 Task: Create a sub task Release to Production / Go Live for the task  Create a new online platform for online language translation services in the project AtlasLine , assign it to team member softage.2@softage.net and update the status of the sub task to  On Track  , set the priority of the sub task to Low
Action: Mouse moved to (614, 431)
Screenshot: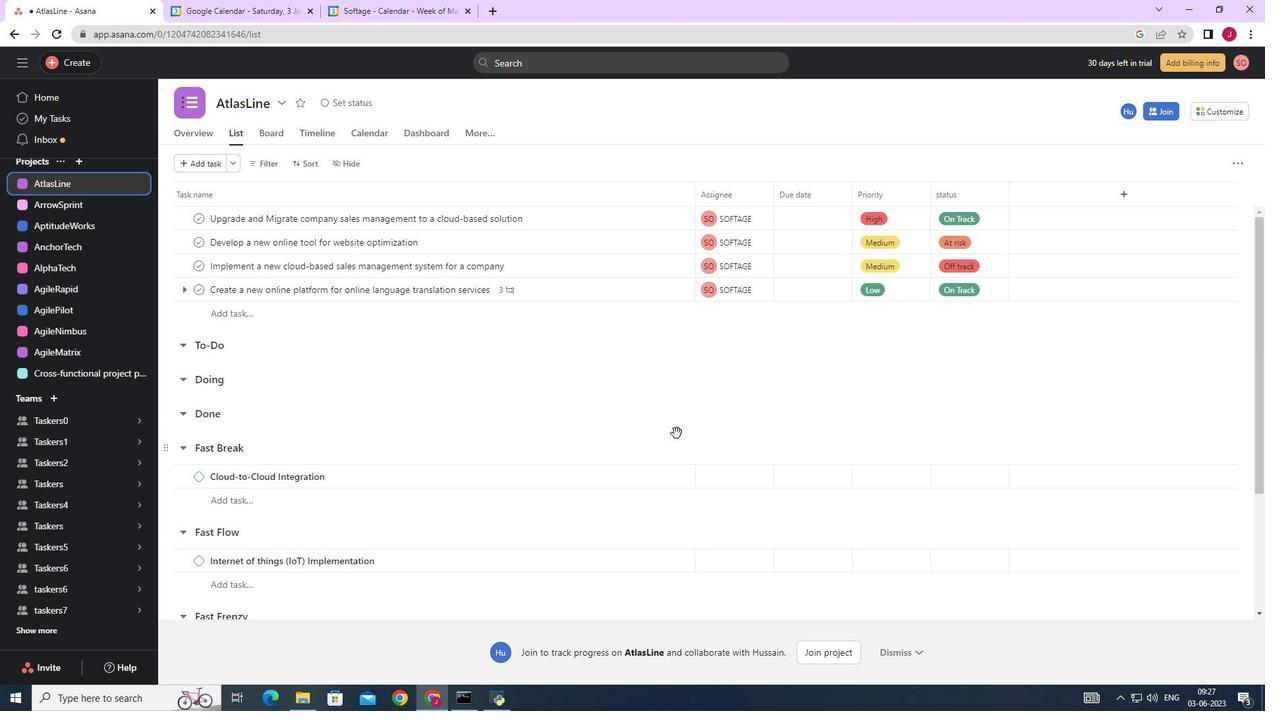 
Action: Mouse scrolled (614, 432) with delta (0, 0)
Screenshot: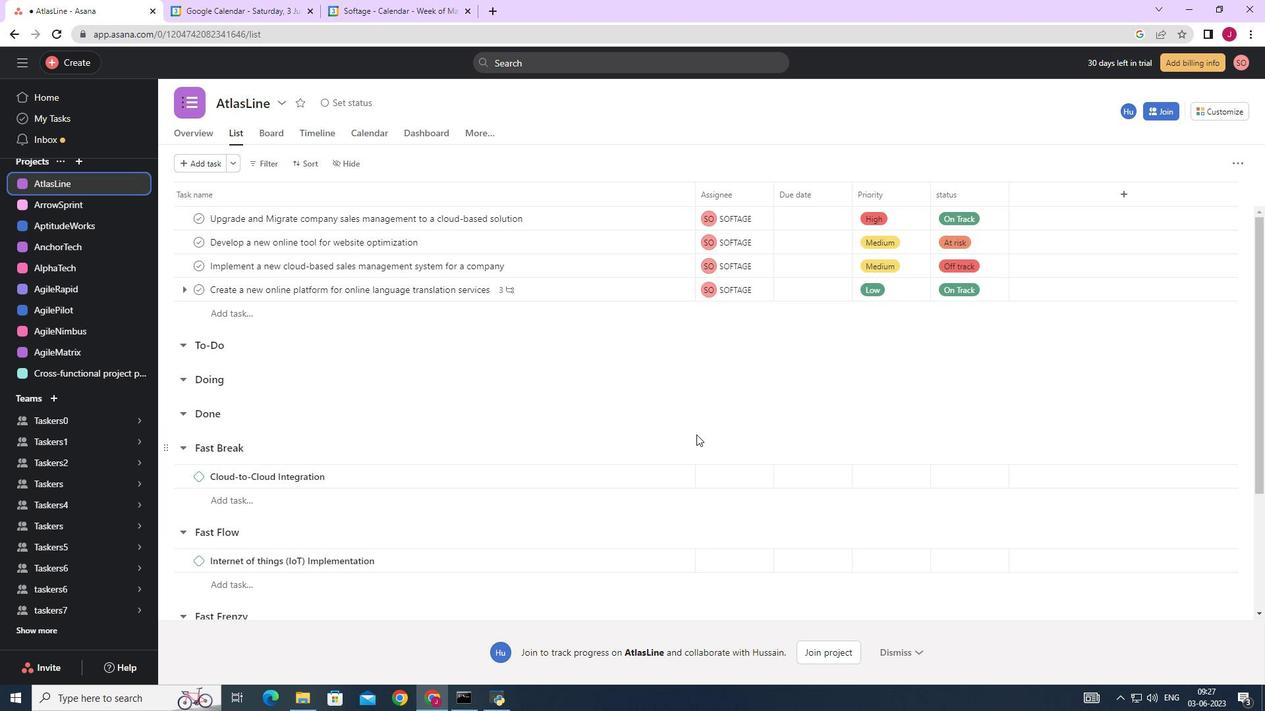 
Action: Mouse scrolled (614, 432) with delta (0, 0)
Screenshot: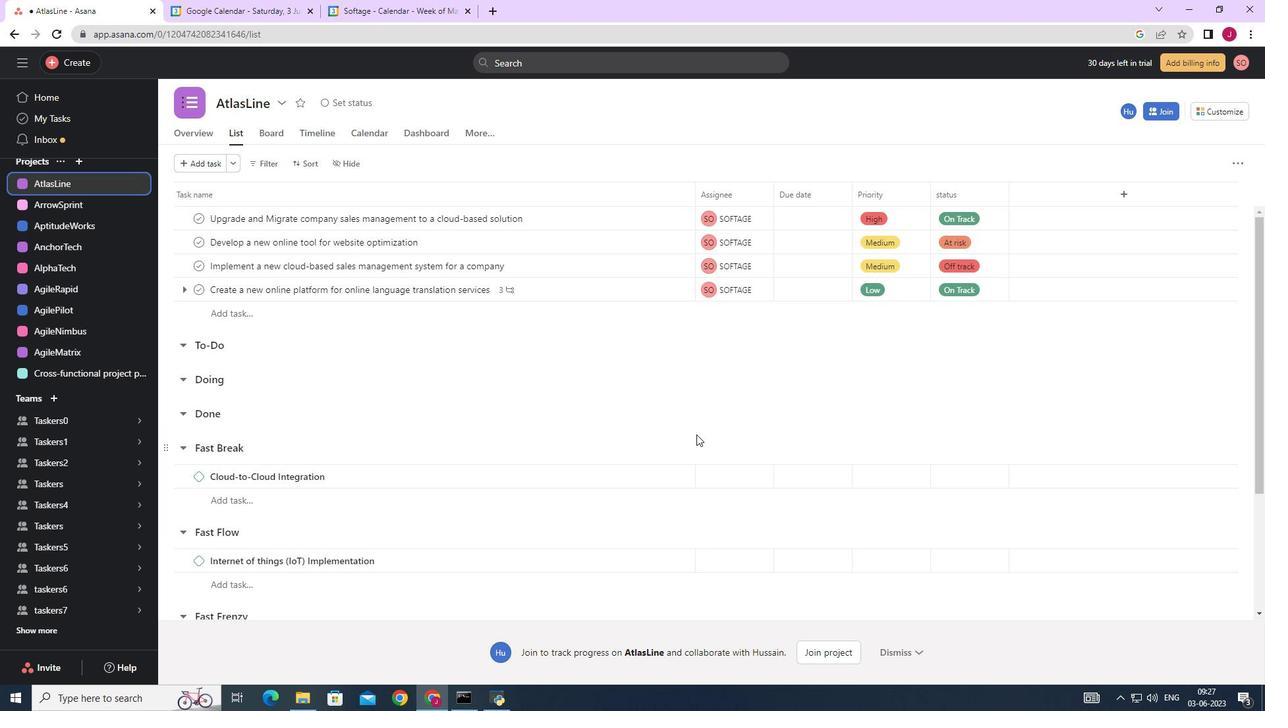 
Action: Mouse moved to (614, 431)
Screenshot: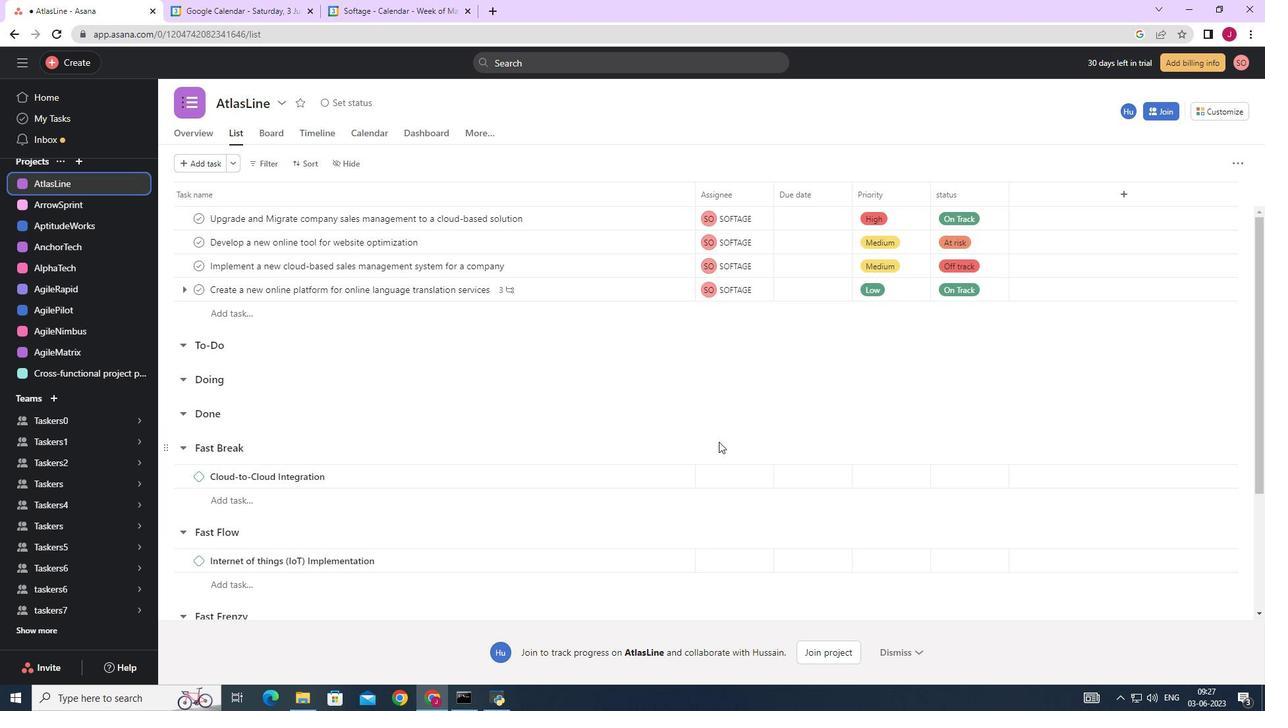 
Action: Mouse scrolled (614, 432) with delta (0, 0)
Screenshot: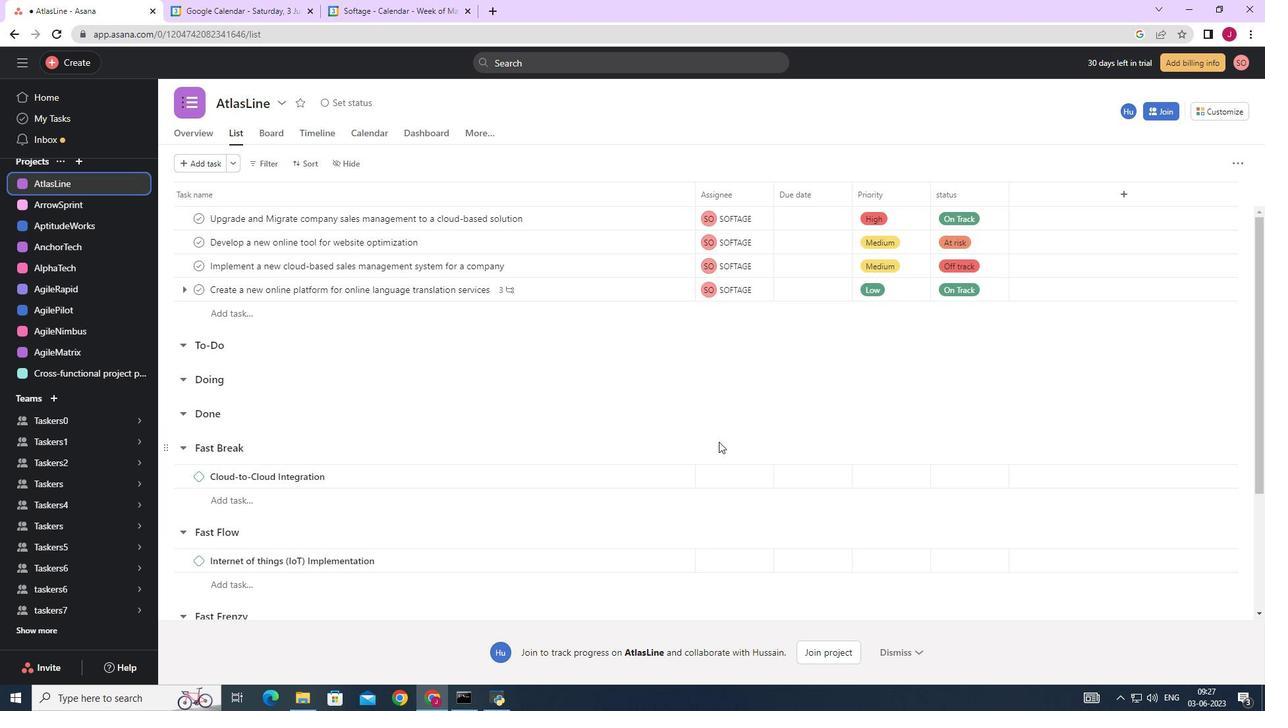 
Action: Mouse moved to (589, 415)
Screenshot: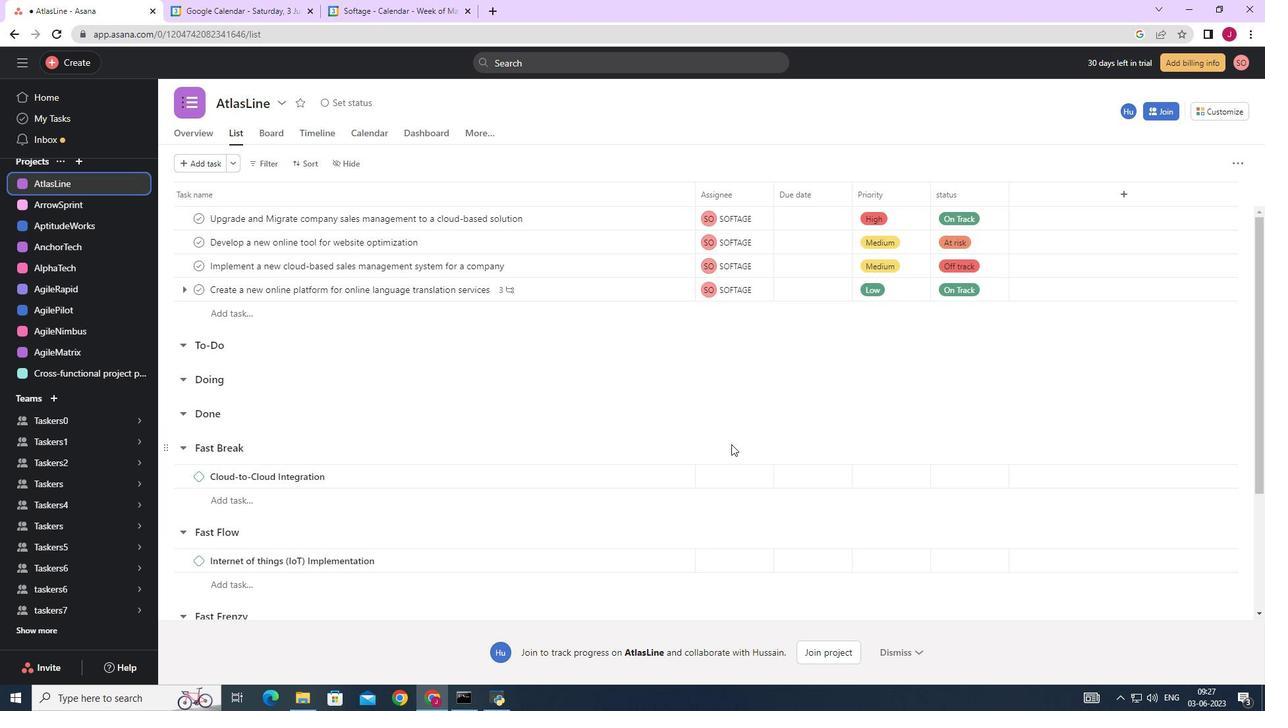 
Action: Mouse scrolled (589, 415) with delta (0, 0)
Screenshot: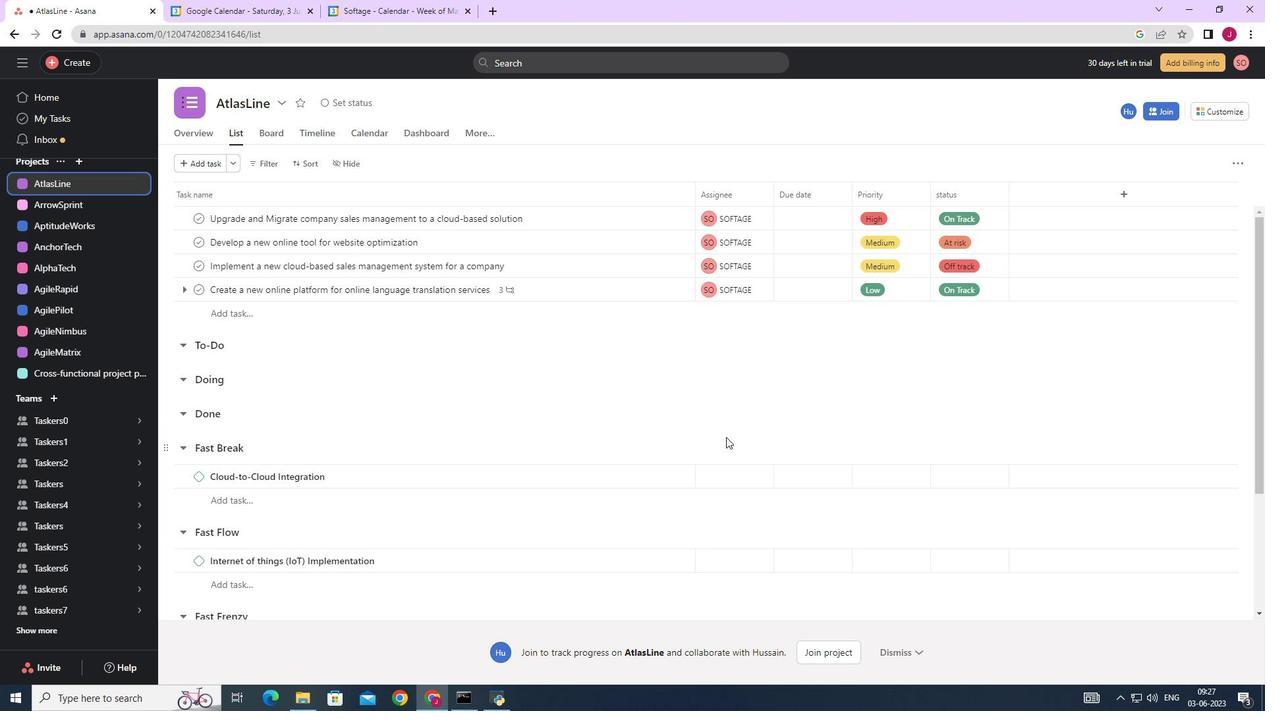 
Action: Mouse scrolled (589, 415) with delta (0, 0)
Screenshot: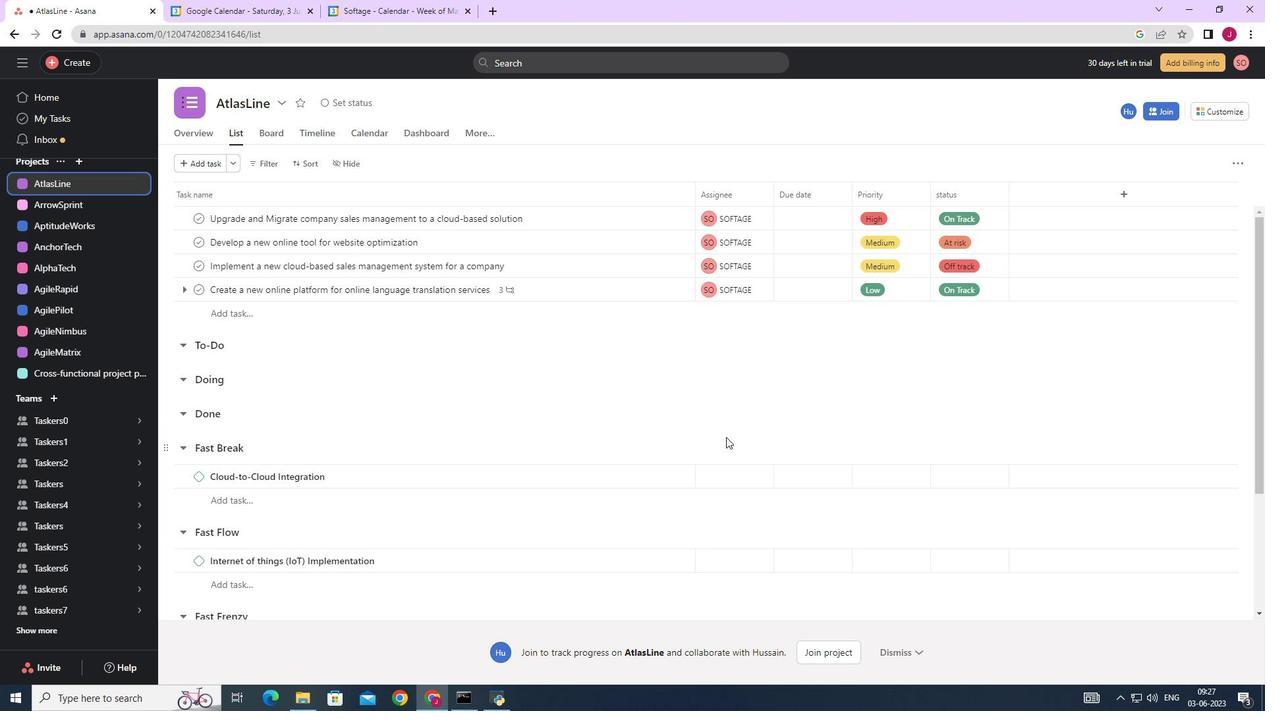 
Action: Mouse scrolled (589, 415) with delta (0, 0)
Screenshot: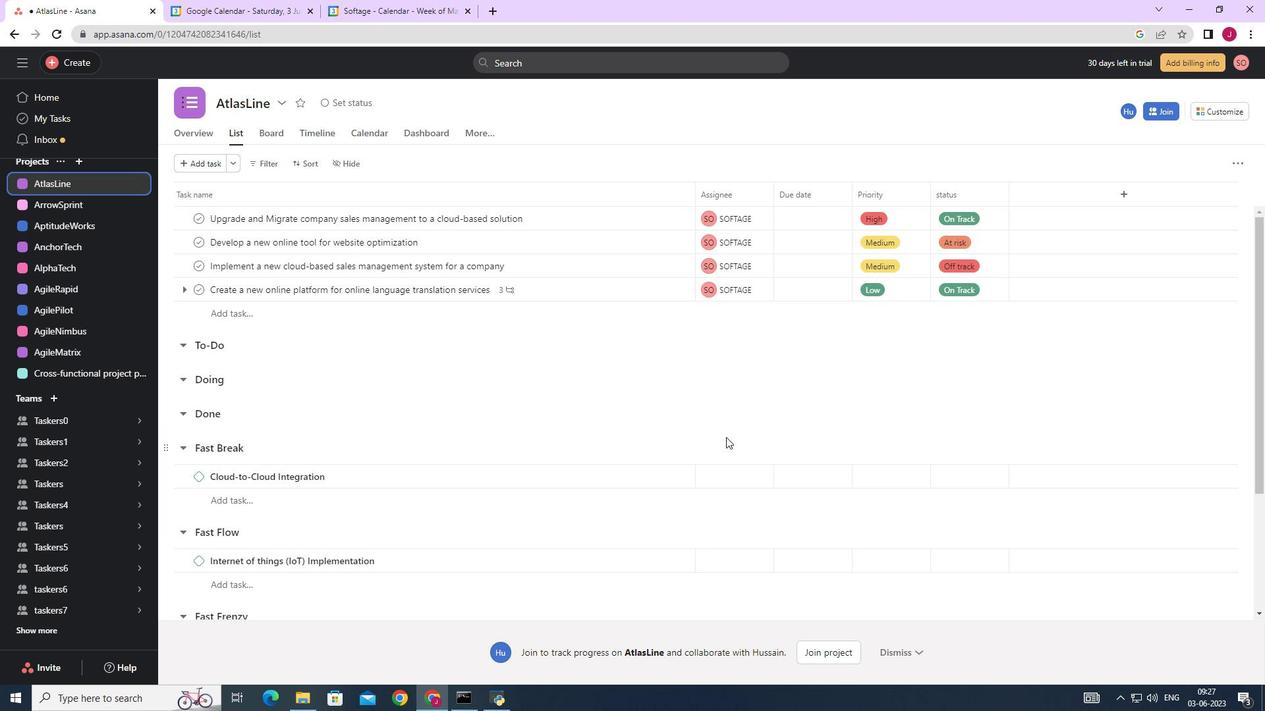 
Action: Mouse scrolled (589, 415) with delta (0, 0)
Screenshot: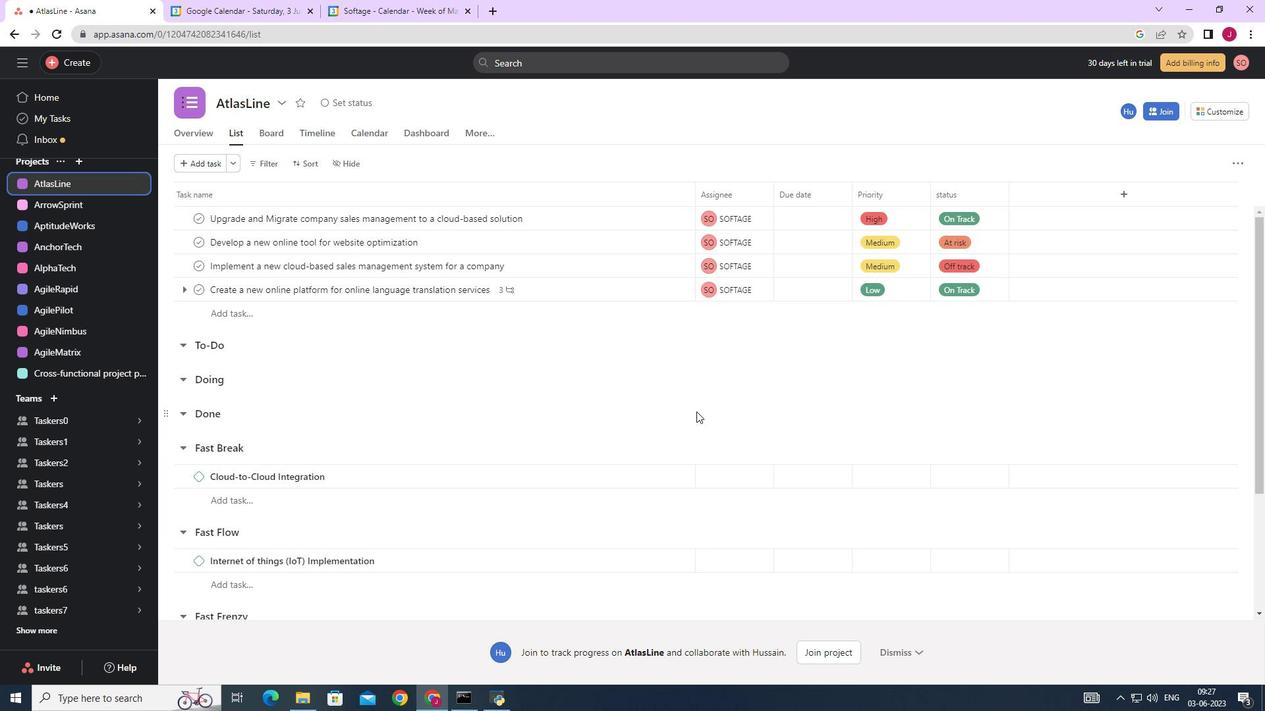
Action: Mouse moved to (586, 408)
Screenshot: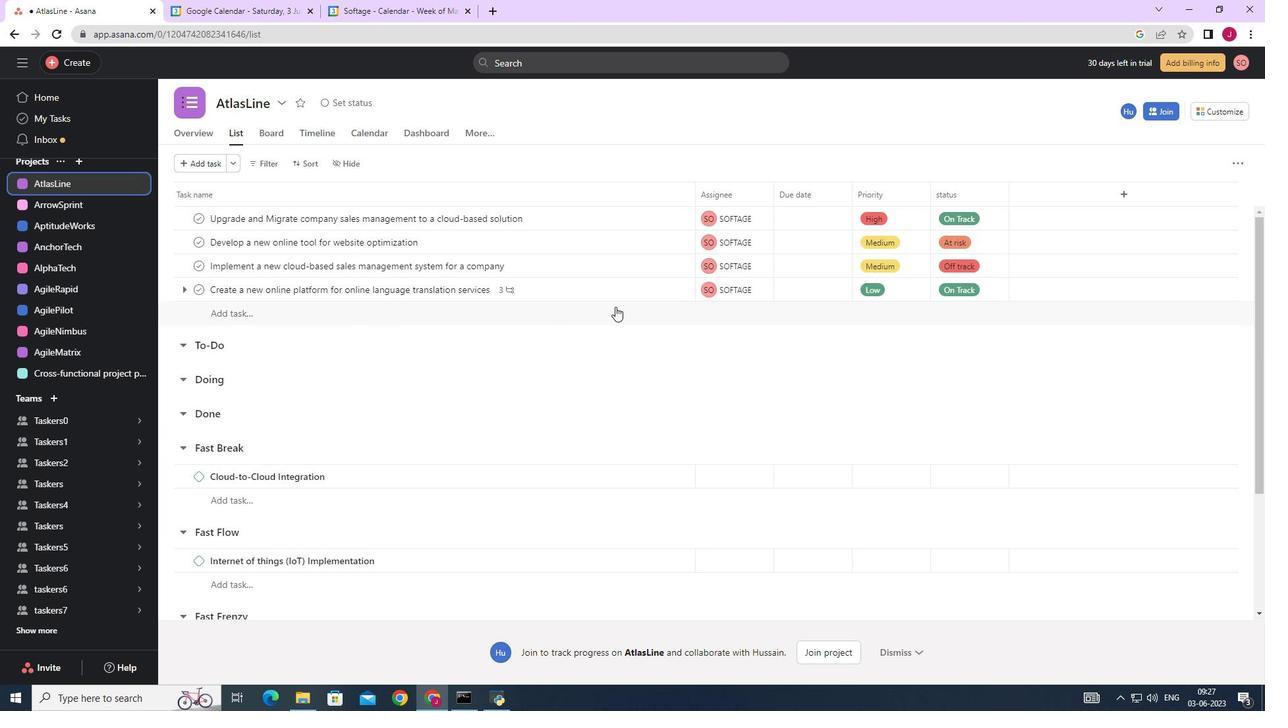 
Action: Mouse scrolled (586, 407) with delta (0, 0)
Screenshot: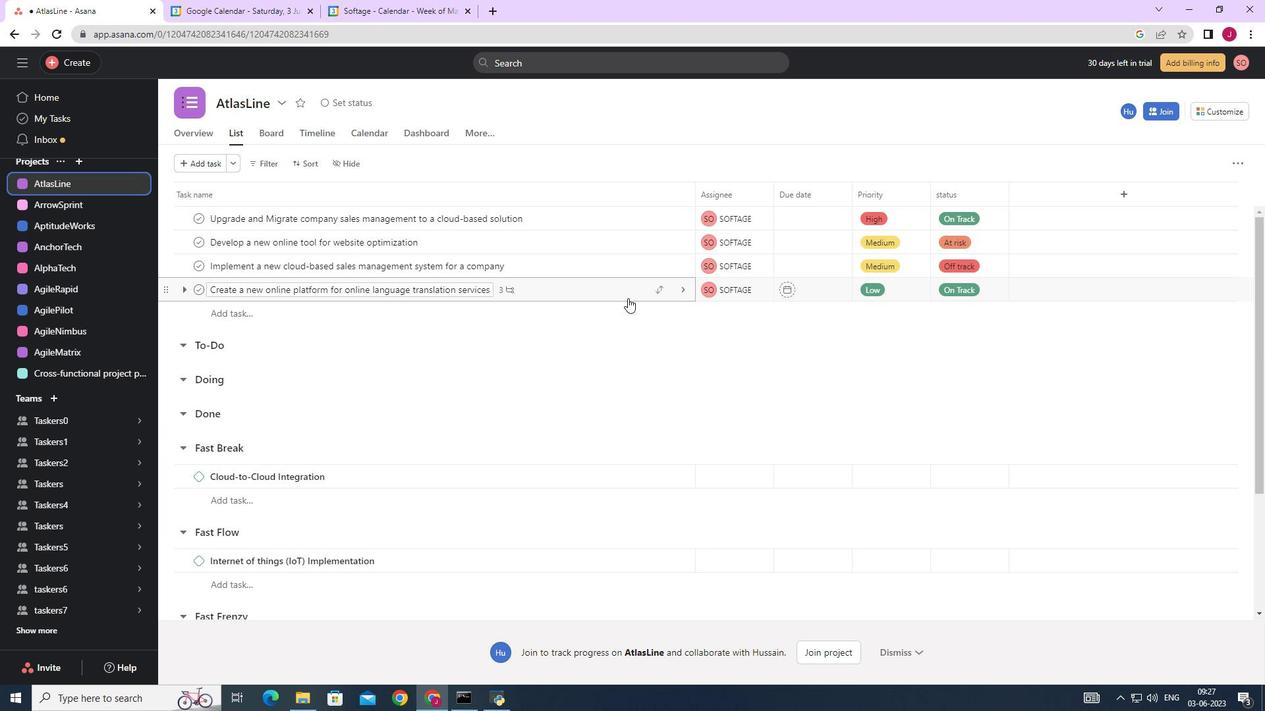 
Action: Mouse moved to (731, 444)
Screenshot: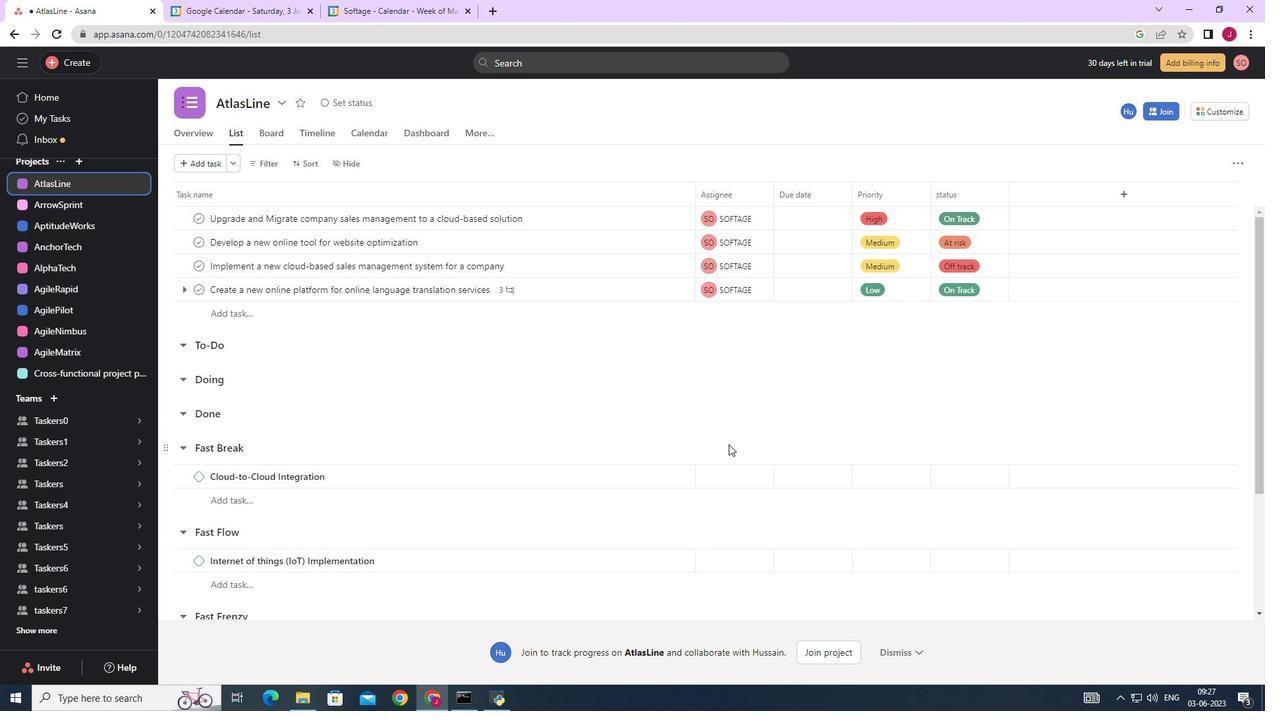 
Action: Mouse scrolled (731, 445) with delta (0, 0)
Screenshot: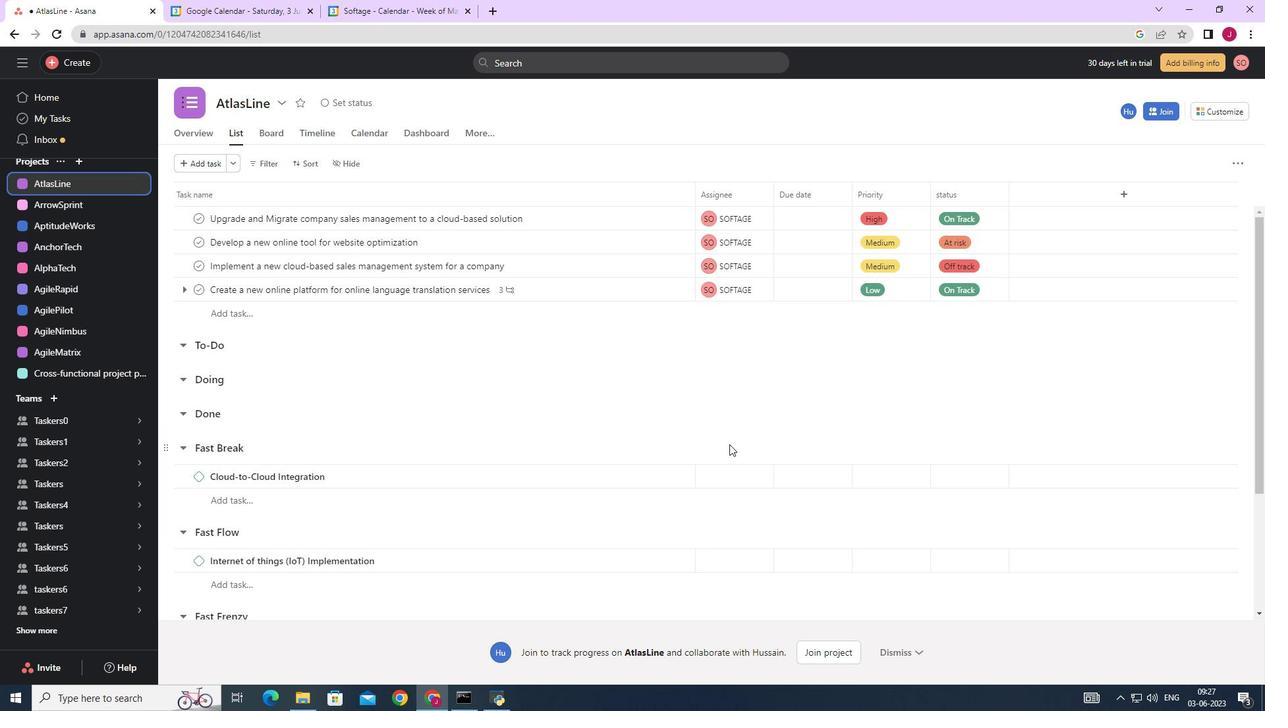
Action: Mouse scrolled (731, 445) with delta (0, 0)
Screenshot: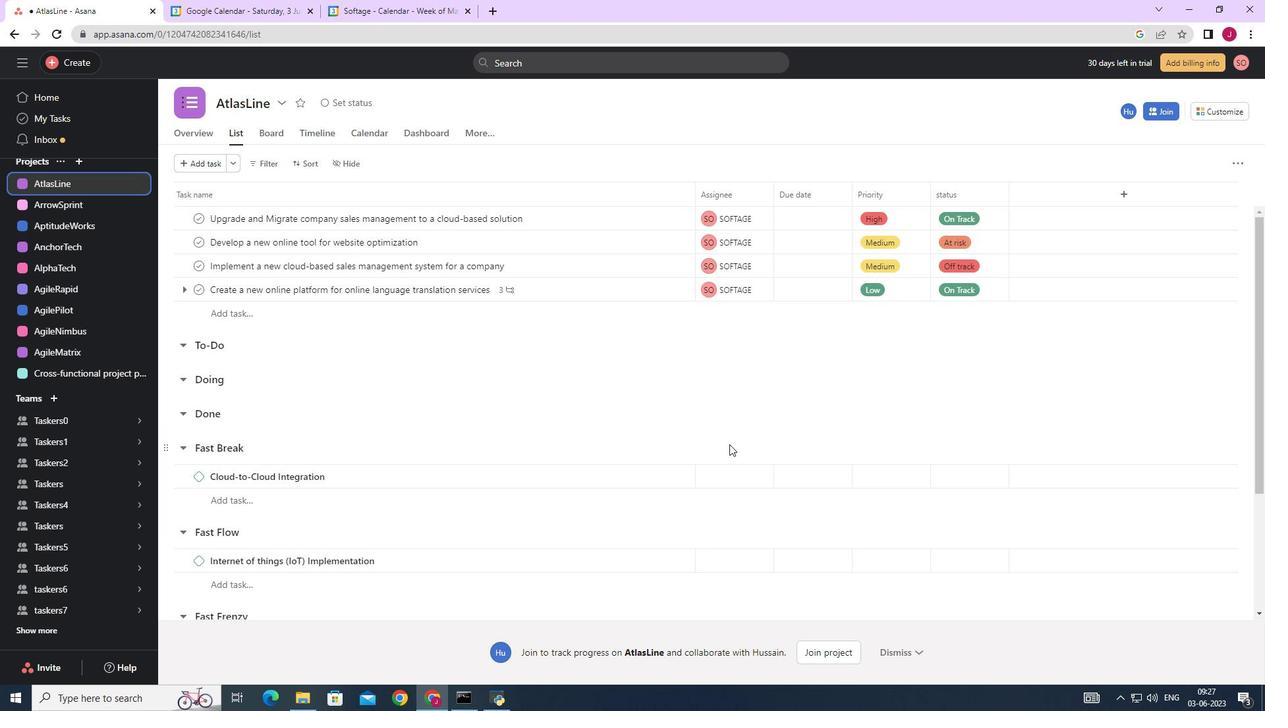 
Action: Mouse scrolled (731, 445) with delta (0, 0)
Screenshot: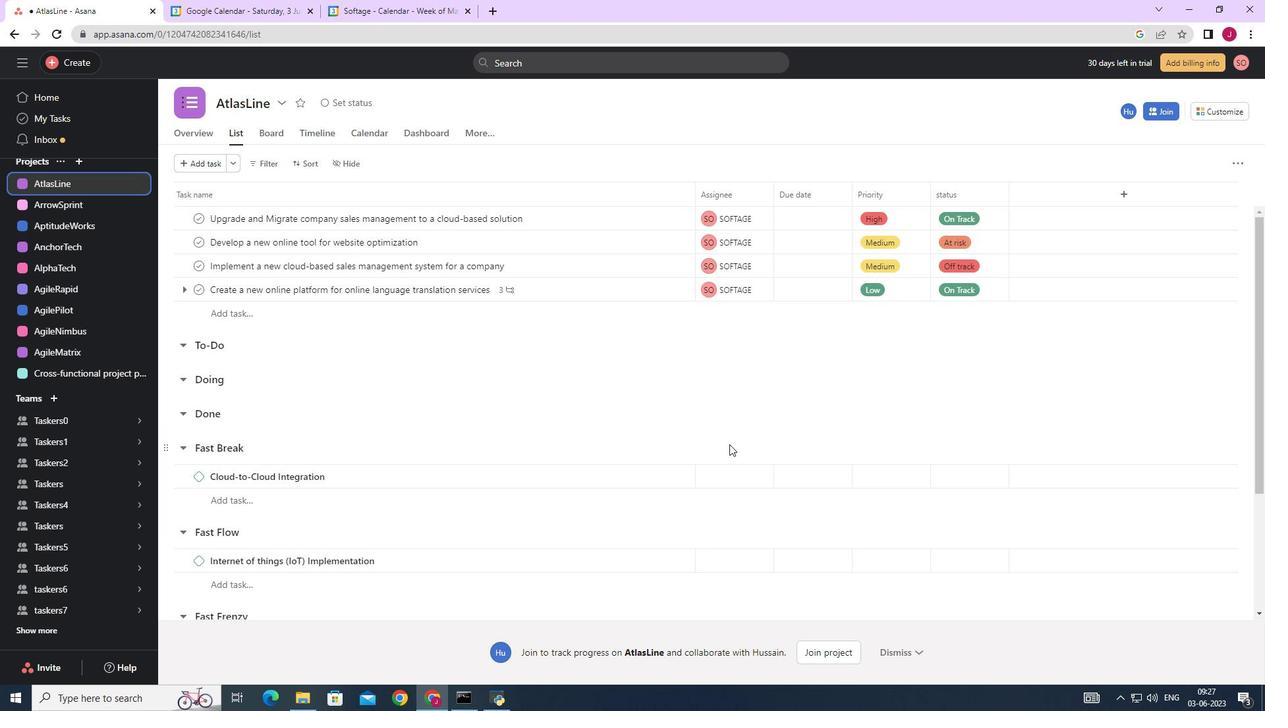 
Action: Mouse moved to (628, 298)
Screenshot: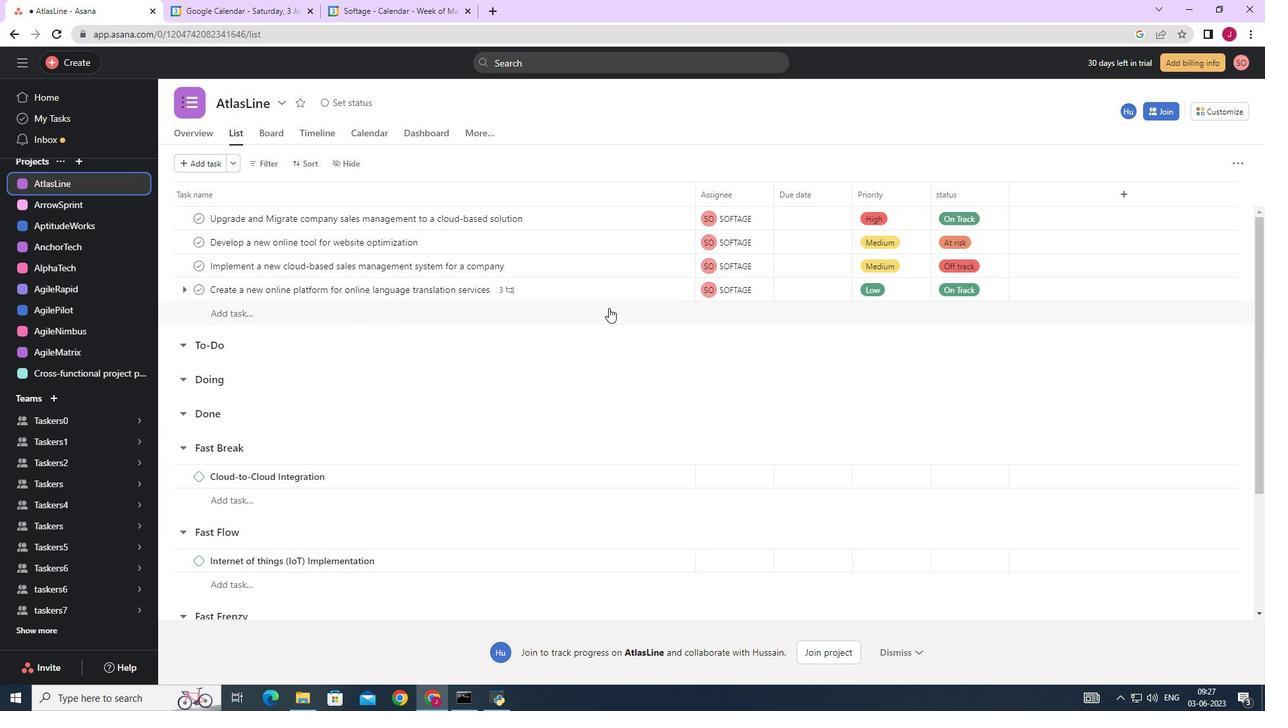 
Action: Mouse pressed left at (628, 298)
Screenshot: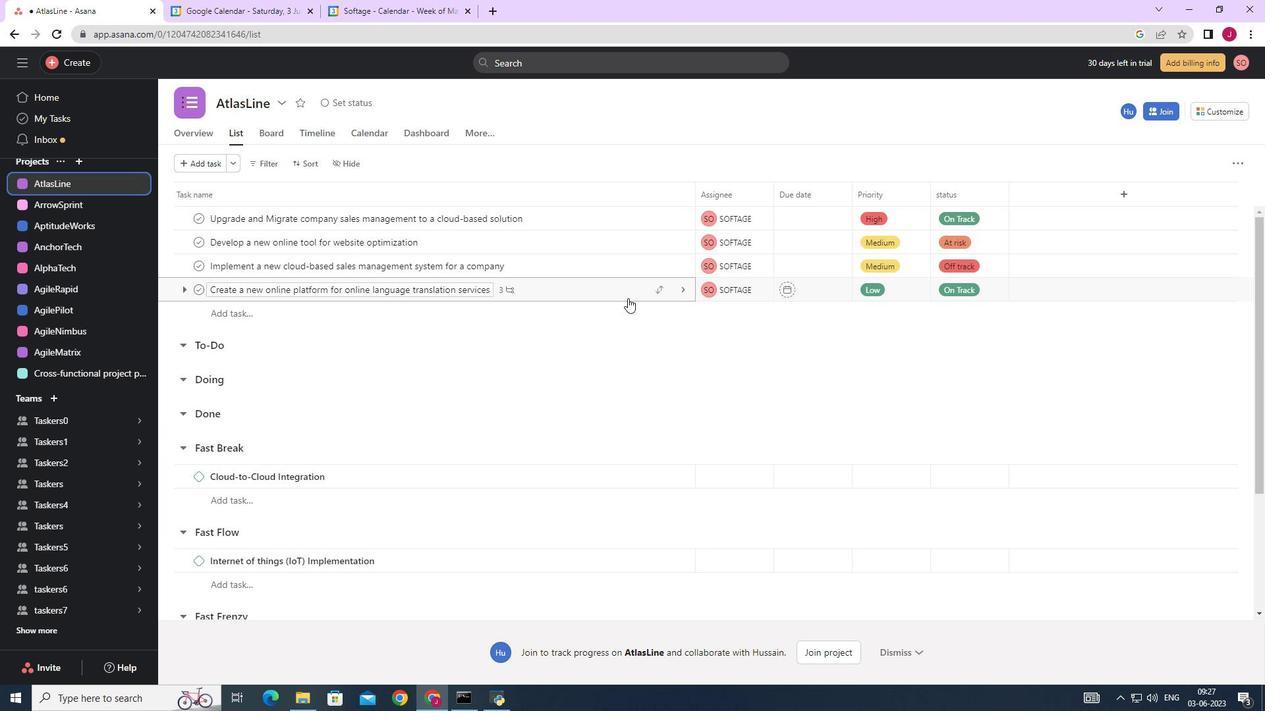 
Action: Mouse moved to (1044, 461)
Screenshot: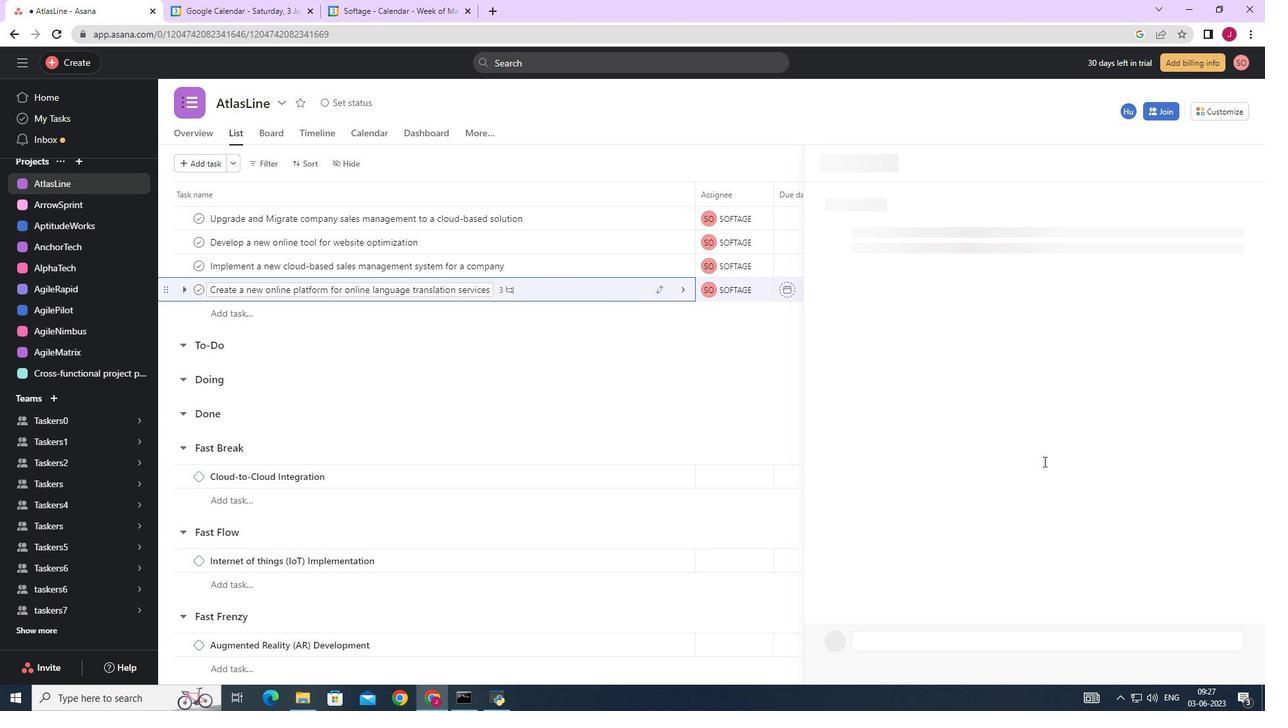 
Action: Mouse scrolled (1044, 461) with delta (0, 0)
Screenshot: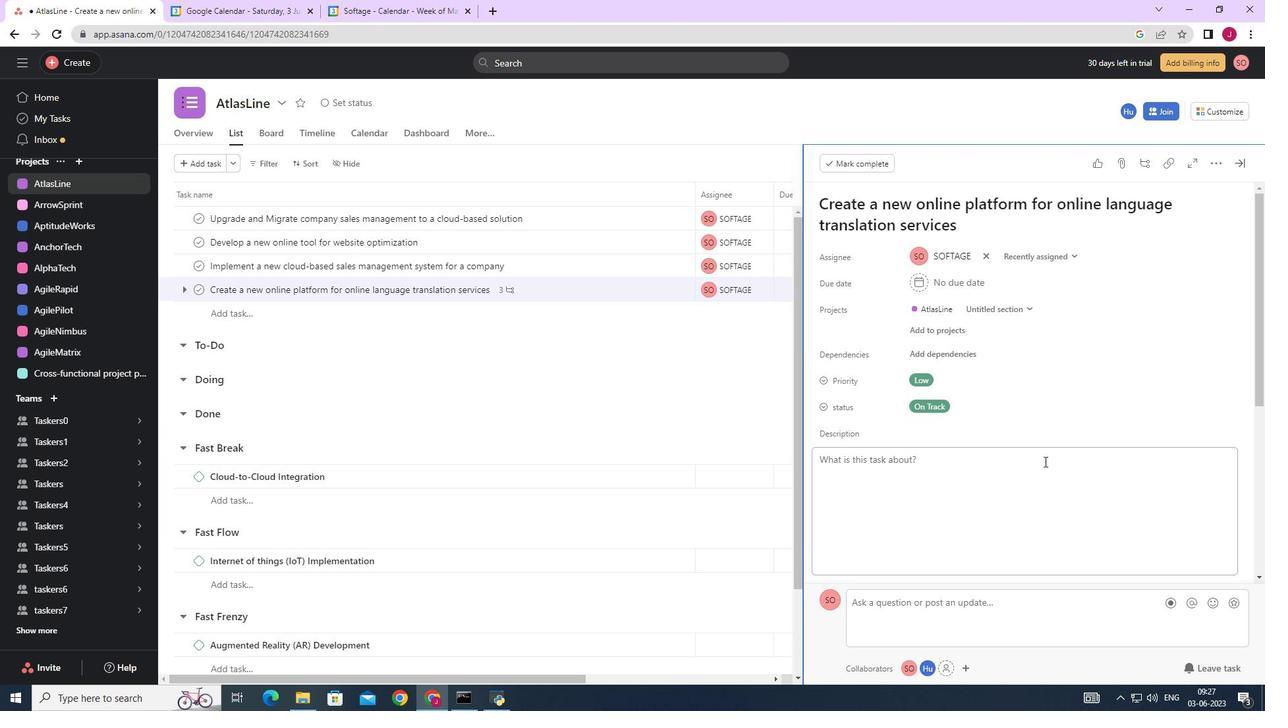 
Action: Mouse scrolled (1044, 461) with delta (0, 0)
Screenshot: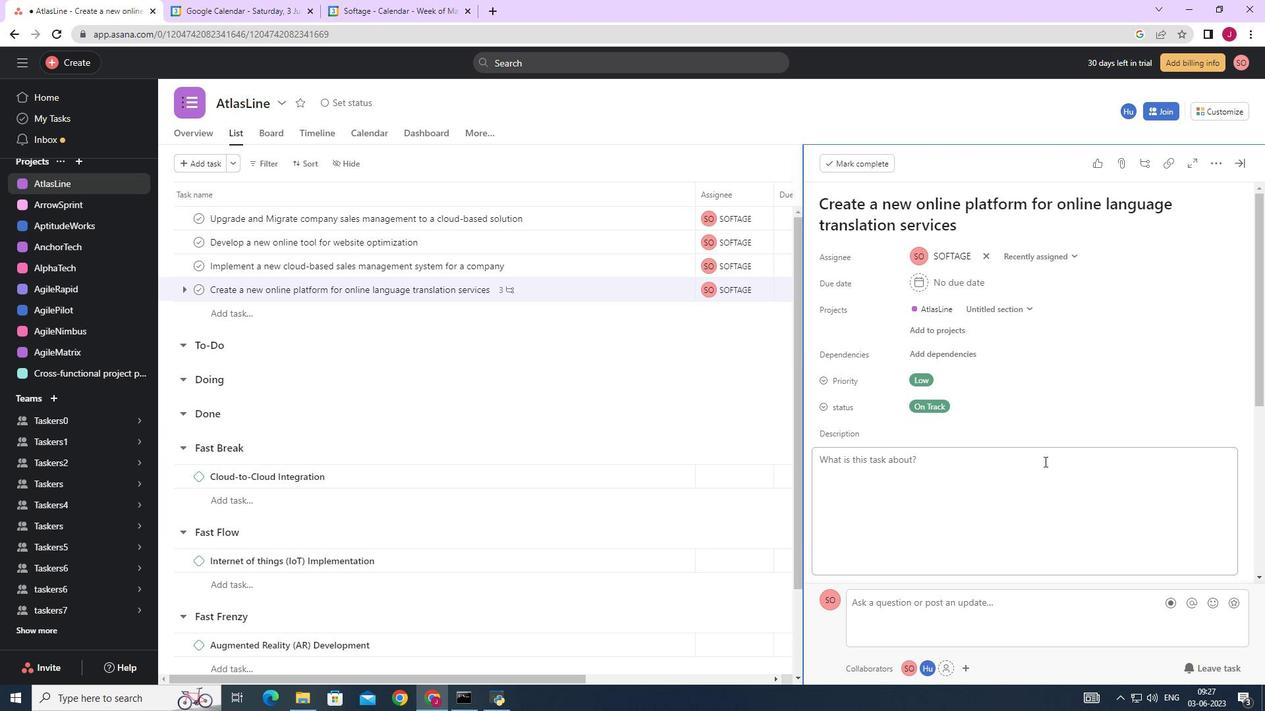 
Action: Mouse scrolled (1044, 461) with delta (0, 0)
Screenshot: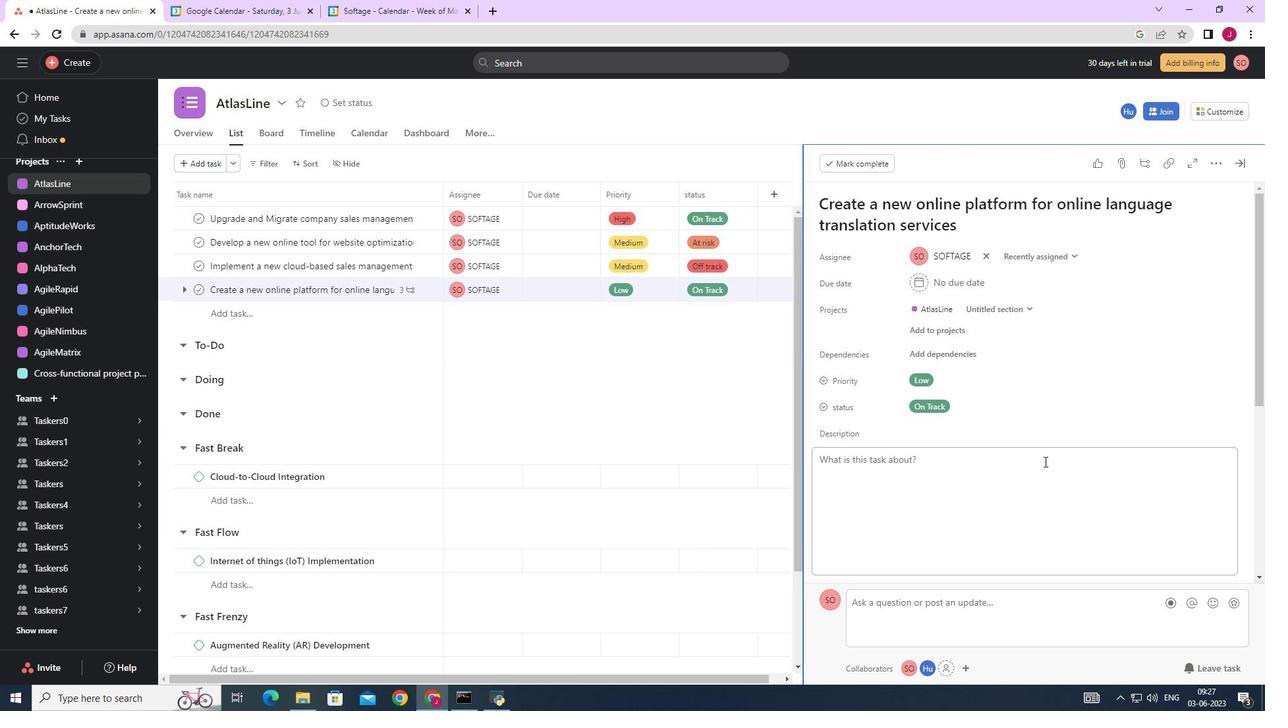 
Action: Mouse moved to (1041, 456)
Screenshot: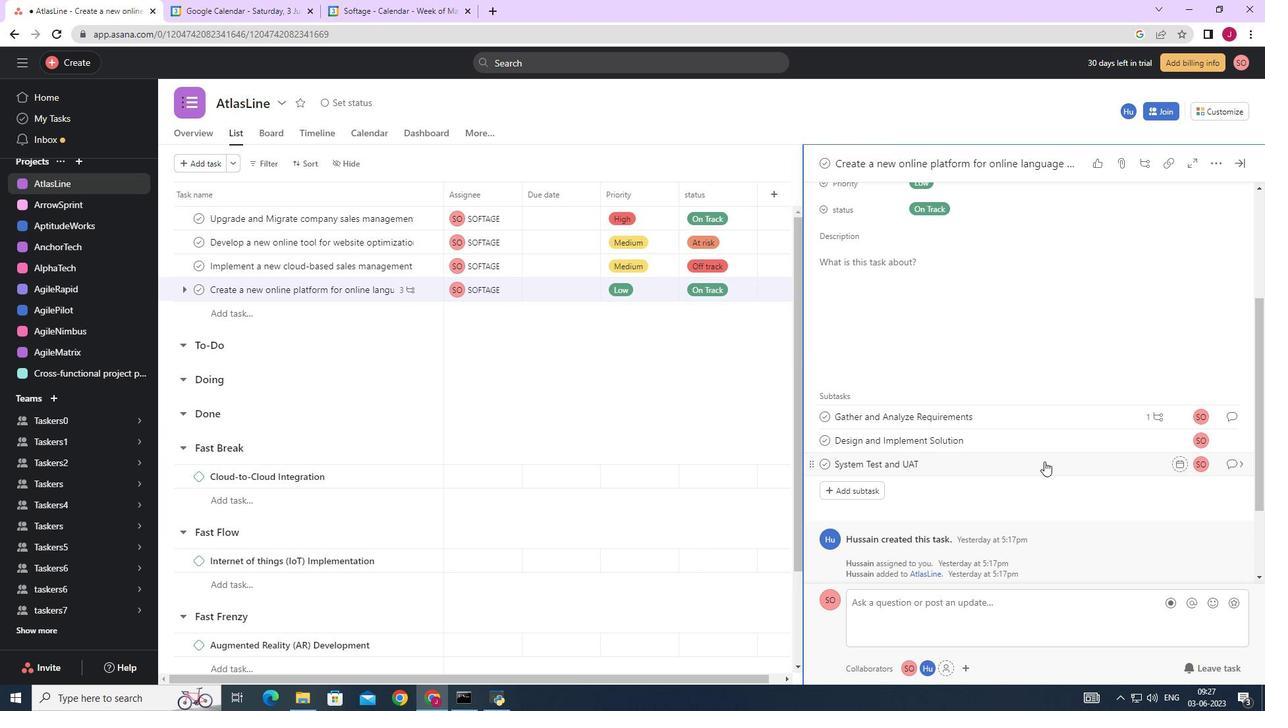 
Action: Mouse scrolled (1041, 457) with delta (0, 0)
Screenshot: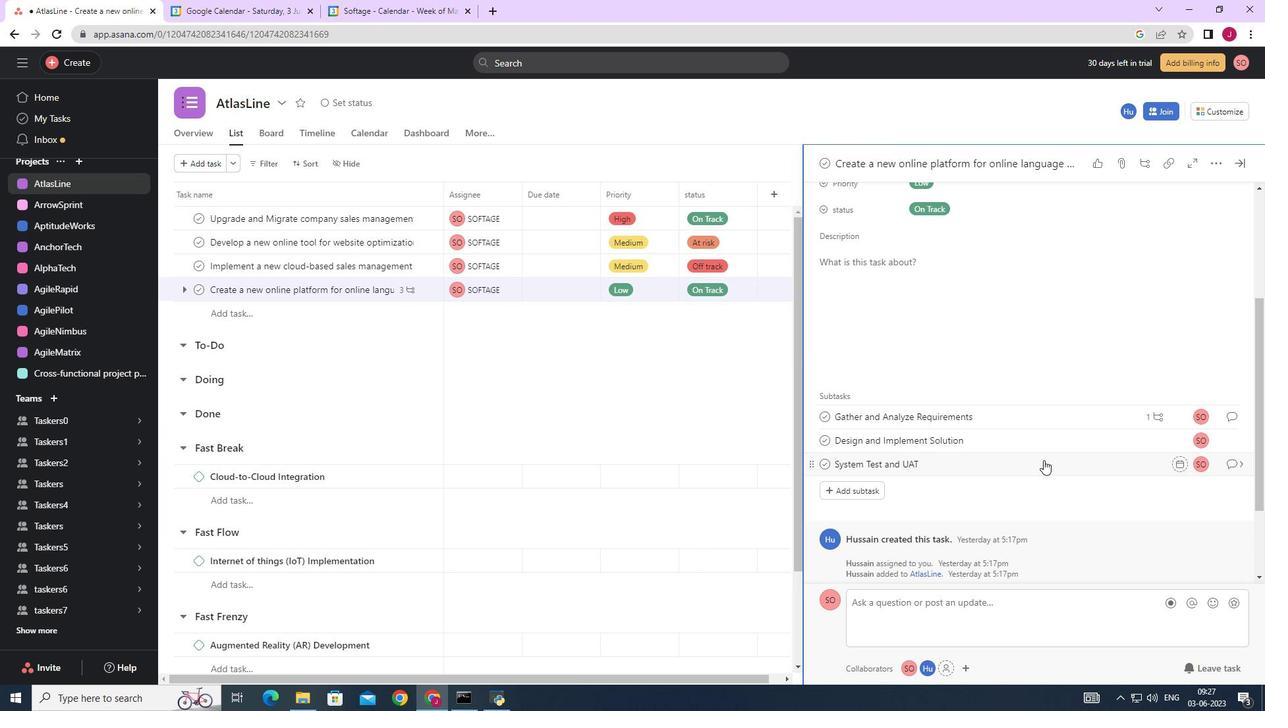 
Action: Mouse scrolled (1041, 457) with delta (0, 0)
Screenshot: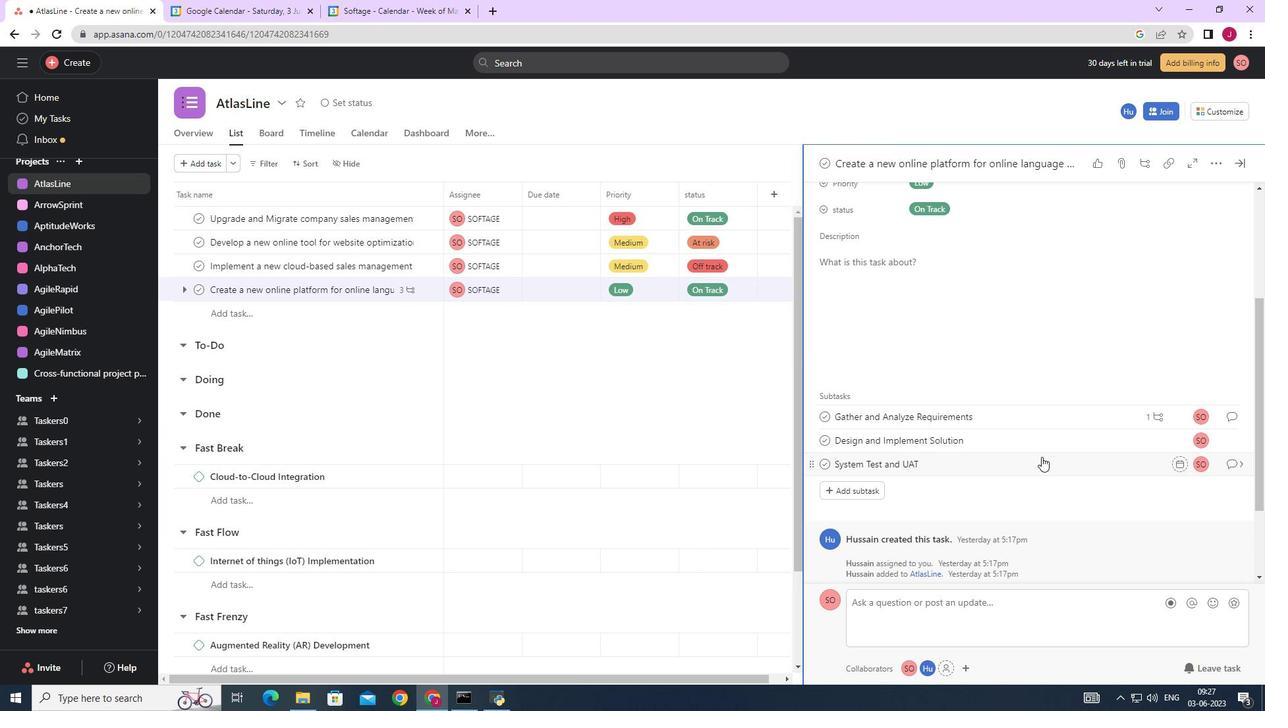 
Action: Mouse scrolled (1041, 457) with delta (0, 0)
Screenshot: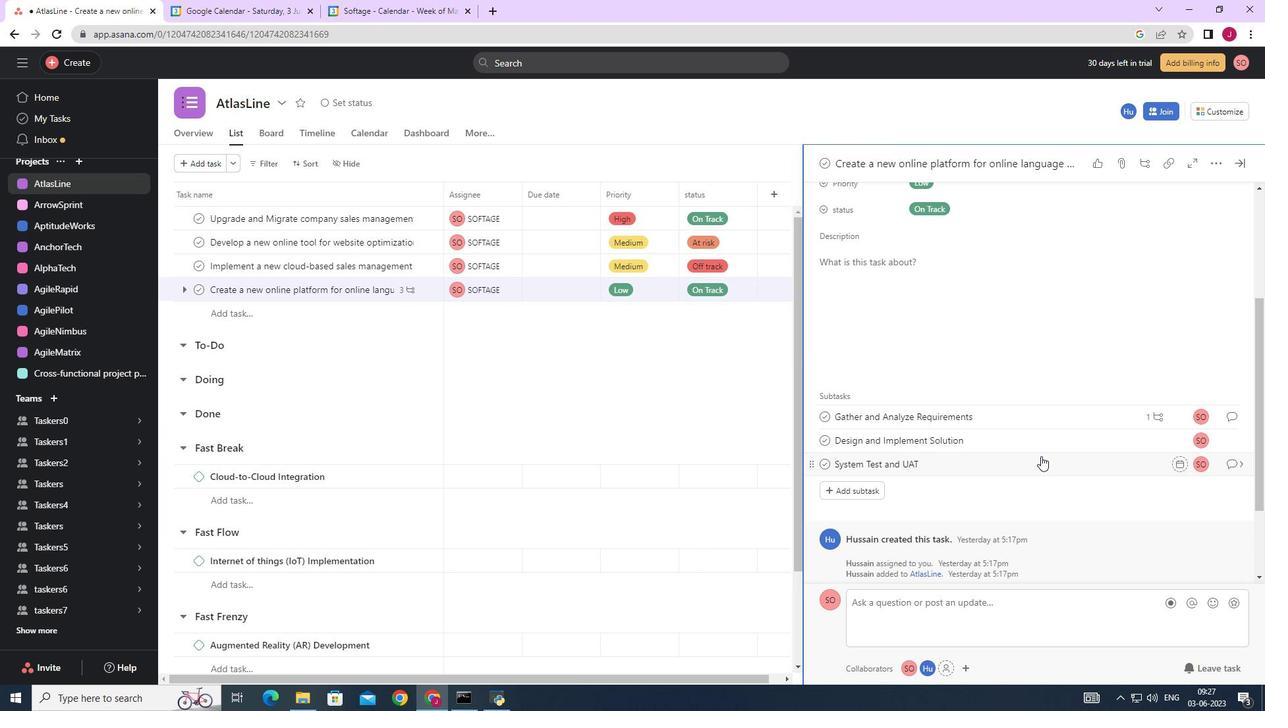 
Action: Mouse scrolled (1041, 456) with delta (0, 0)
Screenshot: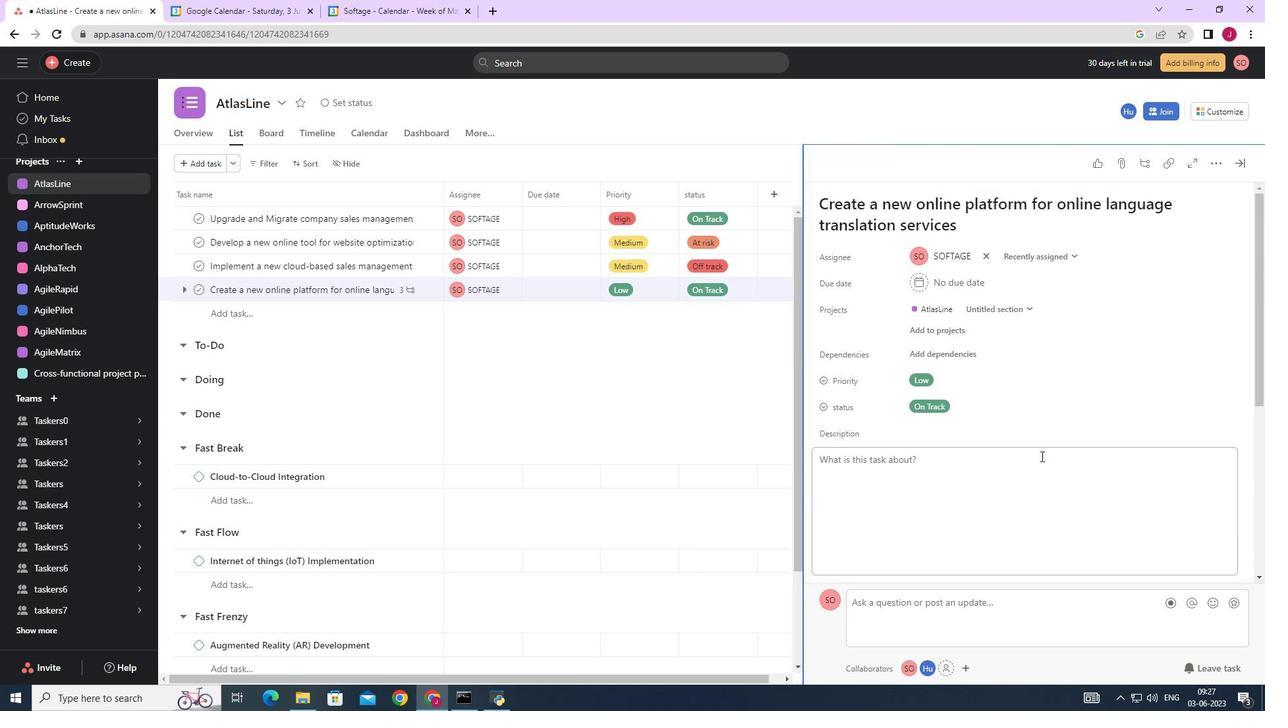 
Action: Mouse scrolled (1041, 456) with delta (0, 0)
Screenshot: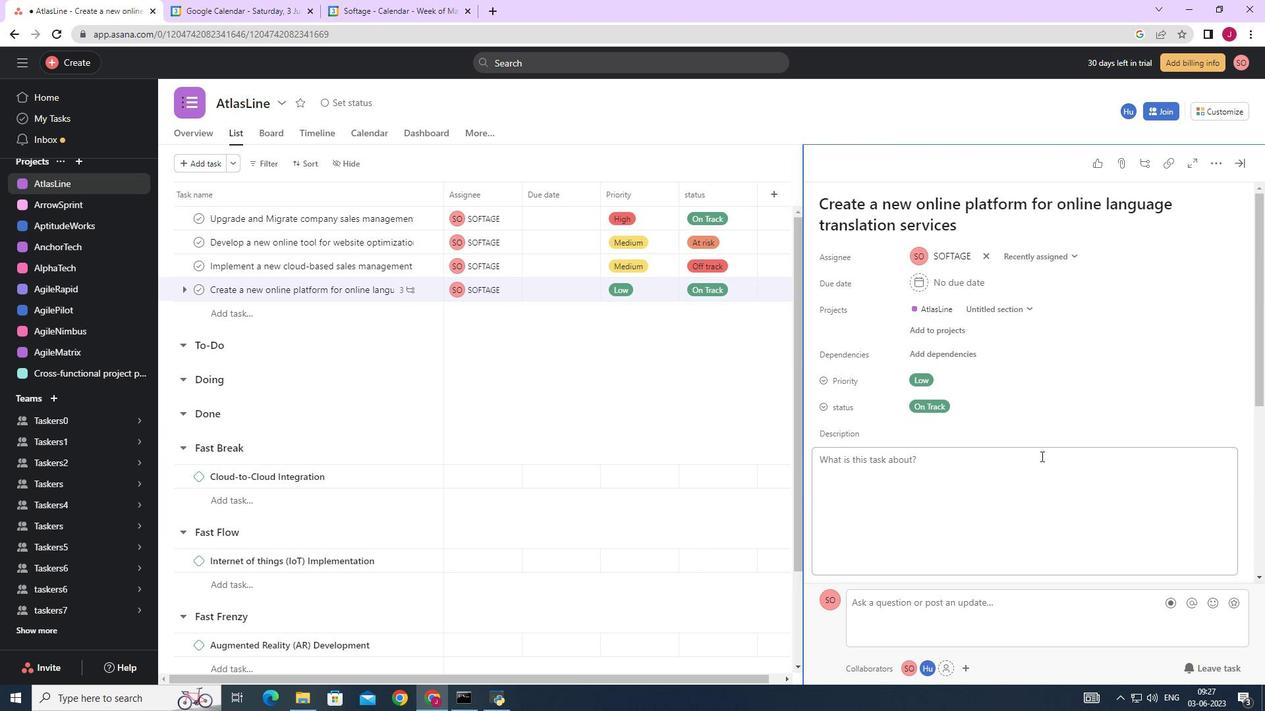 
Action: Mouse scrolled (1041, 456) with delta (0, 0)
Screenshot: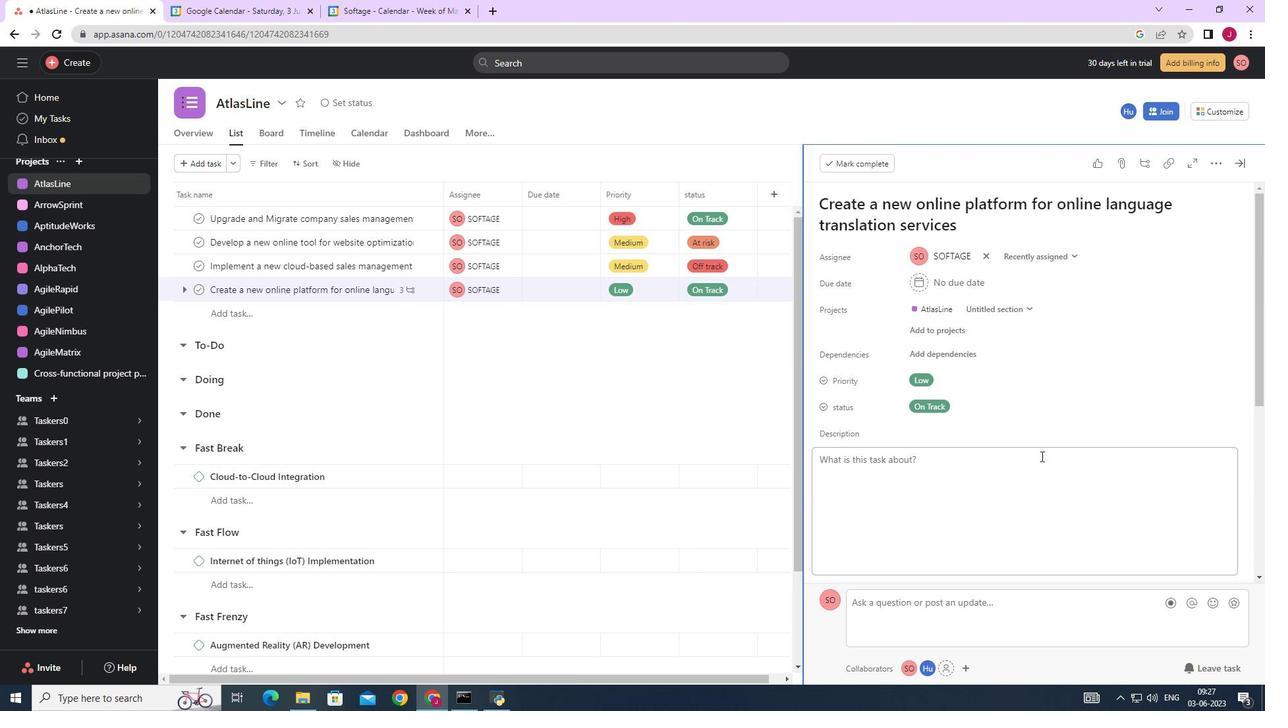
Action: Mouse moved to (1230, 442)
Screenshot: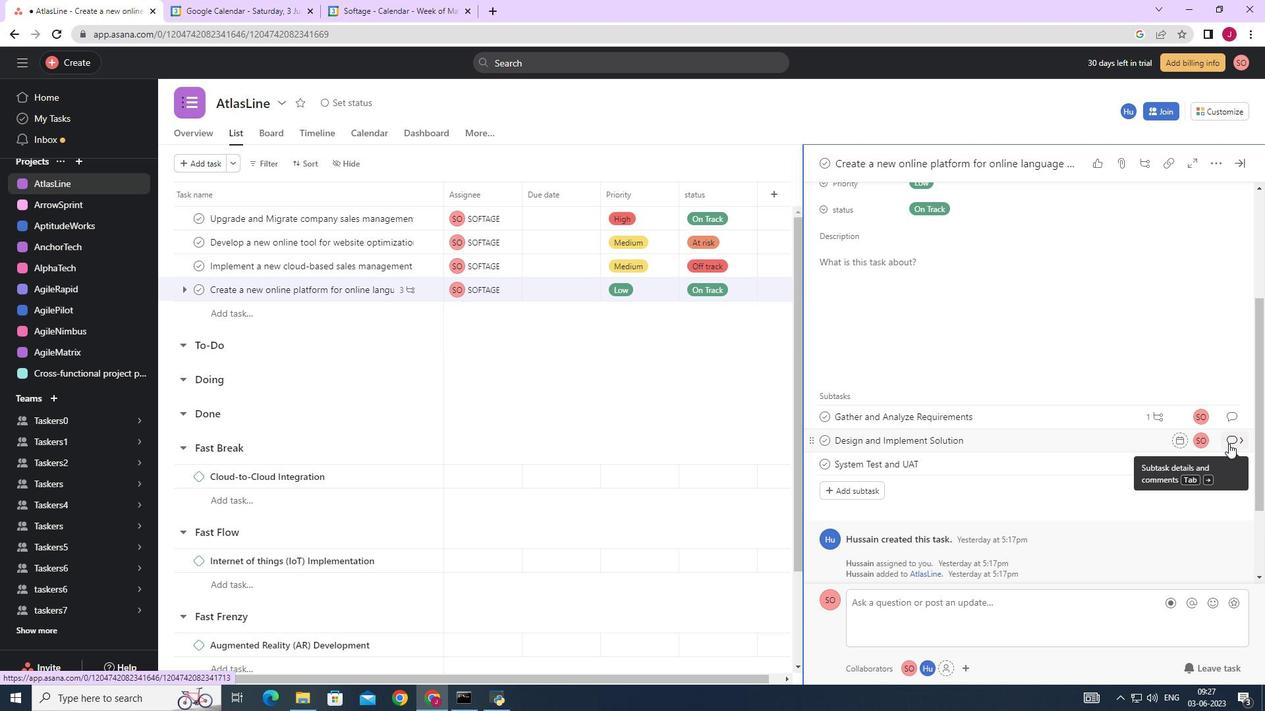 
Action: Mouse pressed left at (1230, 442)
Screenshot: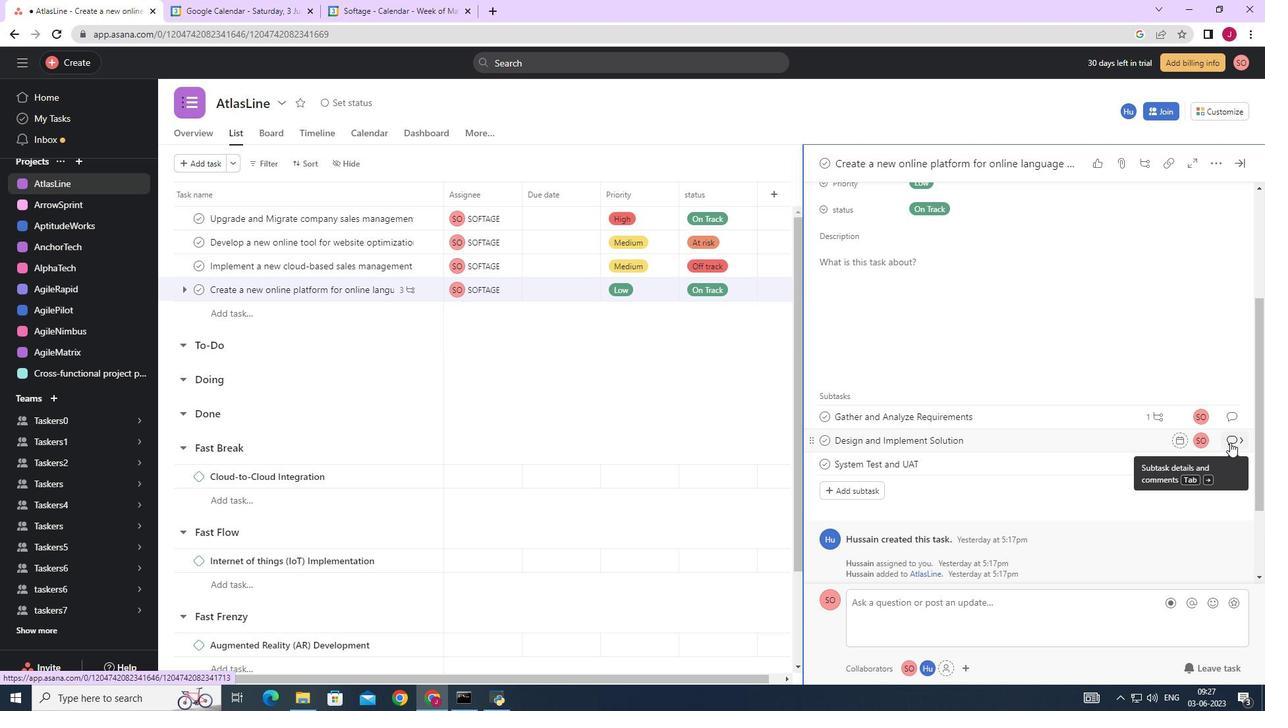 
Action: Mouse moved to (873, 353)
Screenshot: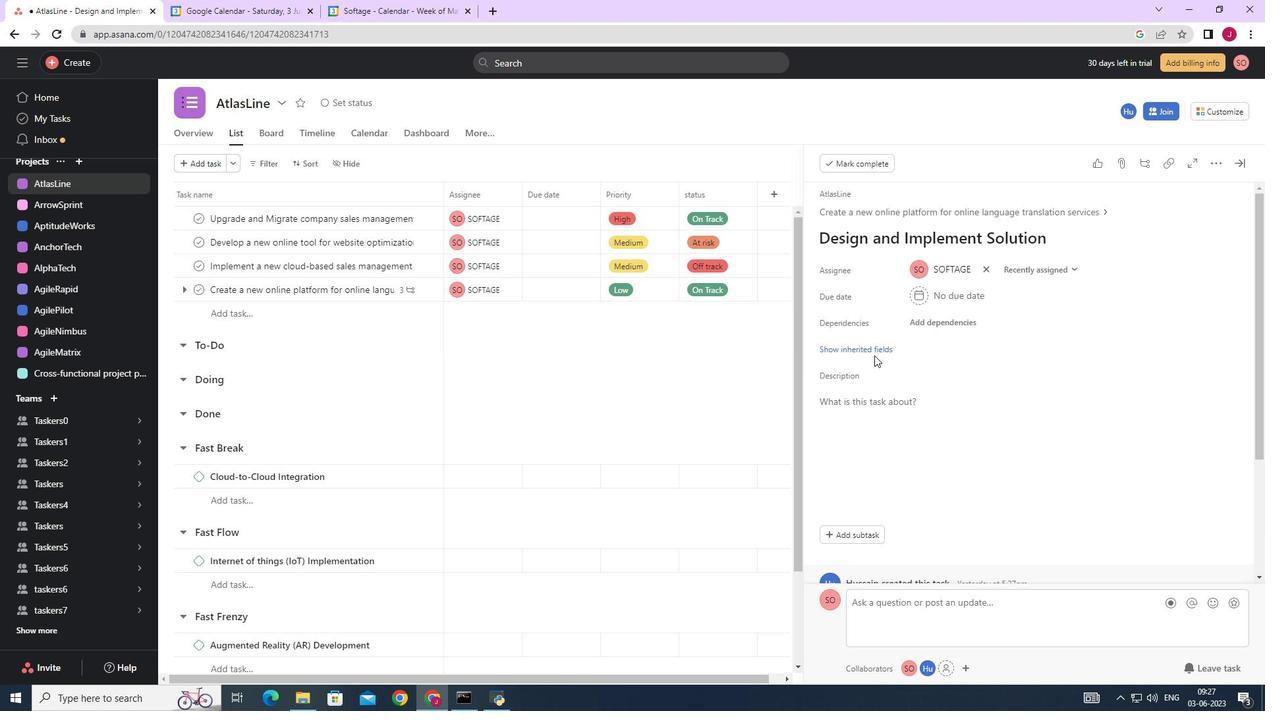 
Action: Mouse pressed left at (873, 353)
Screenshot: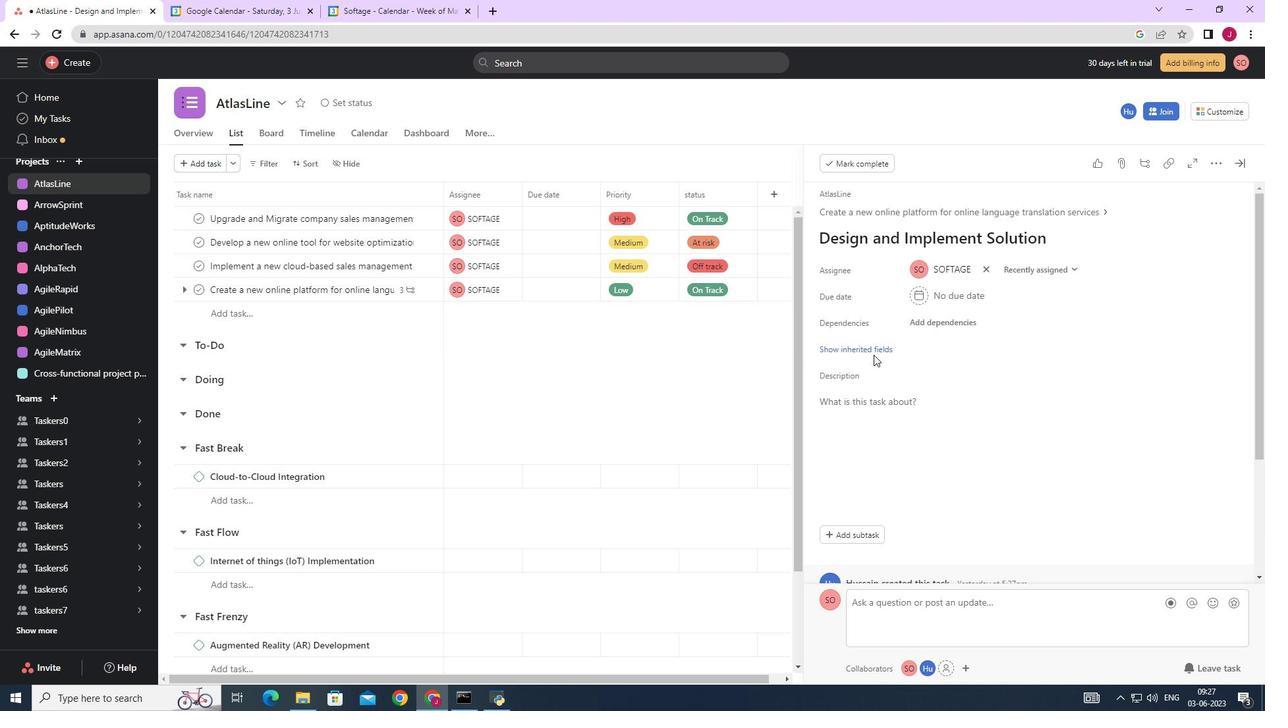 
Action: Mouse moved to (703, 386)
Screenshot: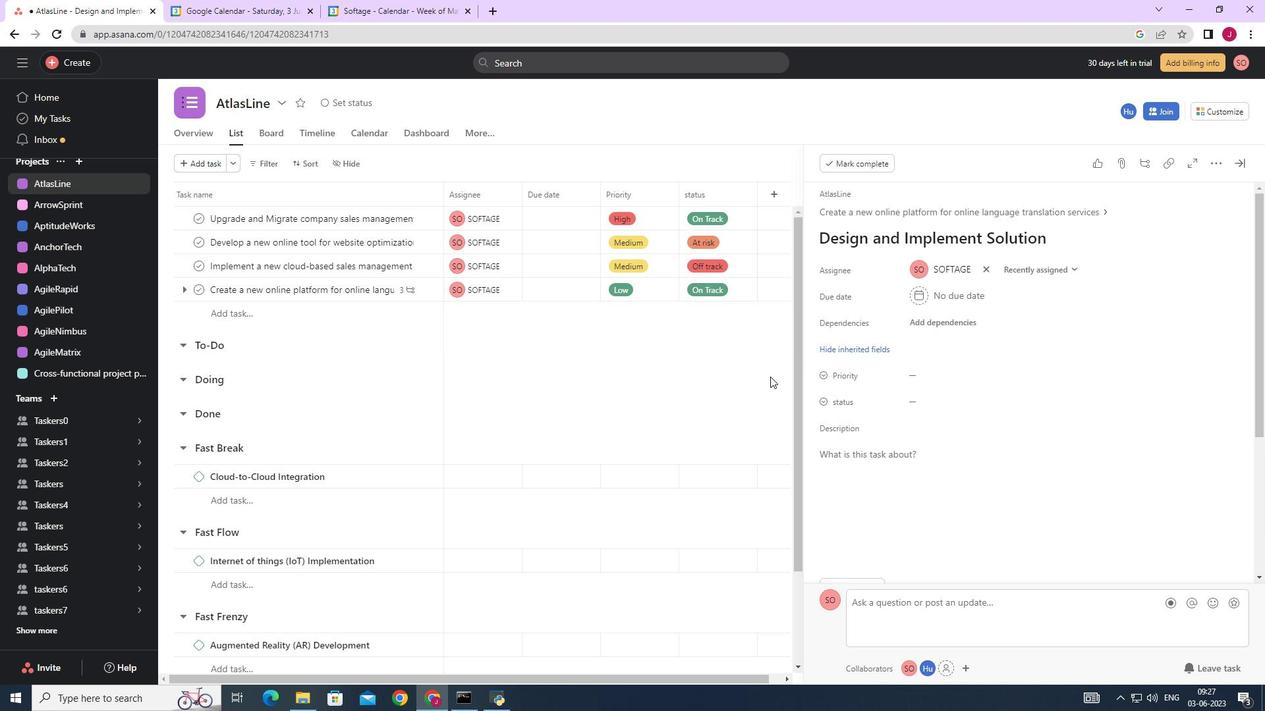 
Action: Mouse pressed left at (703, 386)
Screenshot: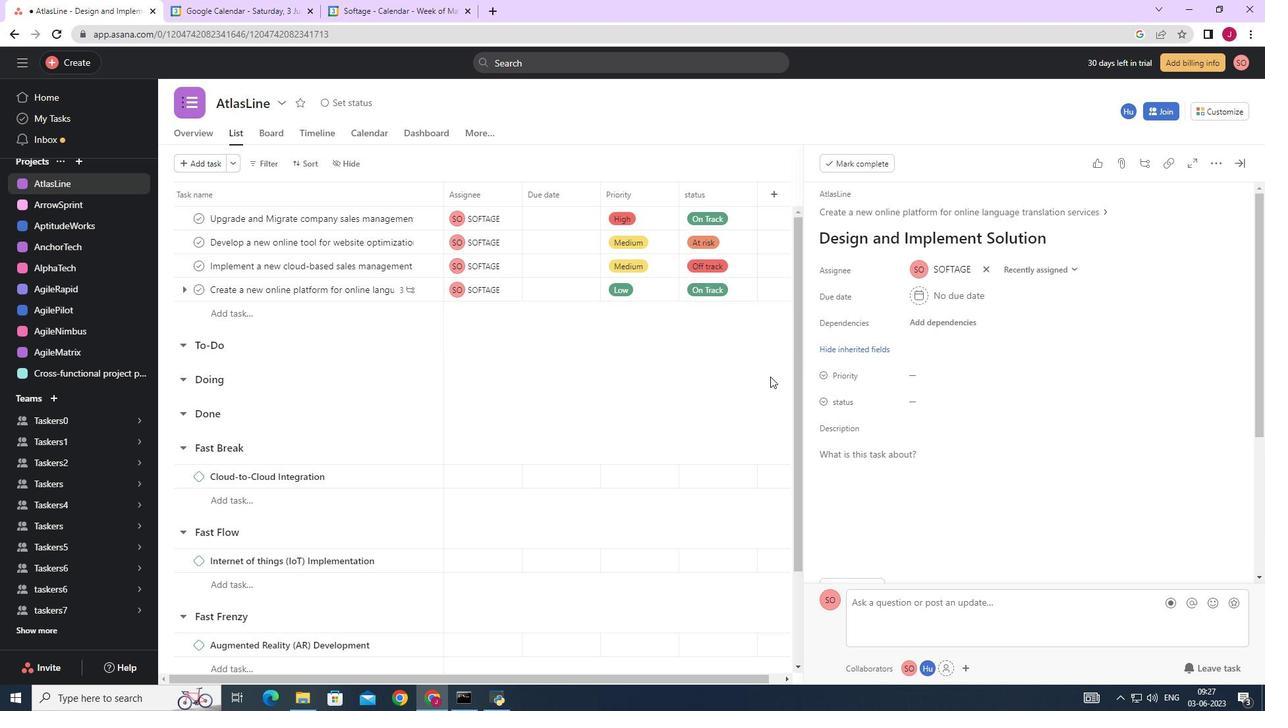 
Action: Mouse moved to (1244, 162)
Screenshot: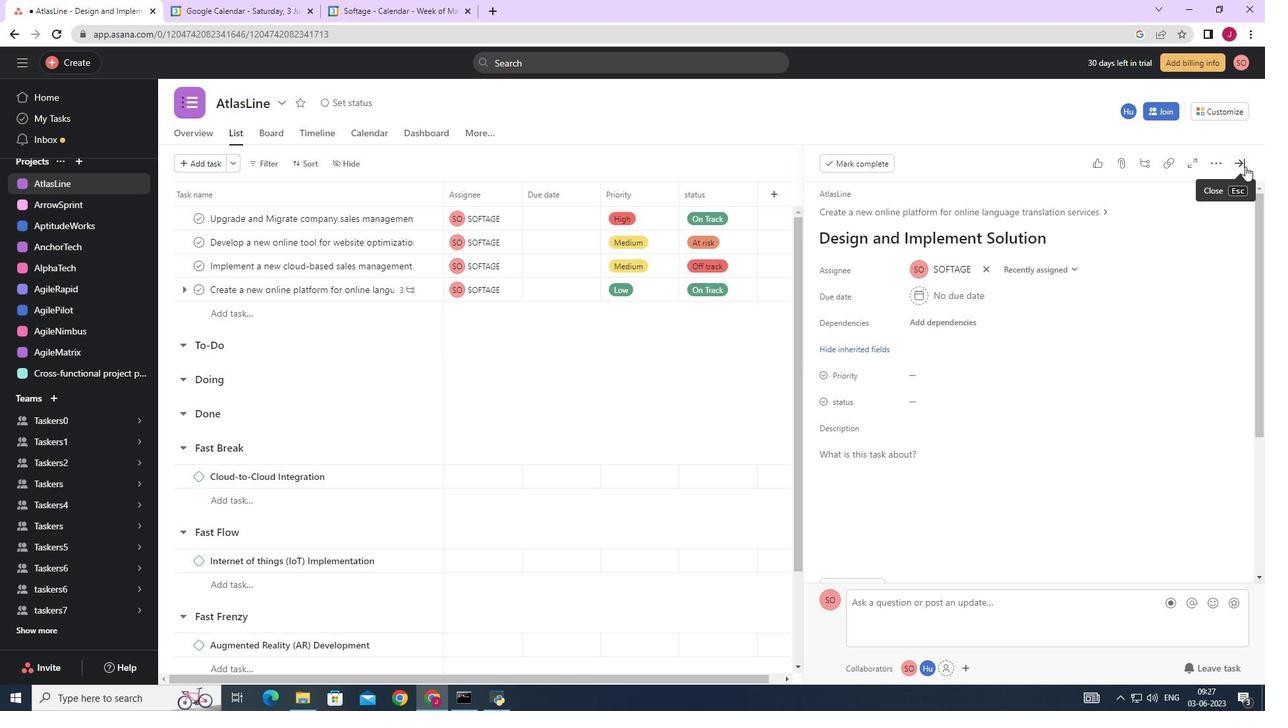 
Action: Mouse pressed left at (1244, 162)
Screenshot: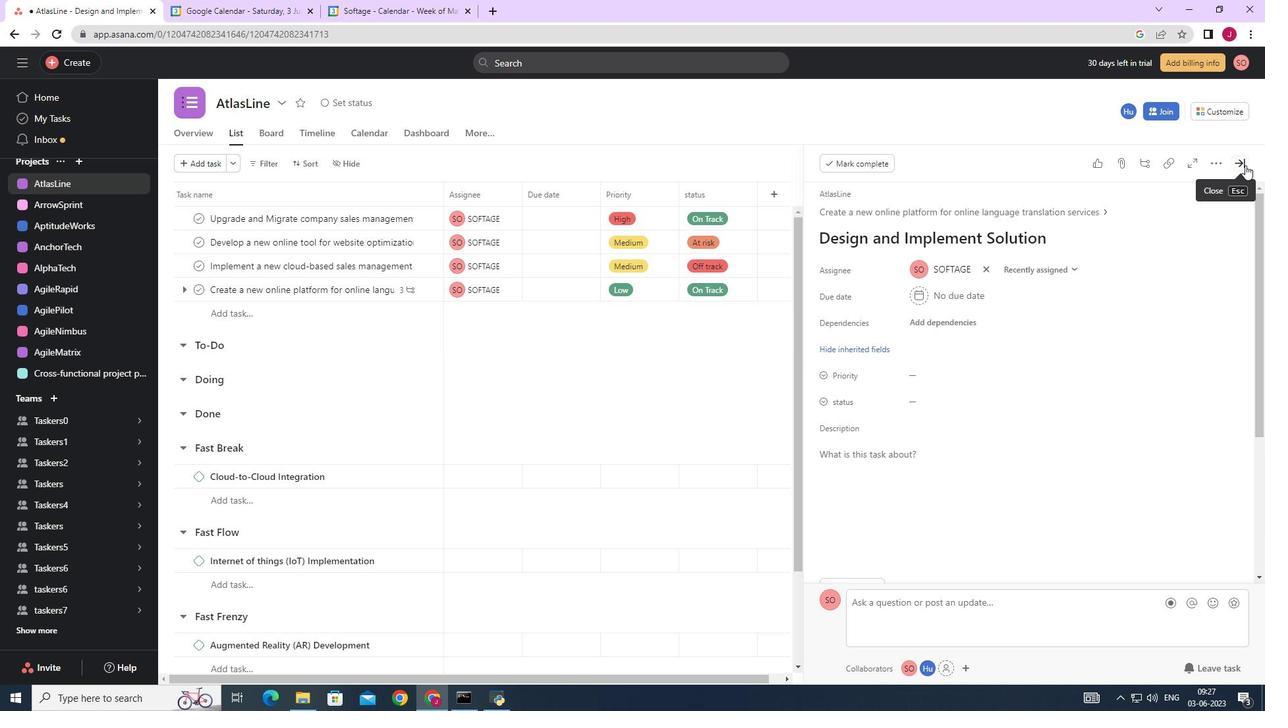 
Action: Mouse moved to (610, 292)
Screenshot: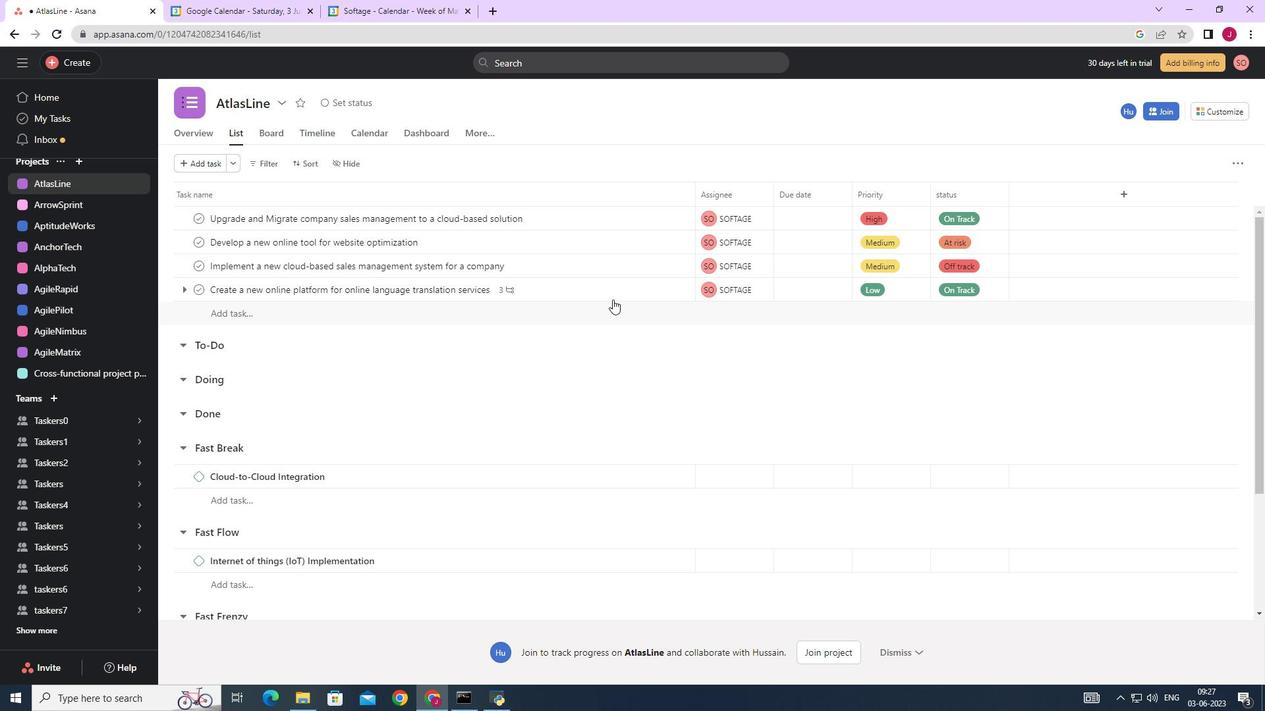 
Action: Mouse pressed left at (610, 292)
Screenshot: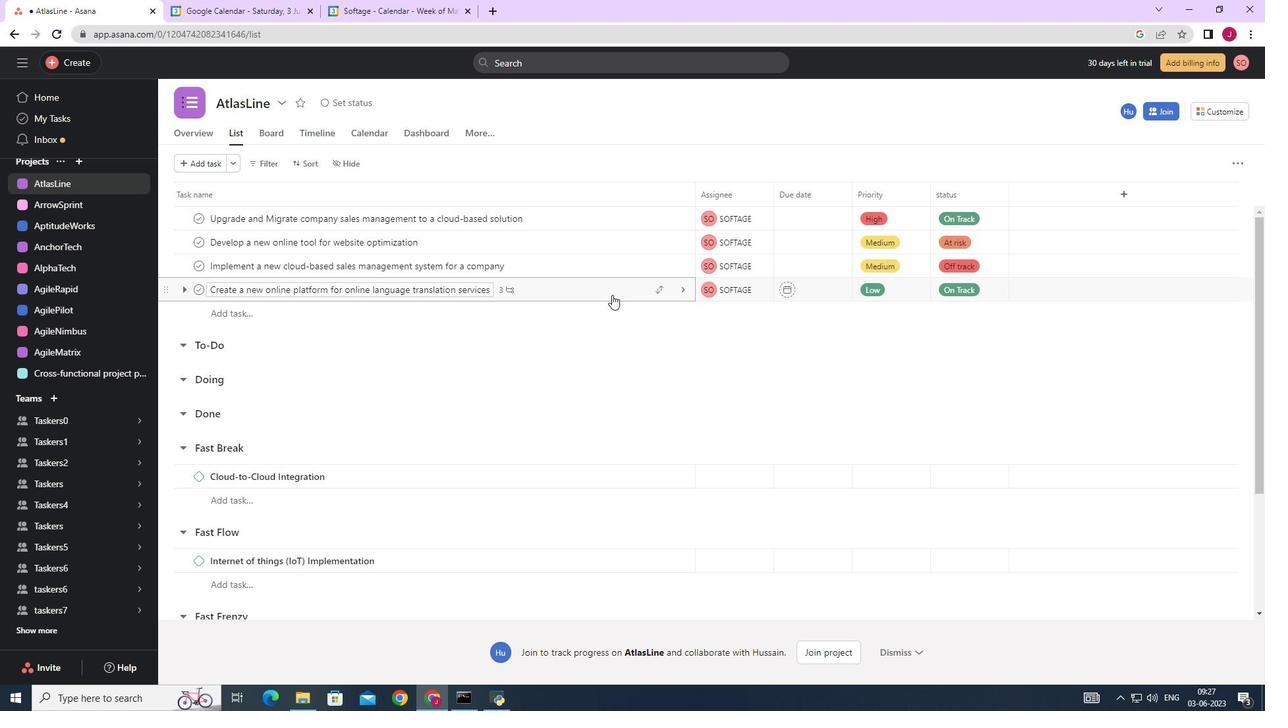 
Action: Mouse moved to (1006, 424)
Screenshot: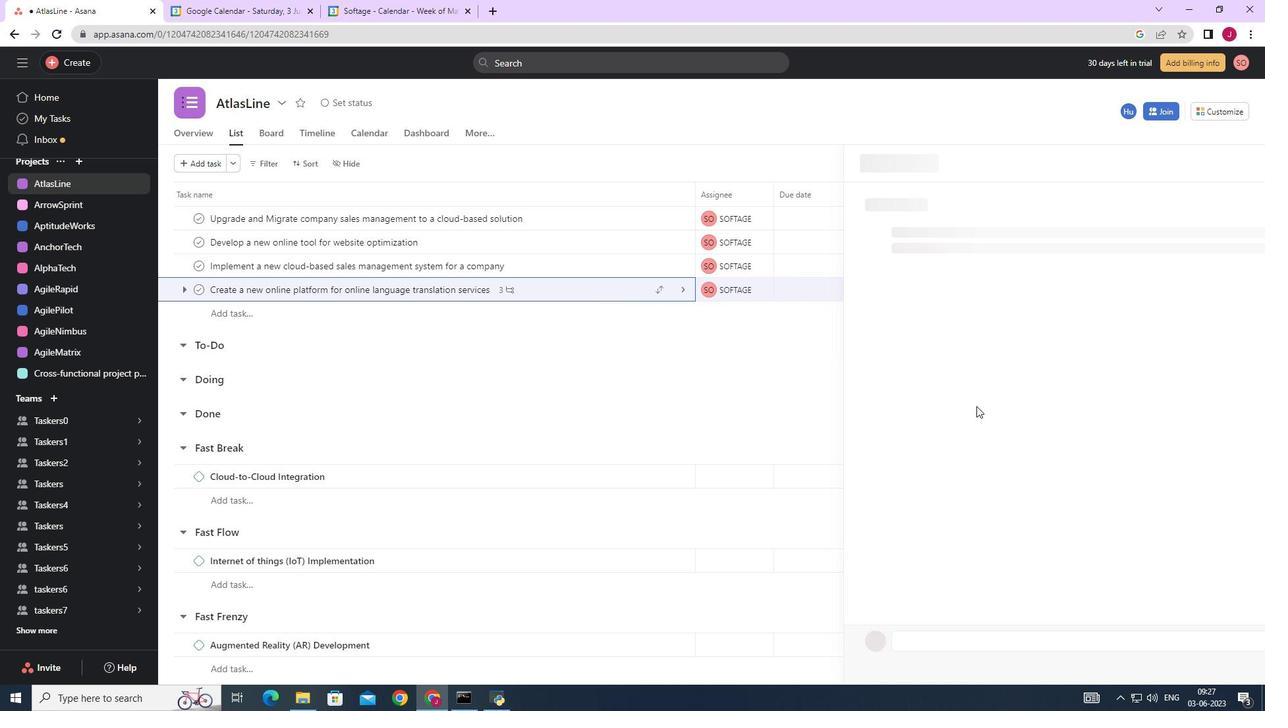
Action: Mouse scrolled (1006, 423) with delta (0, 0)
Screenshot: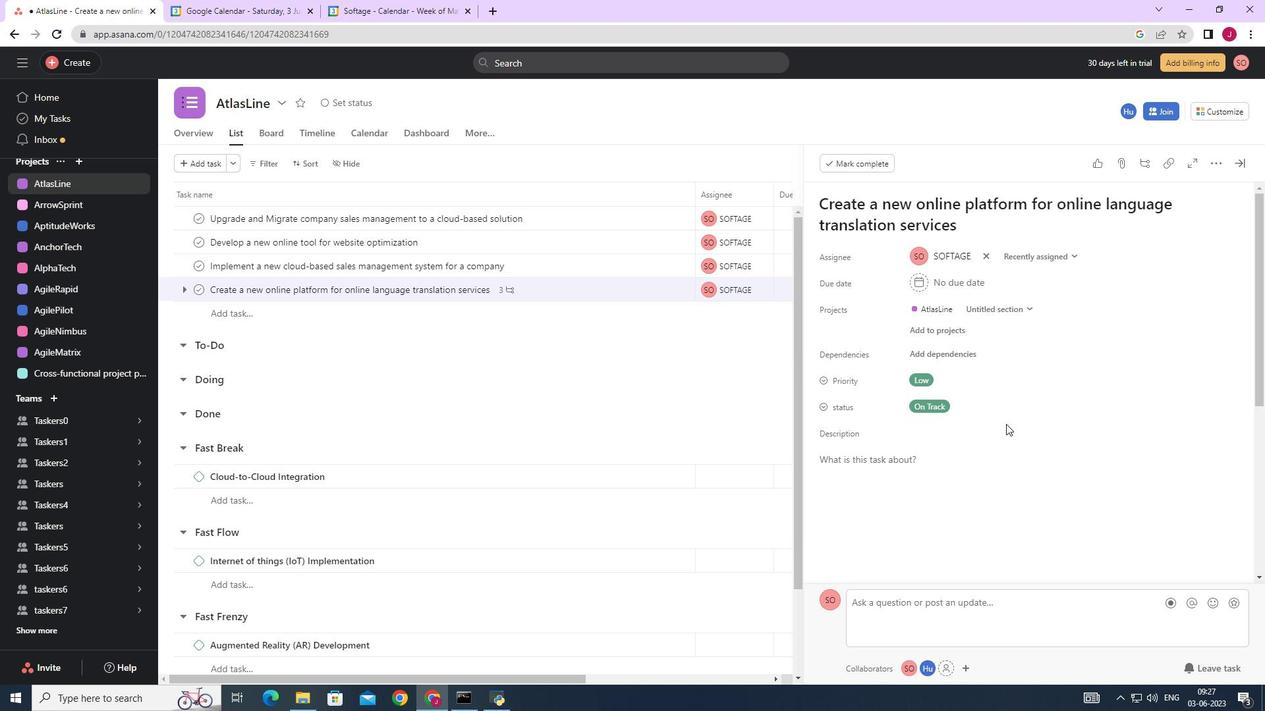 
Action: Mouse scrolled (1006, 423) with delta (0, 0)
Screenshot: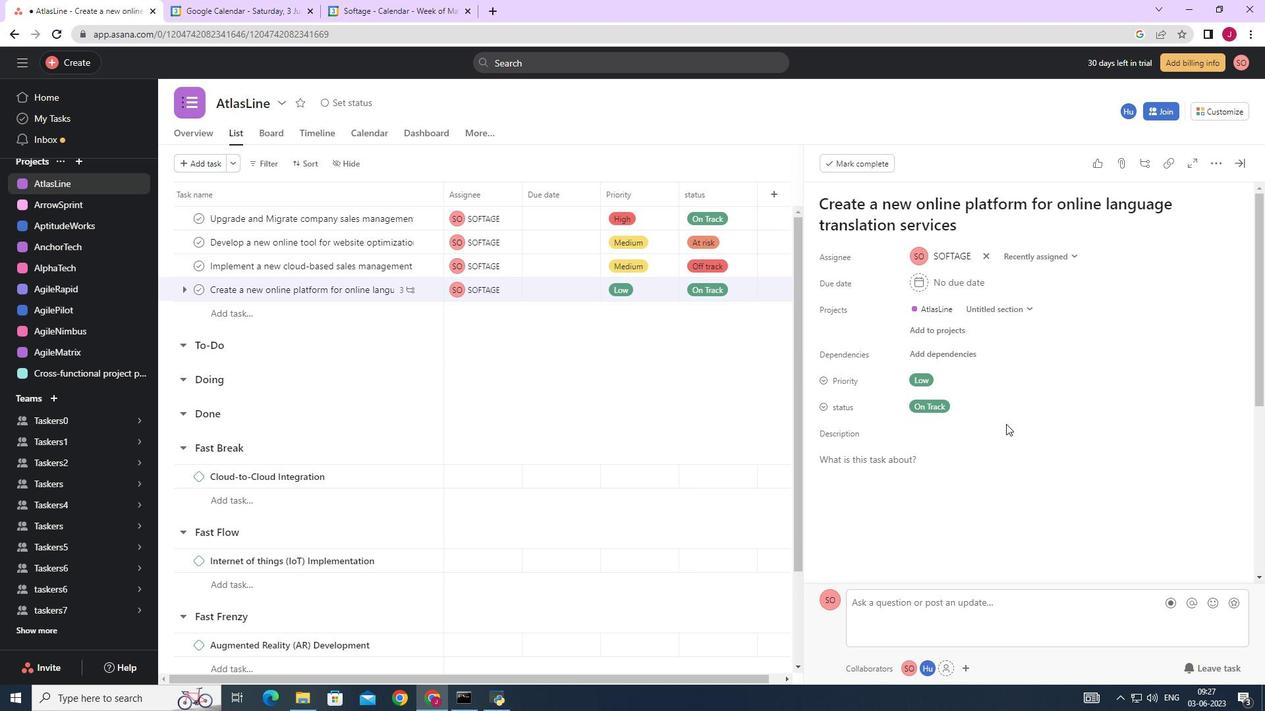 
Action: Mouse scrolled (1006, 423) with delta (0, 0)
Screenshot: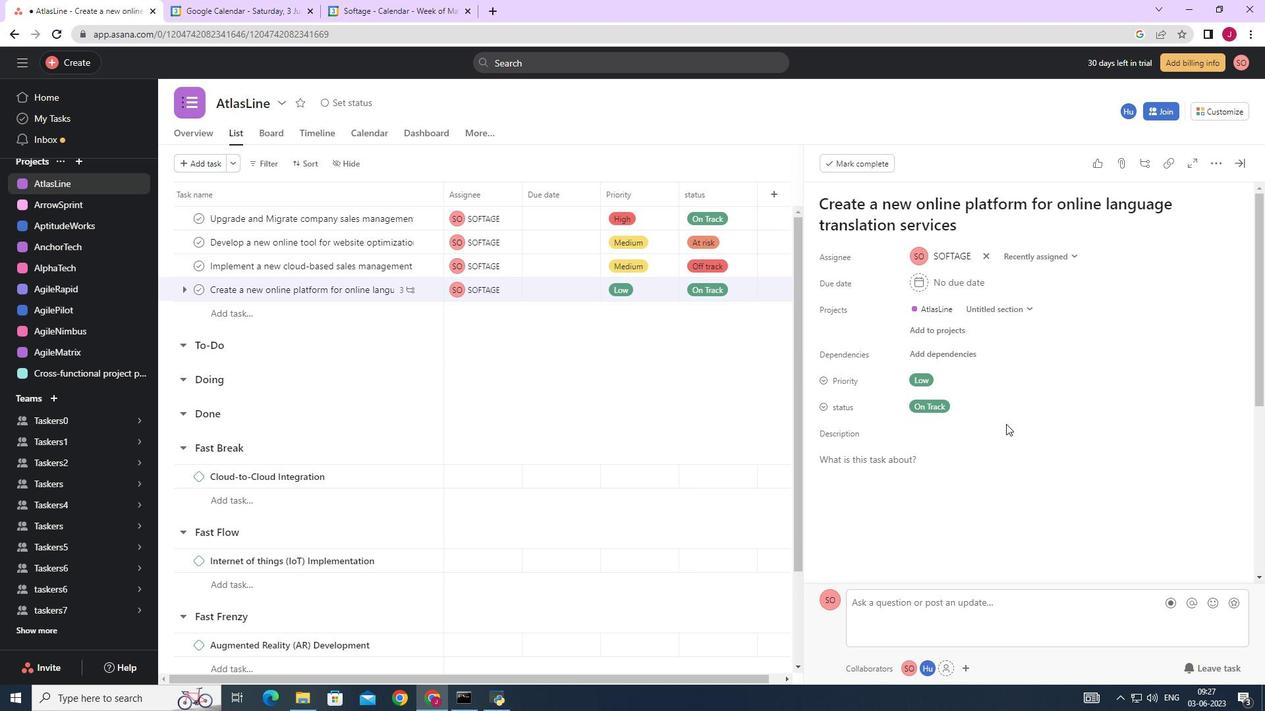 
Action: Mouse scrolled (1006, 423) with delta (0, 0)
Screenshot: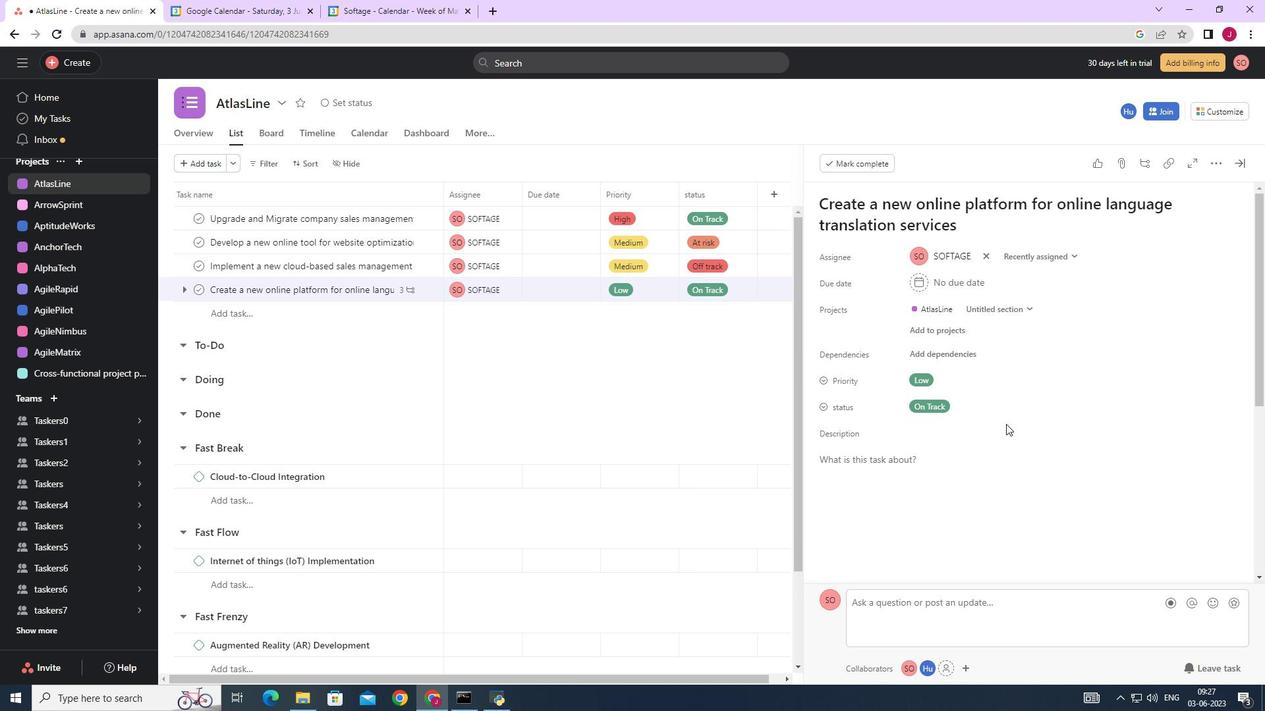 
Action: Mouse moved to (1003, 429)
Screenshot: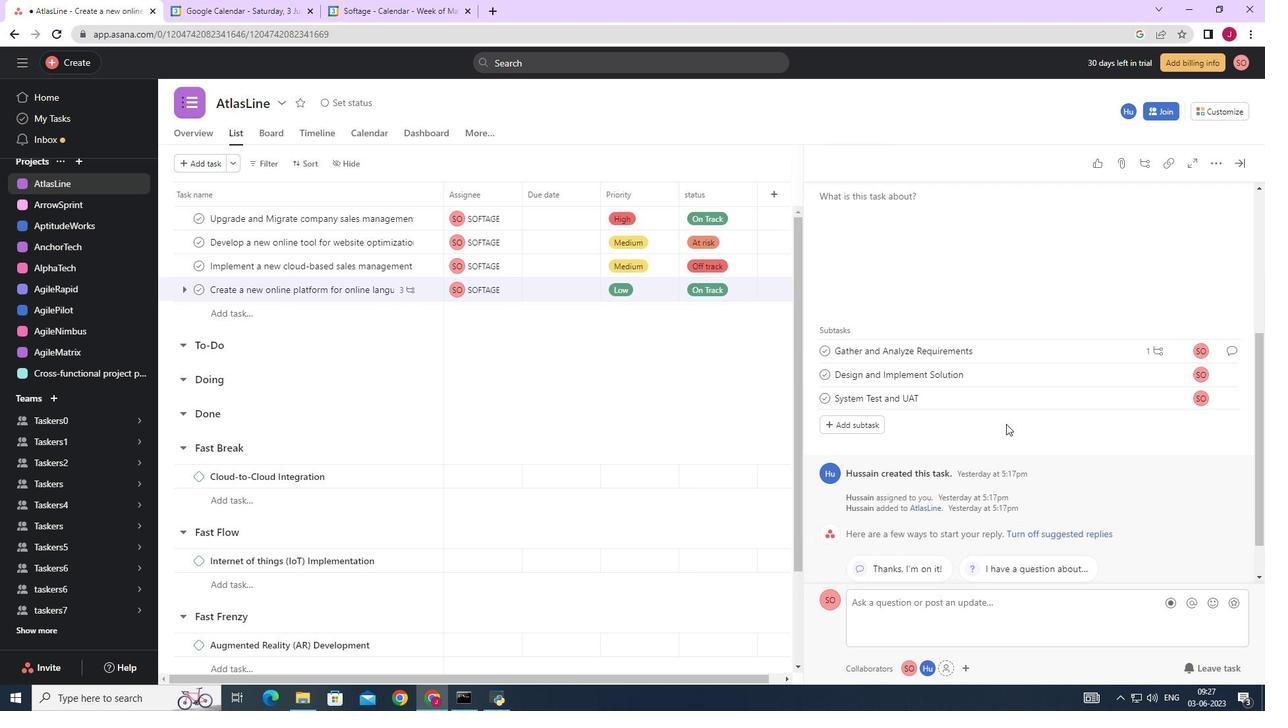 
Action: Mouse scrolled (1003, 429) with delta (0, 0)
Screenshot: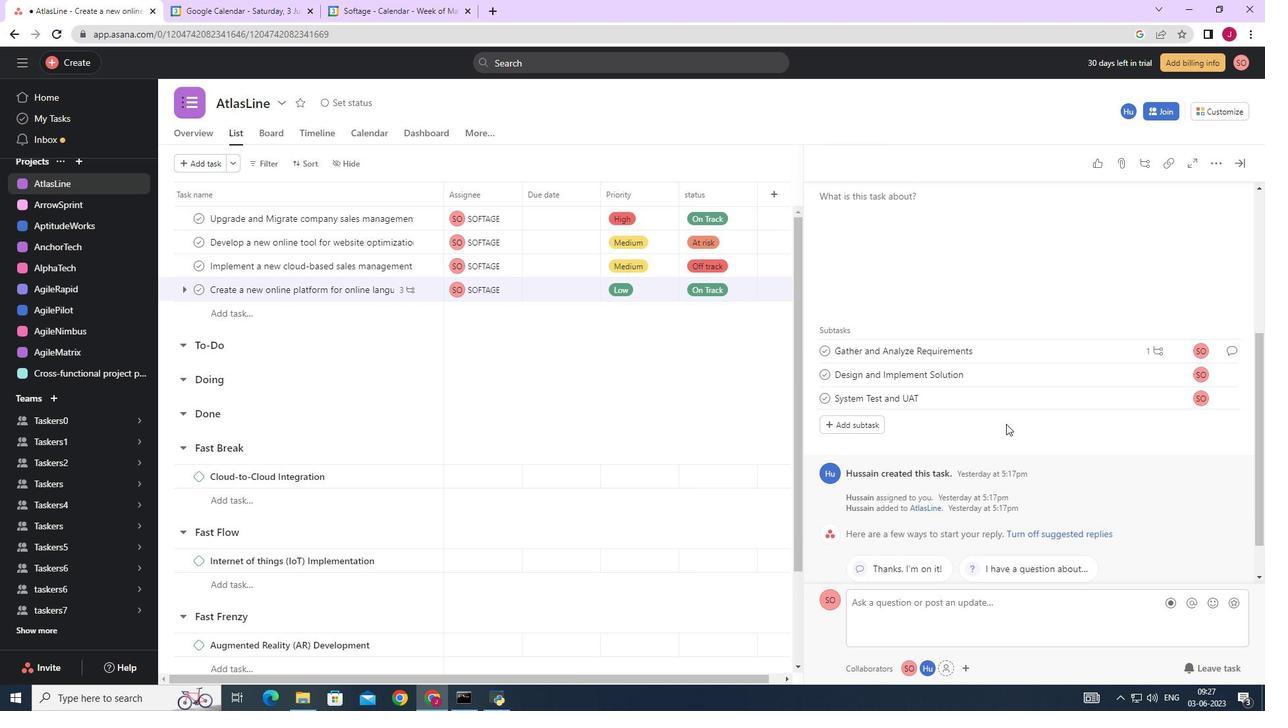 
Action: Mouse moved to (1002, 430)
Screenshot: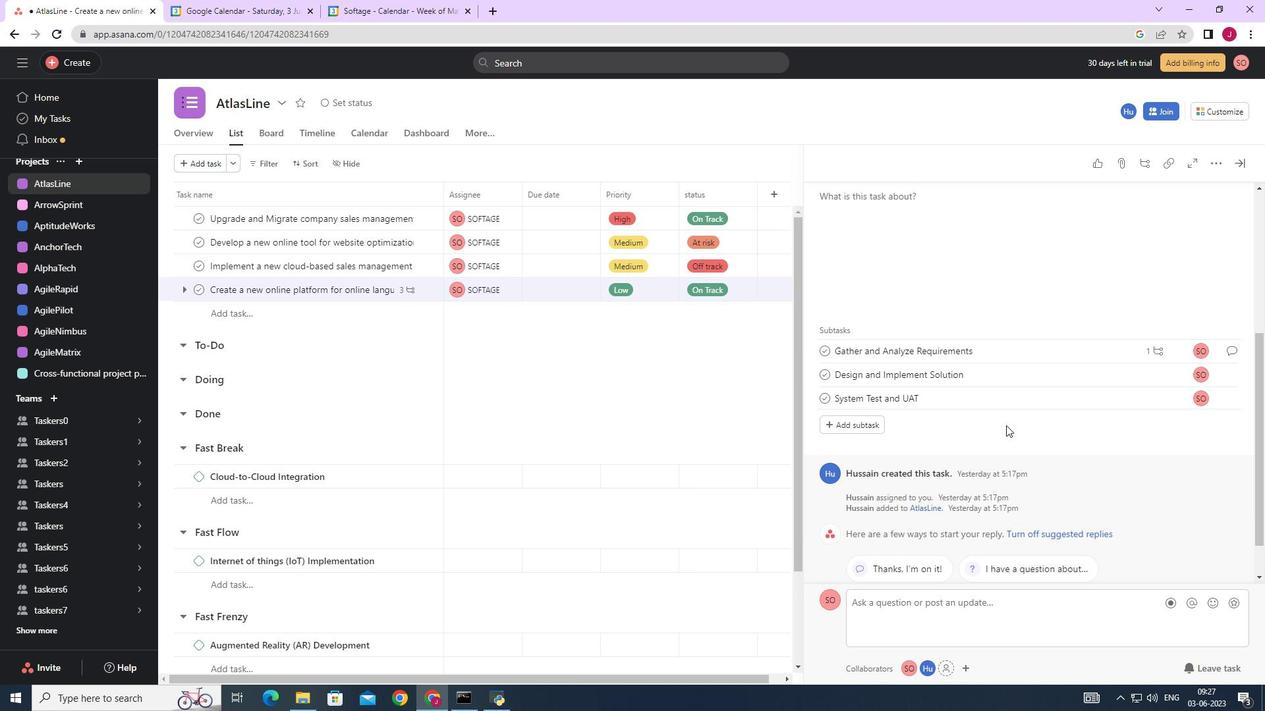 
Action: Mouse scrolled (1002, 429) with delta (0, 0)
Screenshot: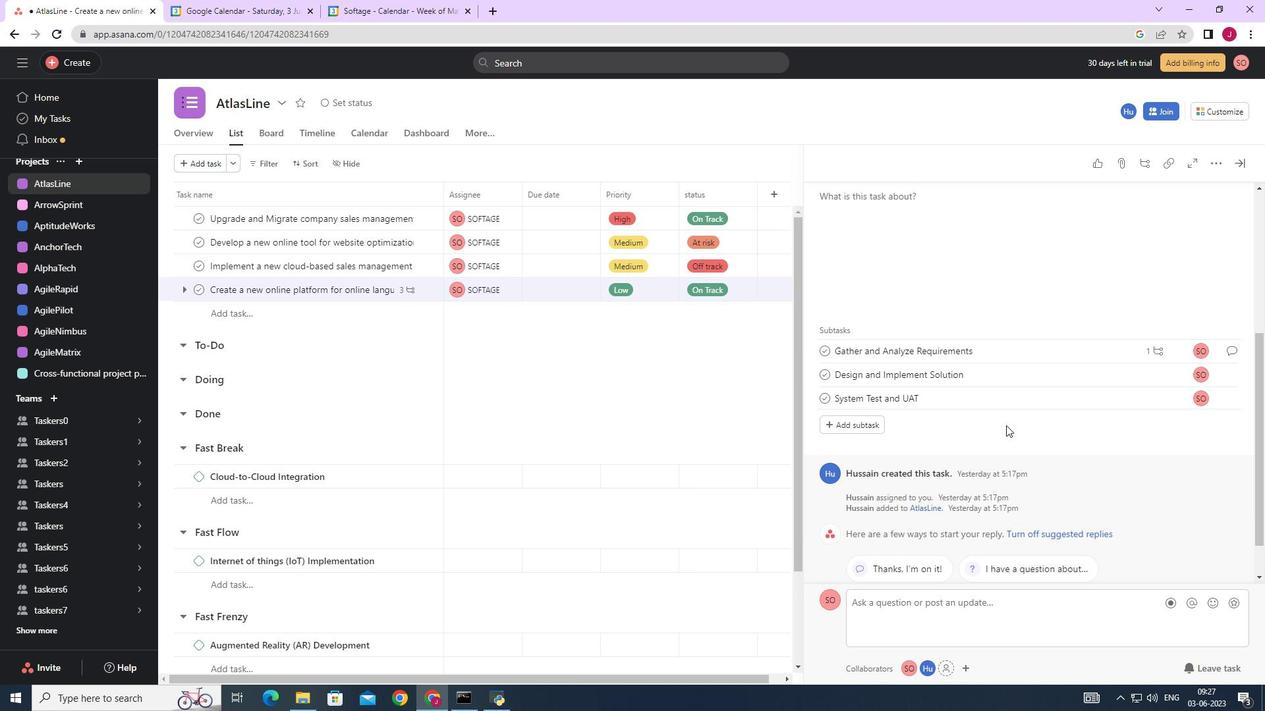 
Action: Mouse moved to (1002, 431)
Screenshot: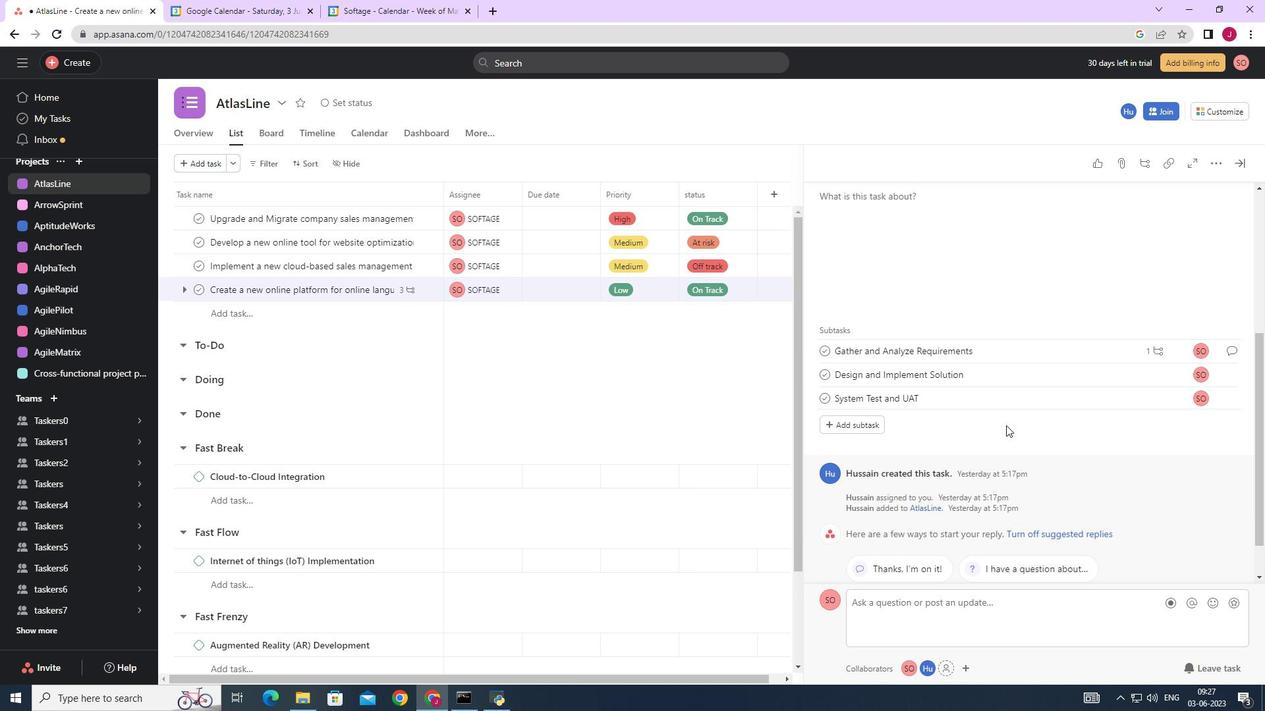 
Action: Mouse scrolled (1002, 430) with delta (0, 0)
Screenshot: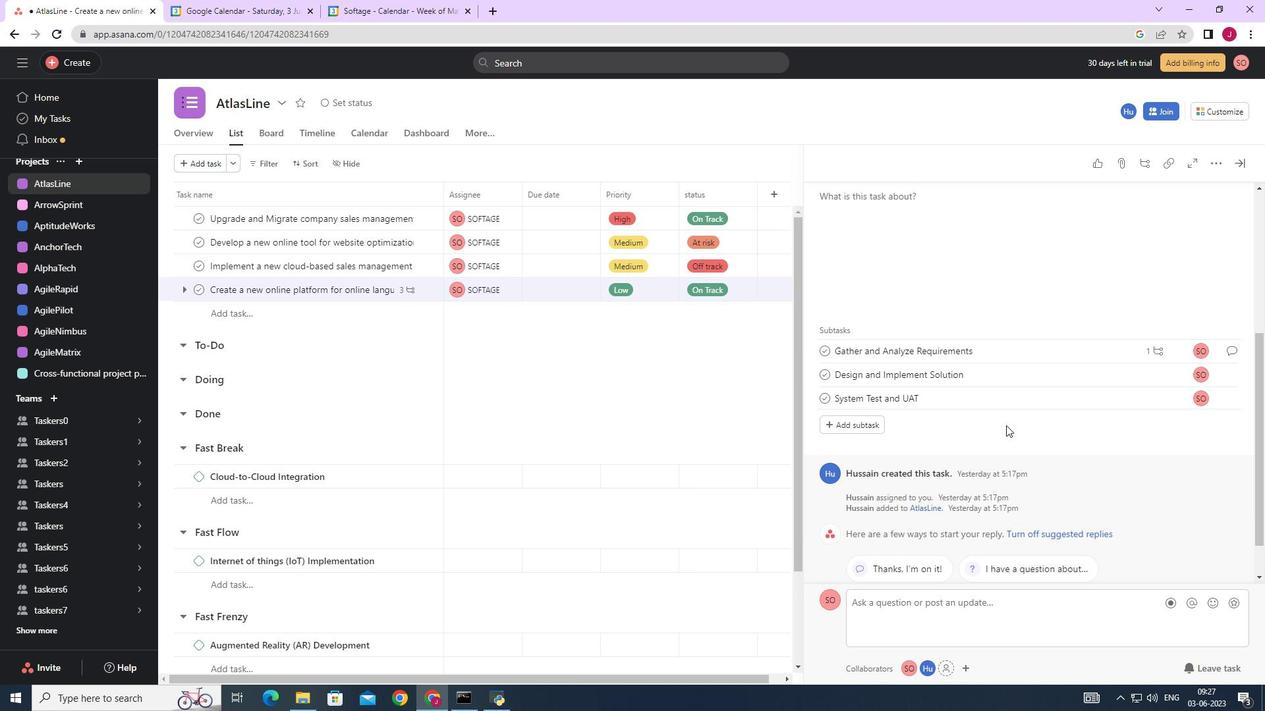 
Action: Mouse moved to (1002, 434)
Screenshot: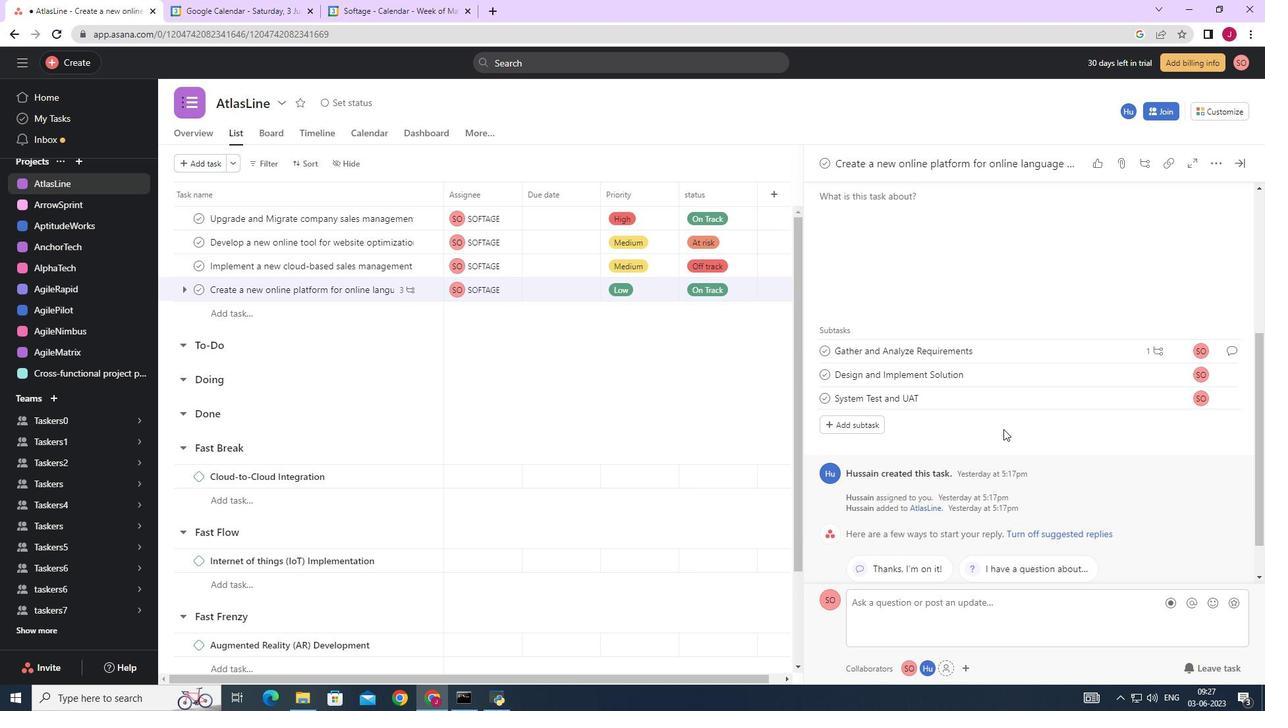 
Action: Mouse scrolled (1002, 433) with delta (0, 0)
Screenshot: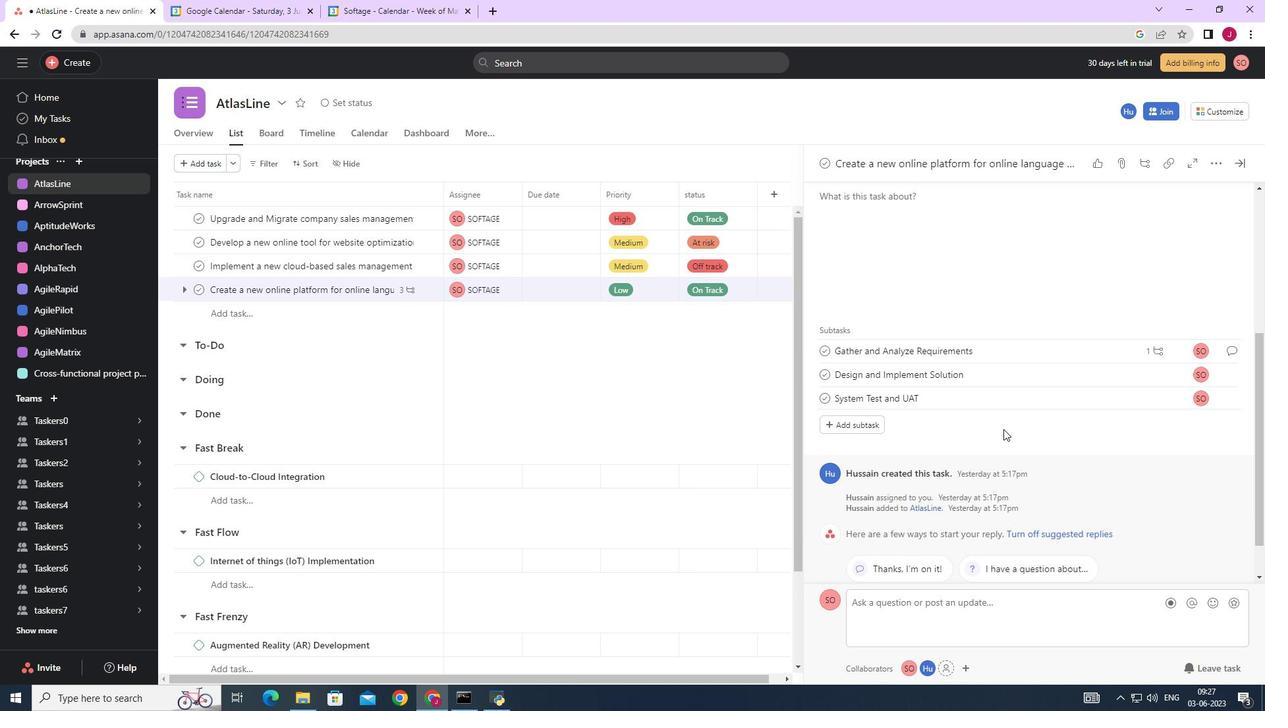 
Action: Mouse moved to (865, 372)
Screenshot: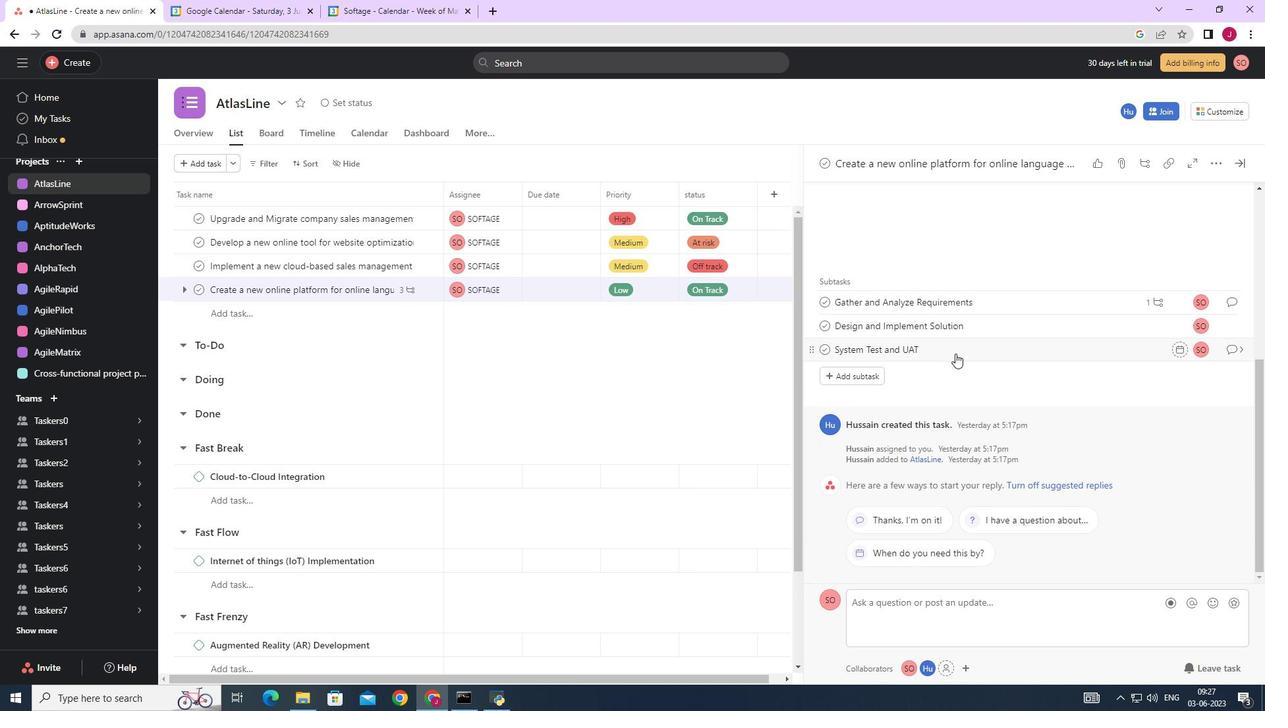 
Action: Mouse pressed left at (865, 372)
Screenshot: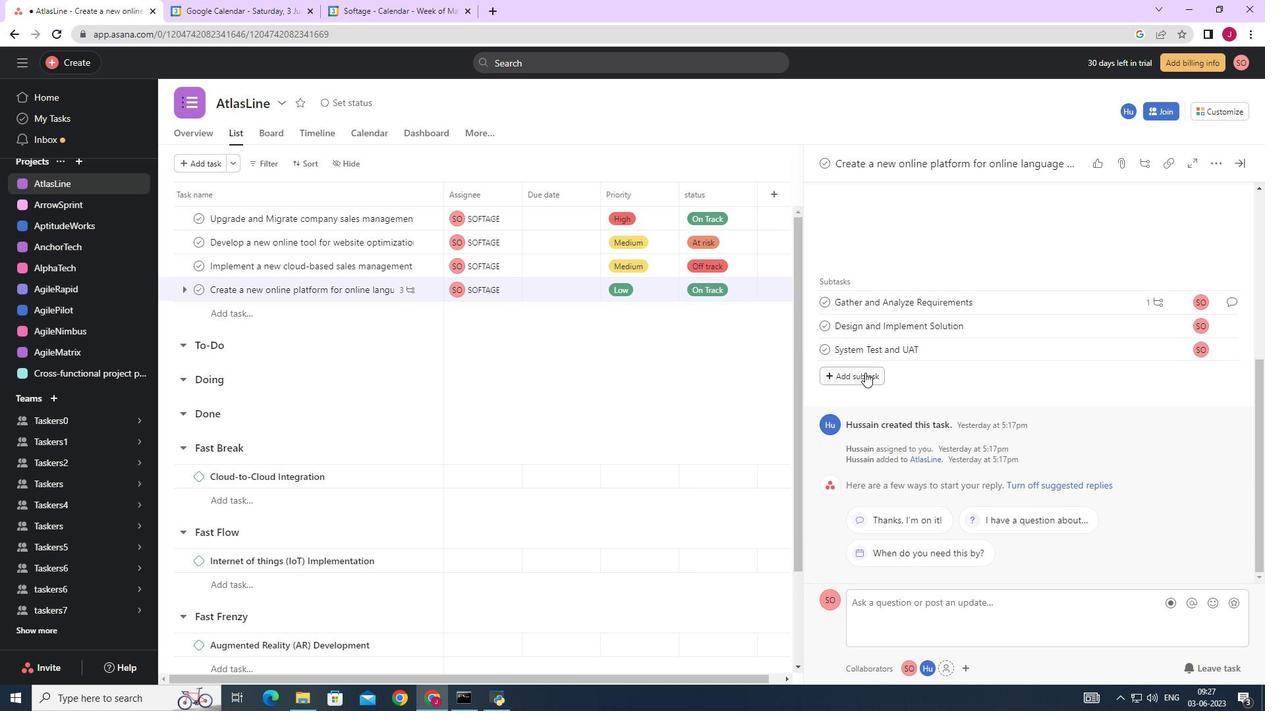 
Action: Mouse moved to (862, 348)
Screenshot: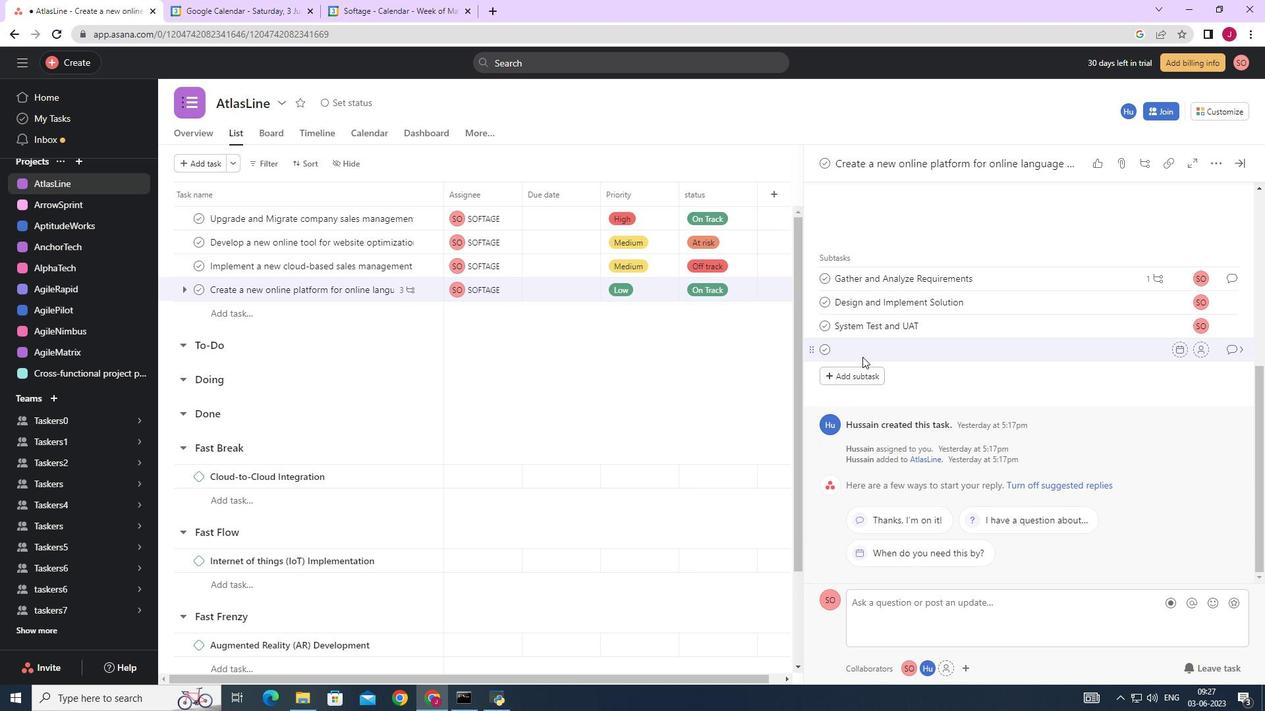 
Action: Key pressed <Key.caps_lock>R<Key.caps_lock>elease<Key.space>to<Key.space>production<Key.space>/<Key.space><Key.caps_lock>G<Key.caps_lock>o<Key.space><Key.caps_lock>L<Key.caps_lock>ive
Screenshot: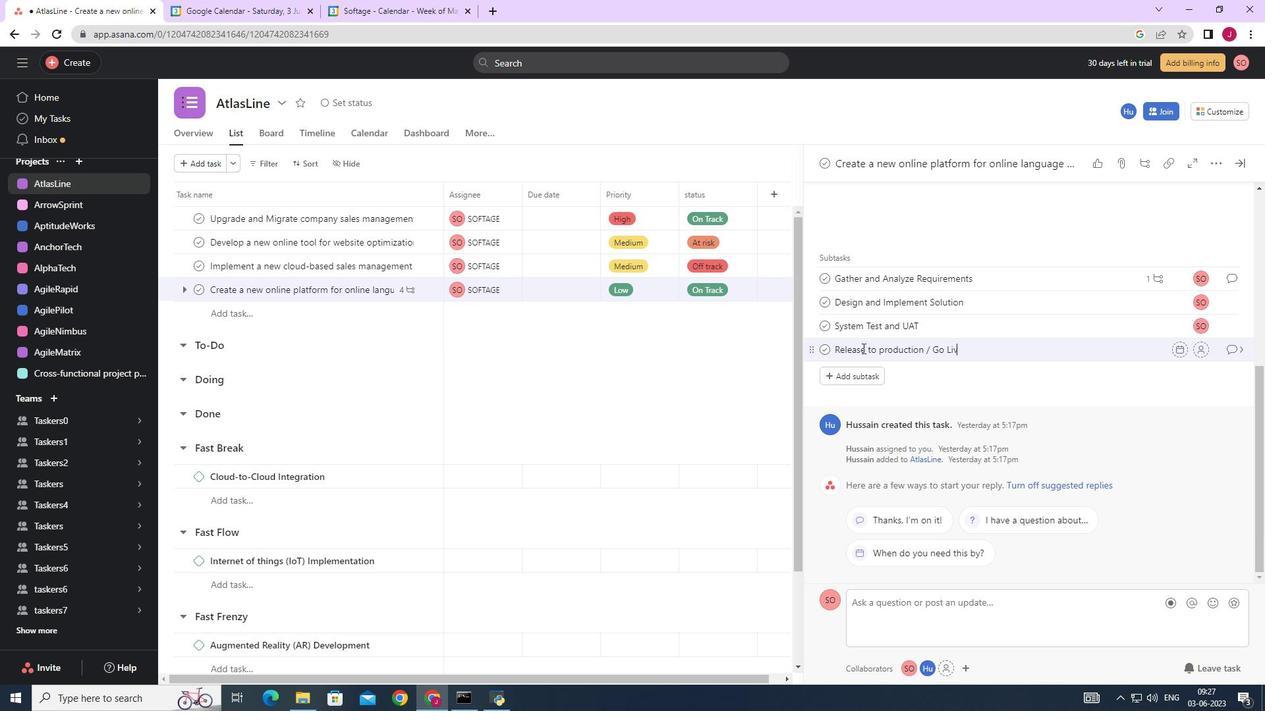 
Action: Mouse moved to (1205, 353)
Screenshot: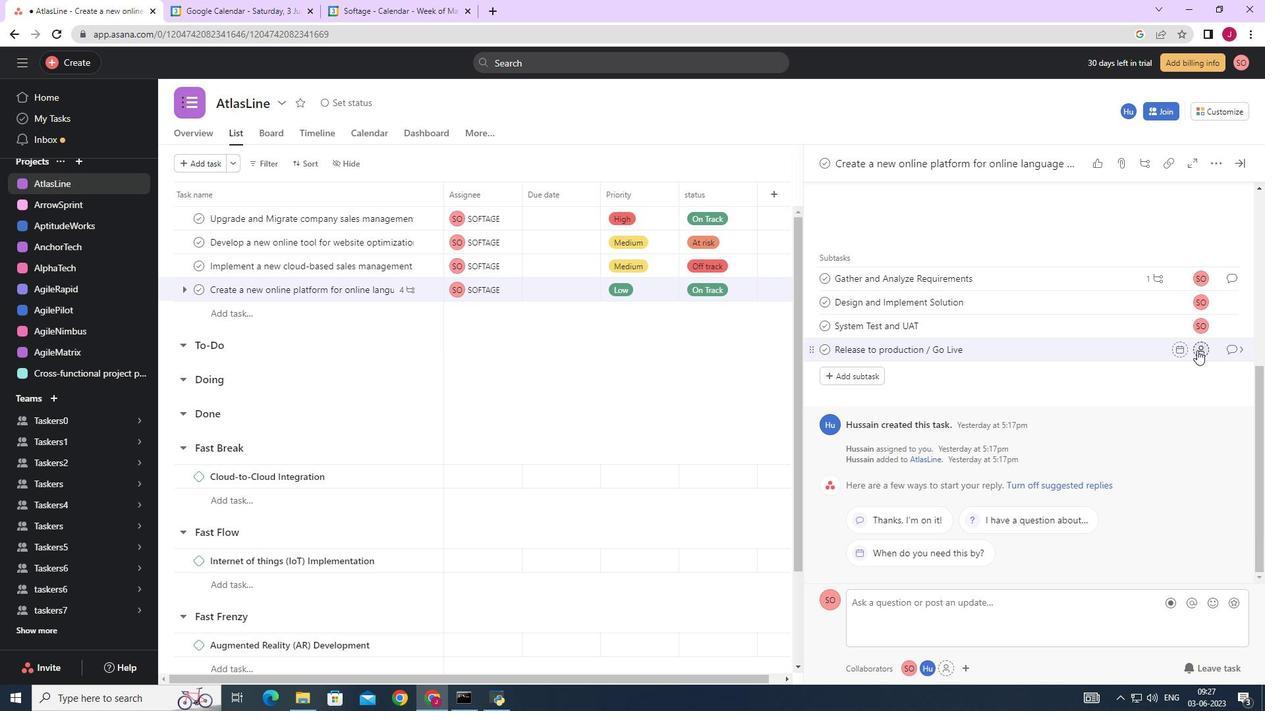 
Action: Mouse pressed left at (1205, 353)
Screenshot: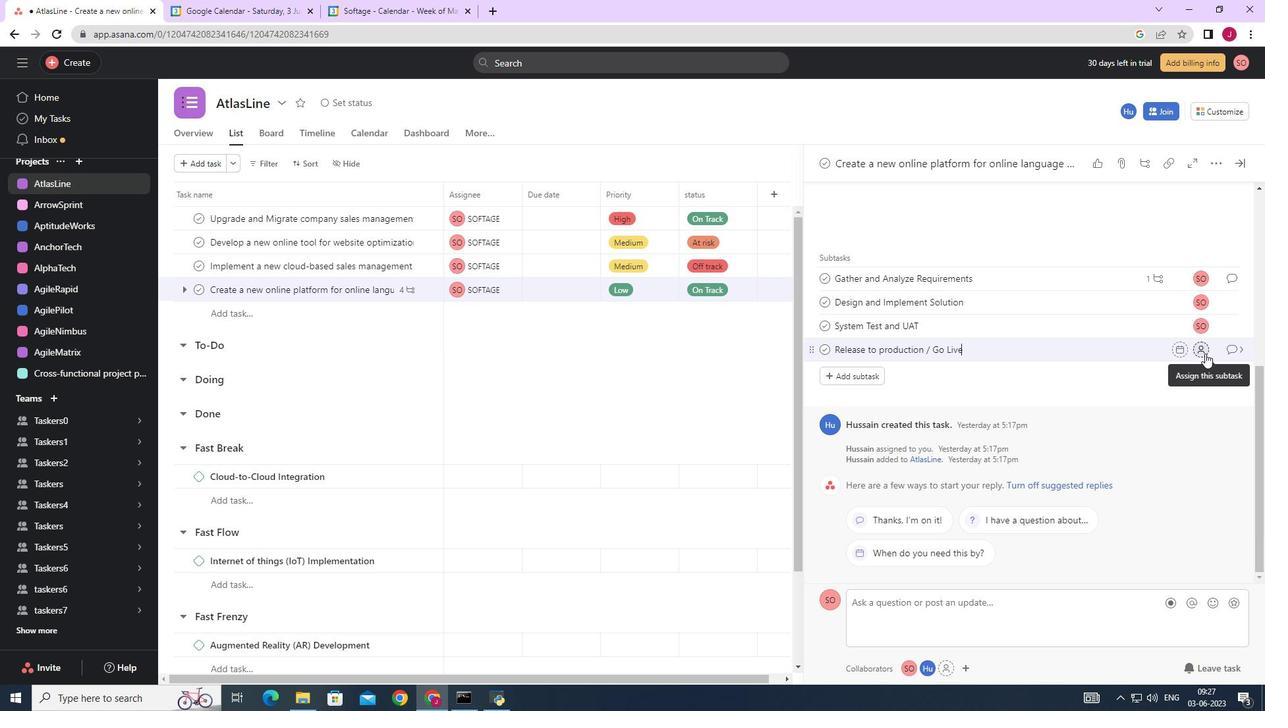 
Action: Mouse moved to (1035, 421)
Screenshot: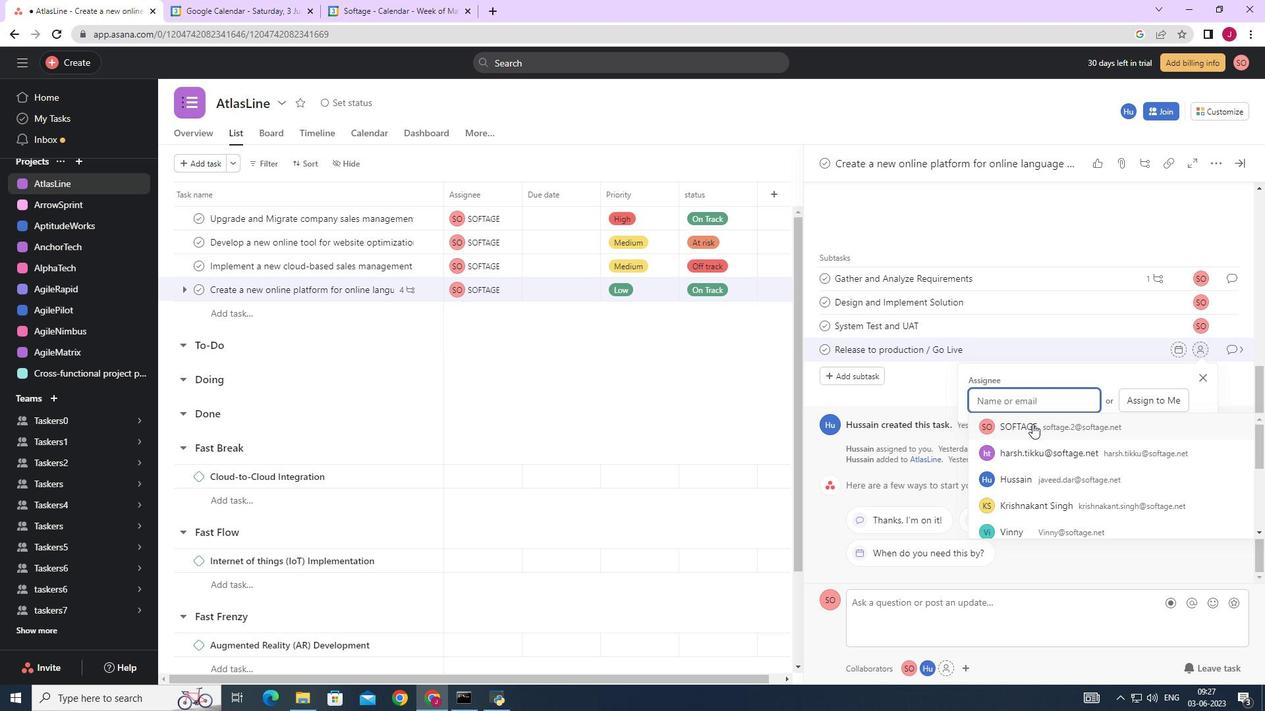 
Action: Key pressed softage.
Screenshot: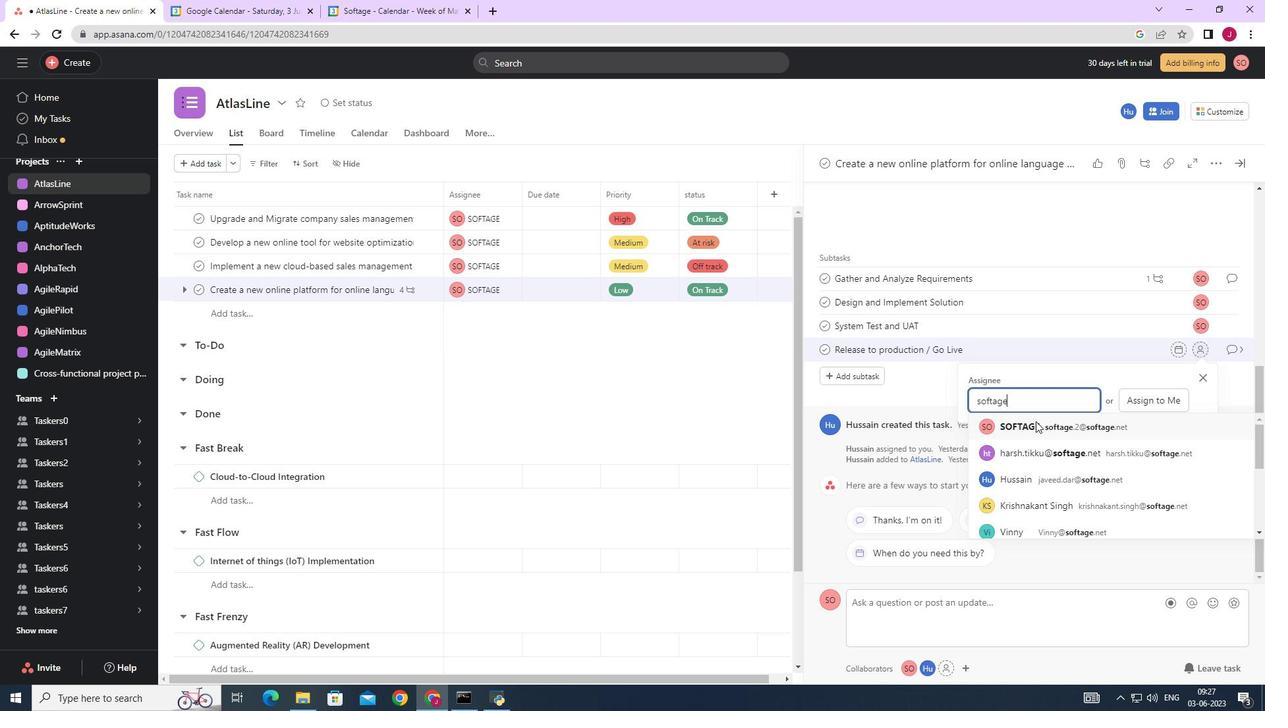 
Action: Mouse moved to (1036, 439)
Screenshot: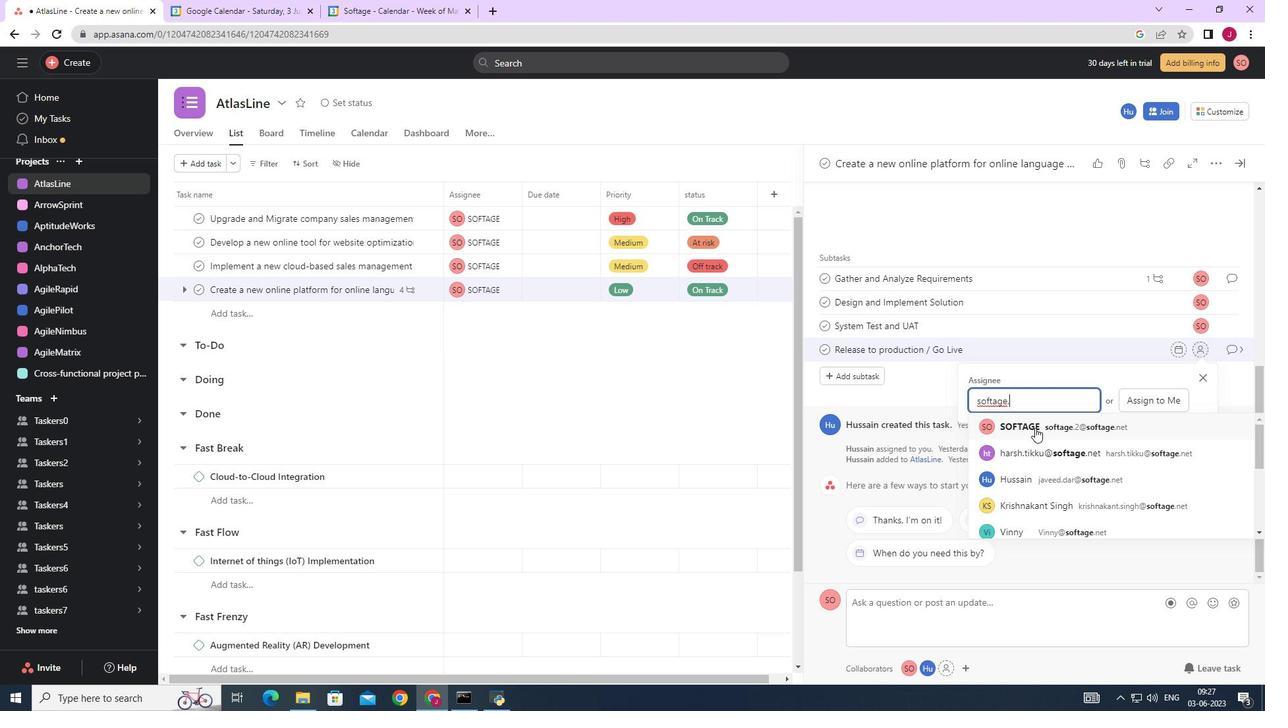 
Action: Key pressed 2
Screenshot: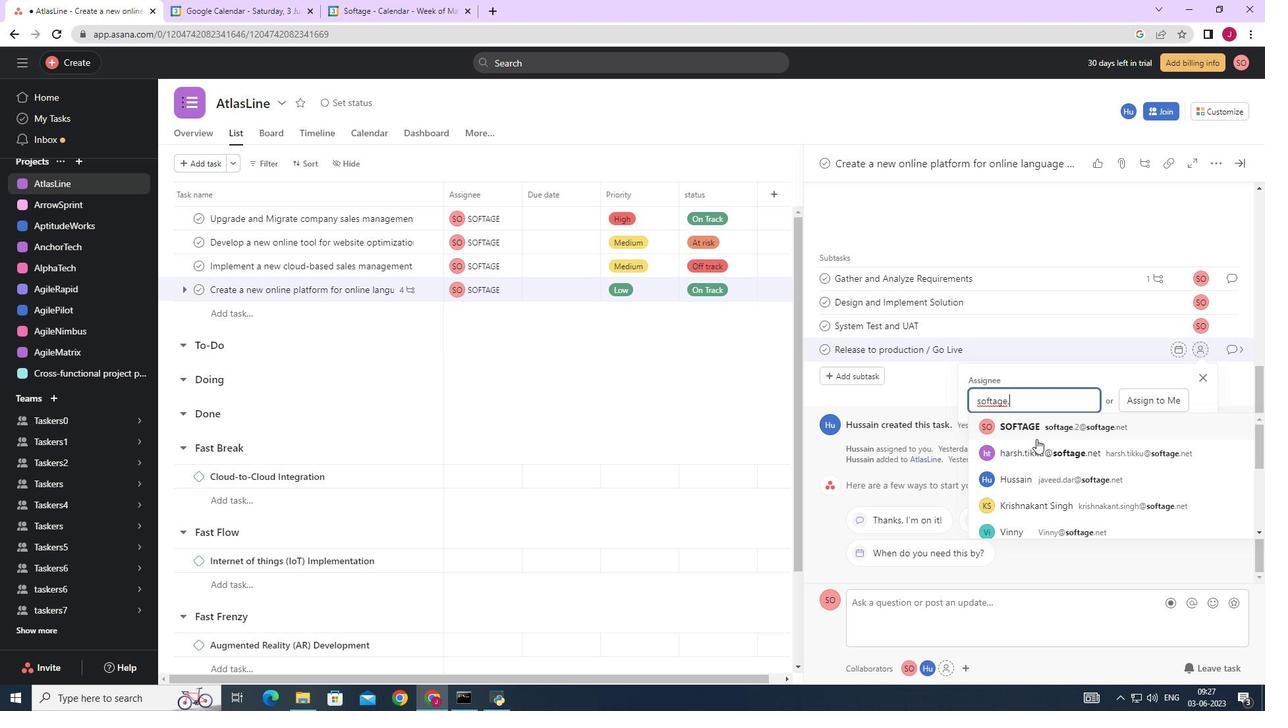 
Action: Mouse moved to (1046, 423)
Screenshot: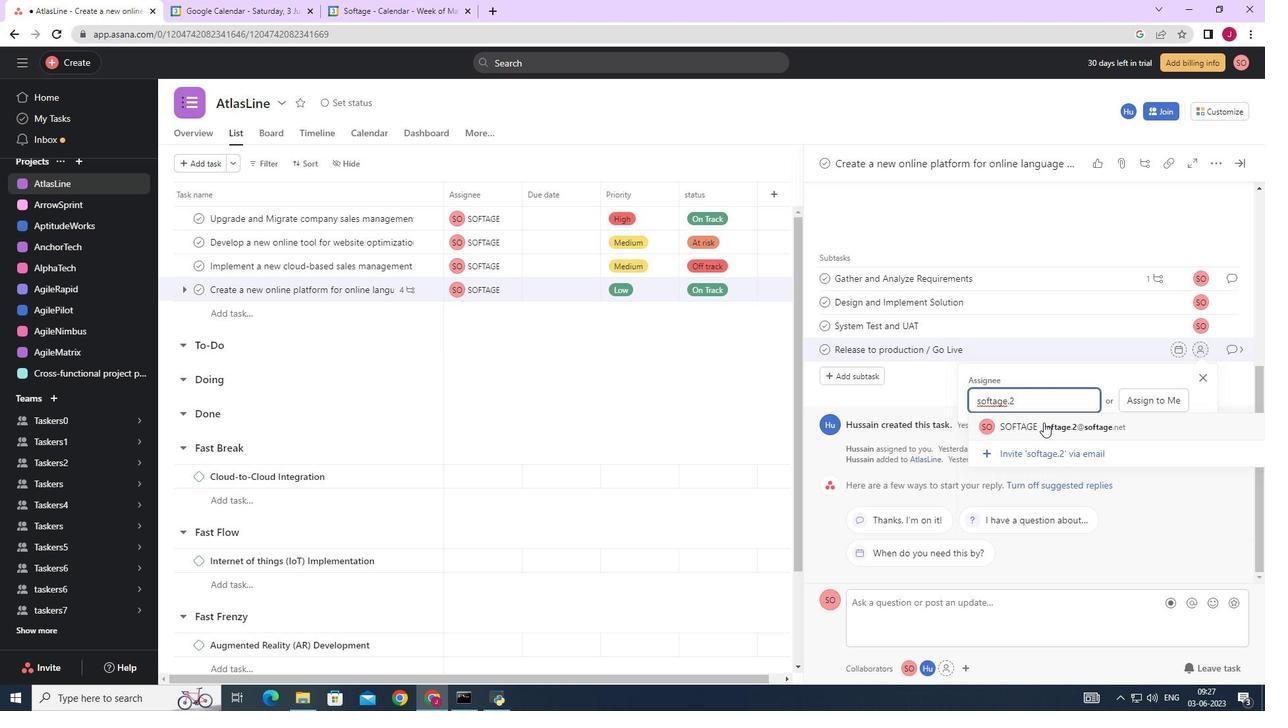 
Action: Mouse pressed left at (1046, 423)
Screenshot: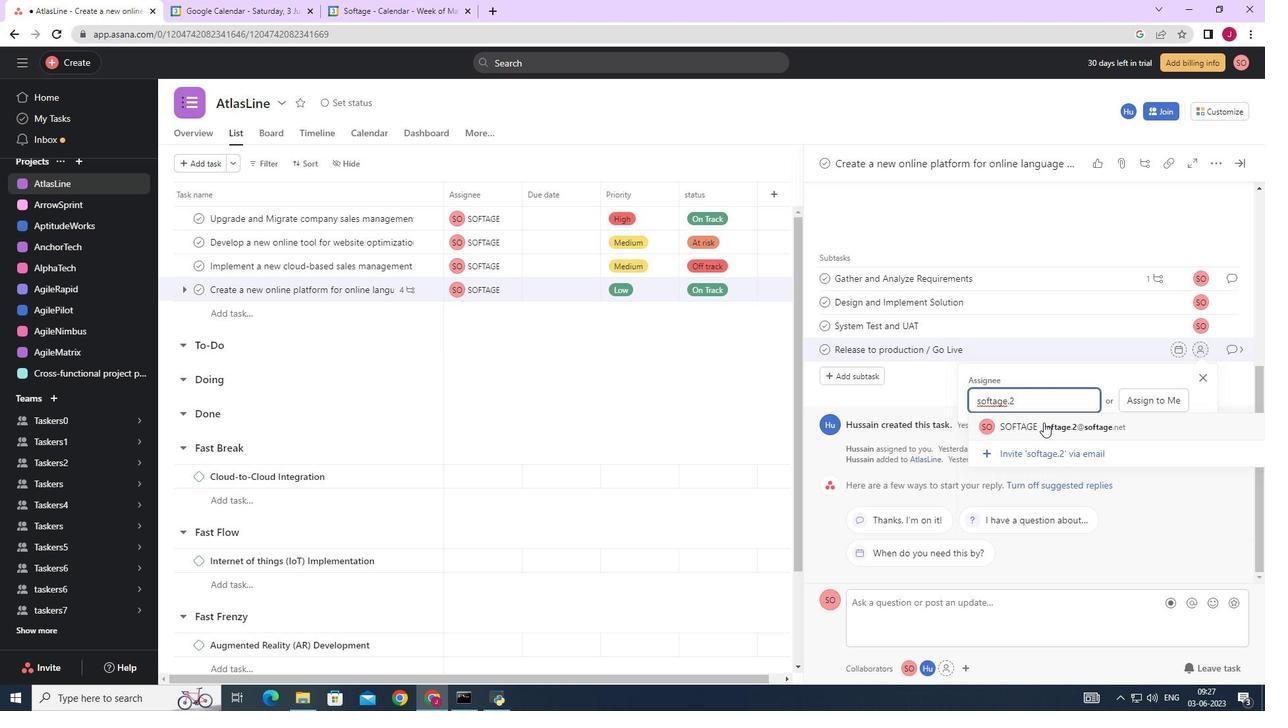 
Action: Mouse moved to (1235, 347)
Screenshot: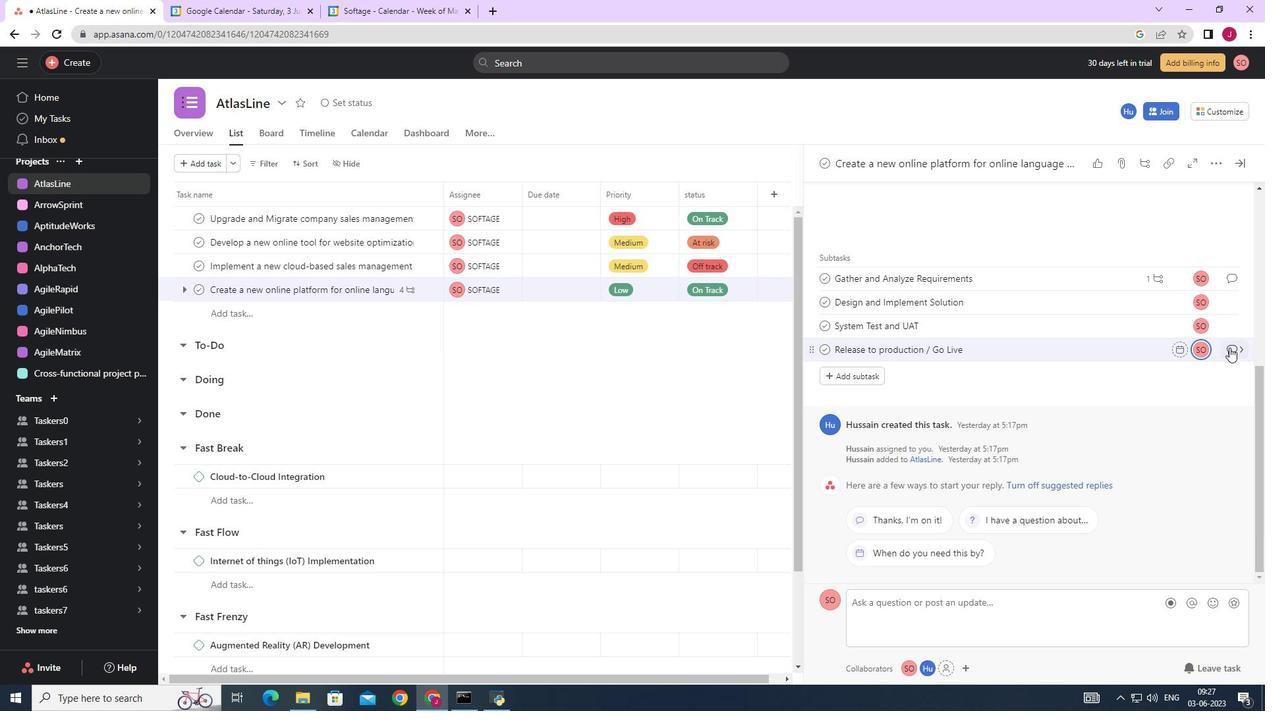 
Action: Mouse pressed left at (1235, 347)
Screenshot: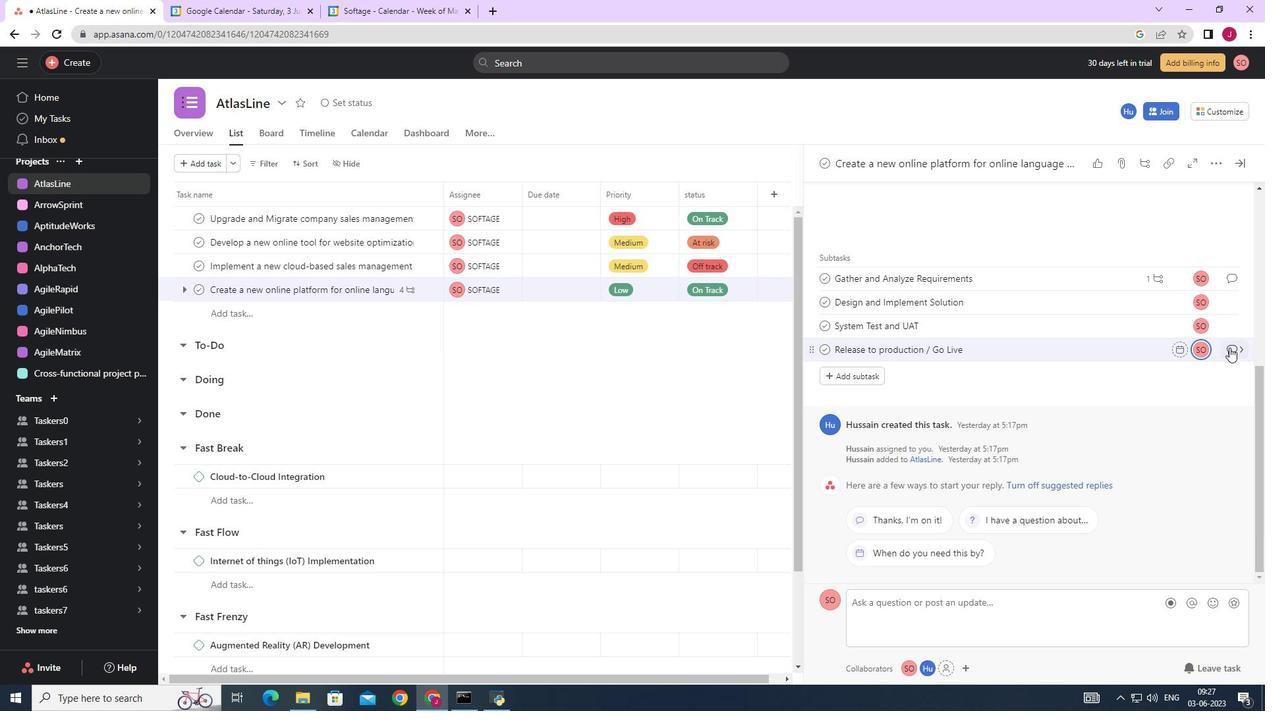 
Action: Mouse moved to (882, 345)
Screenshot: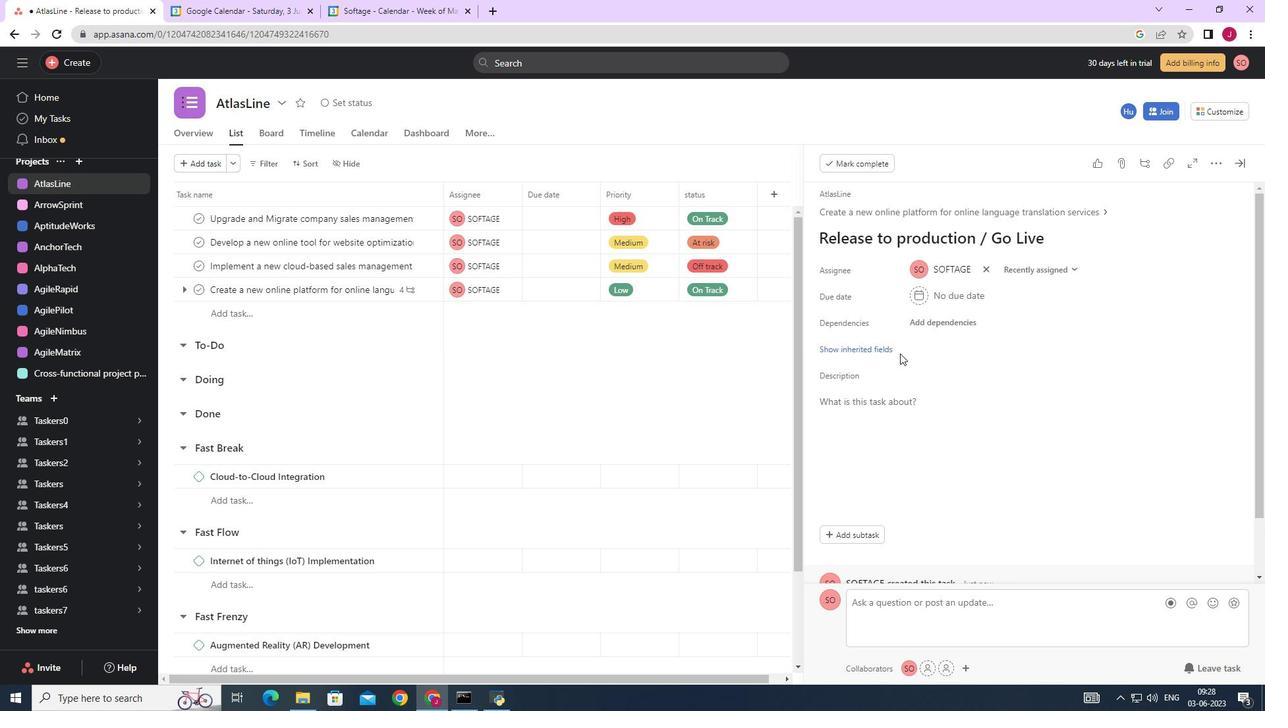 
Action: Mouse pressed left at (882, 345)
Screenshot: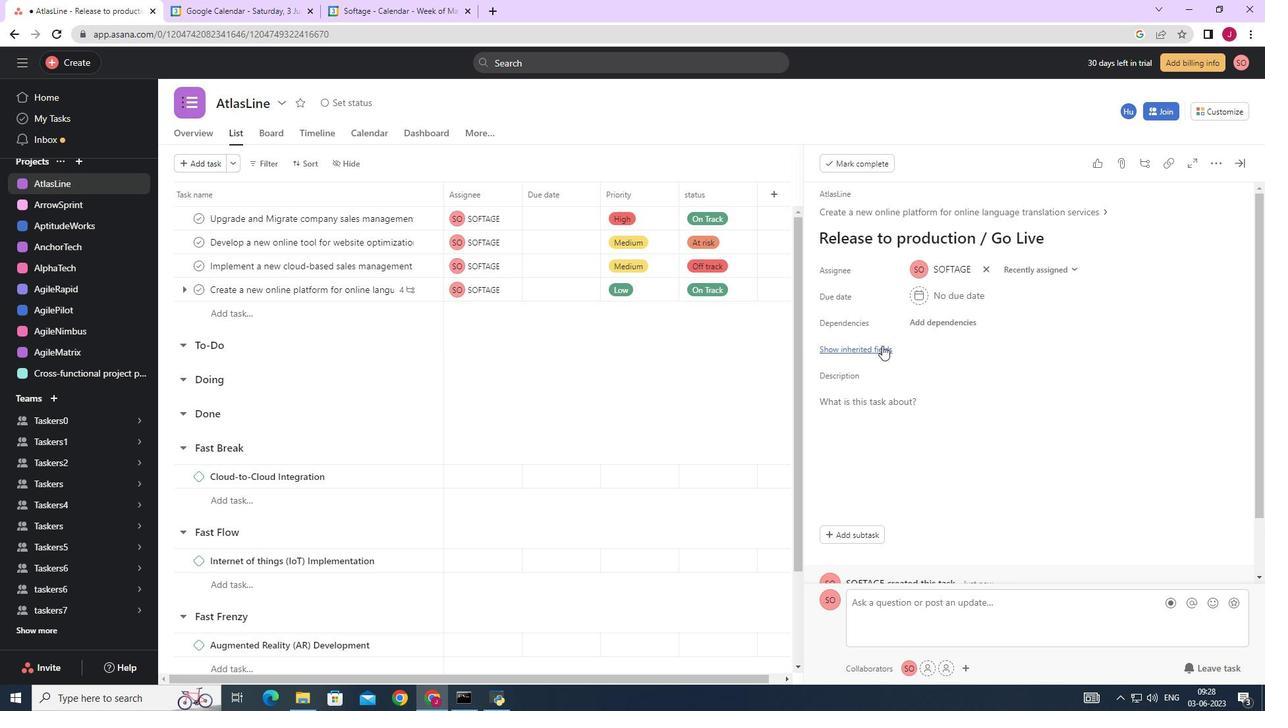 
Action: Mouse moved to (927, 372)
Screenshot: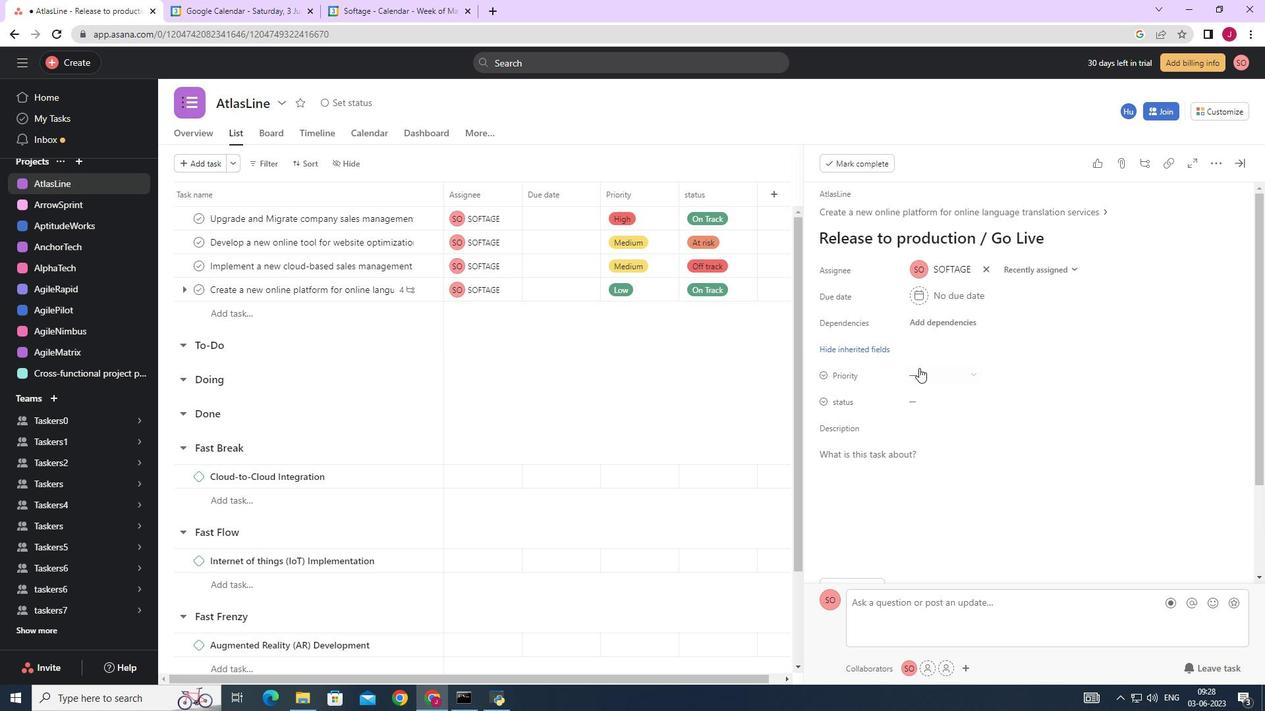 
Action: Mouse pressed left at (927, 372)
Screenshot: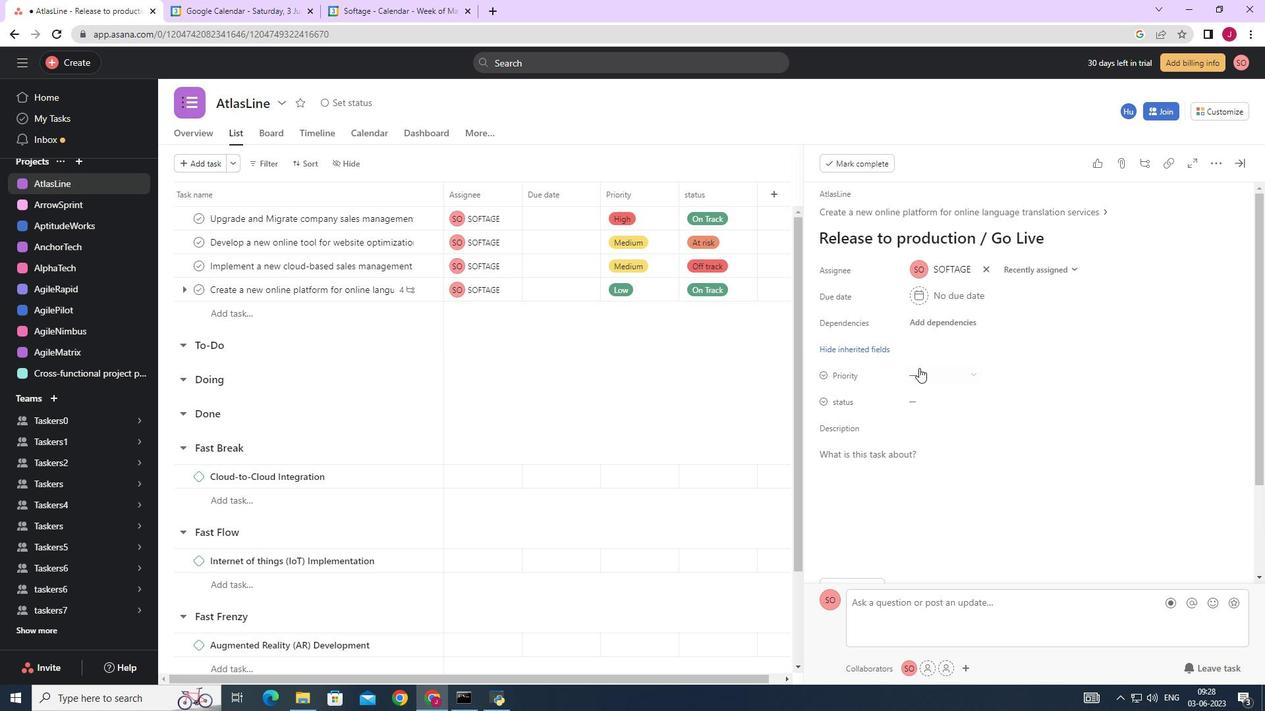 
Action: Mouse moved to (946, 469)
Screenshot: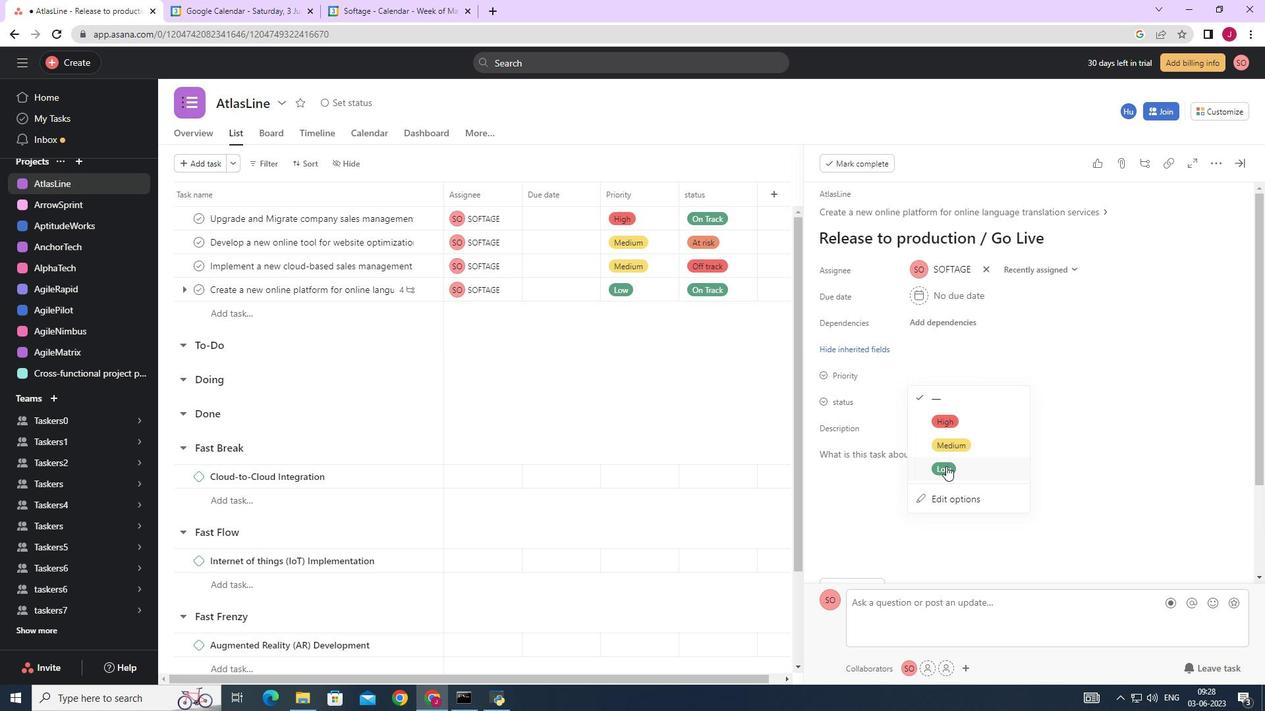 
Action: Mouse pressed left at (946, 469)
Screenshot: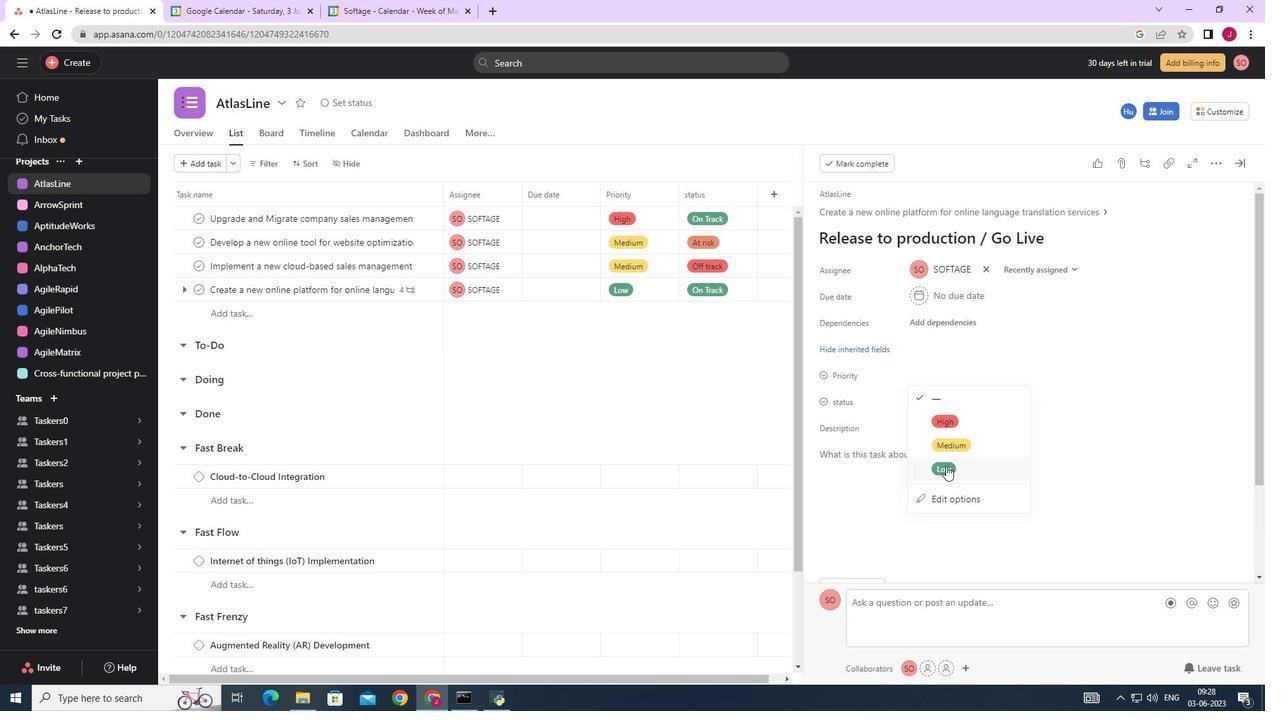 
Action: Mouse moved to (930, 396)
Screenshot: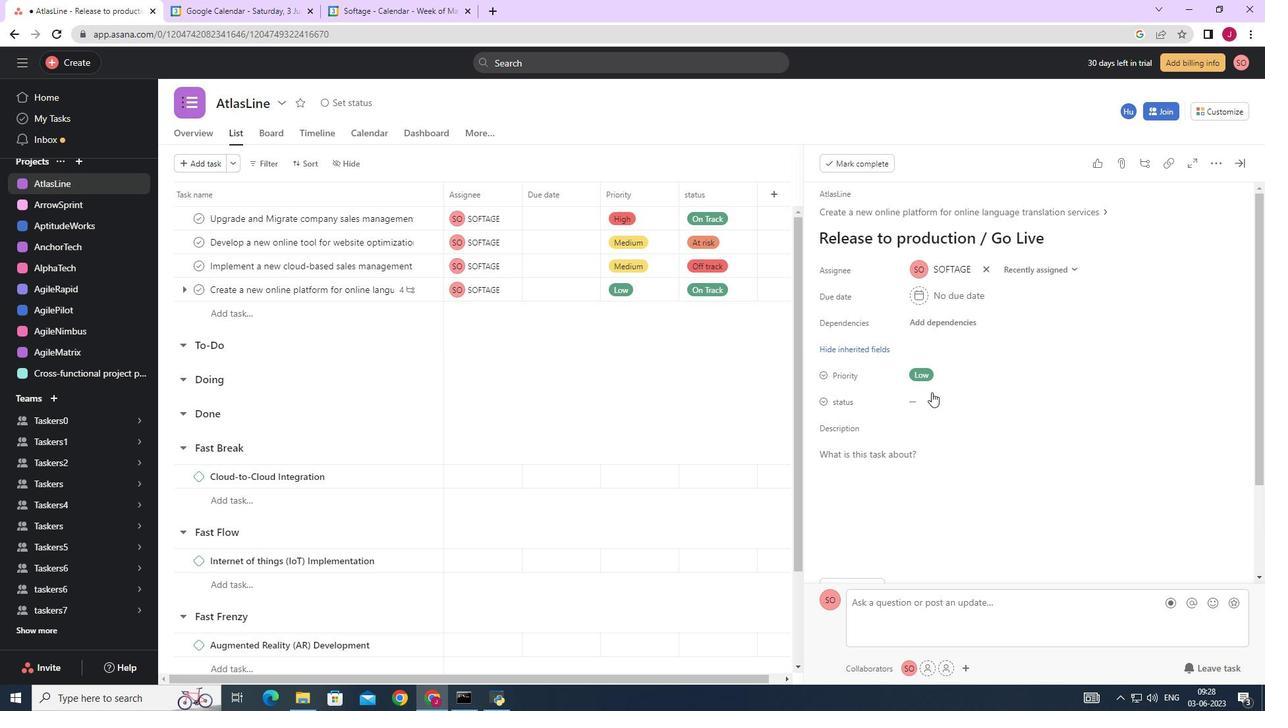 
Action: Mouse pressed left at (930, 396)
Screenshot: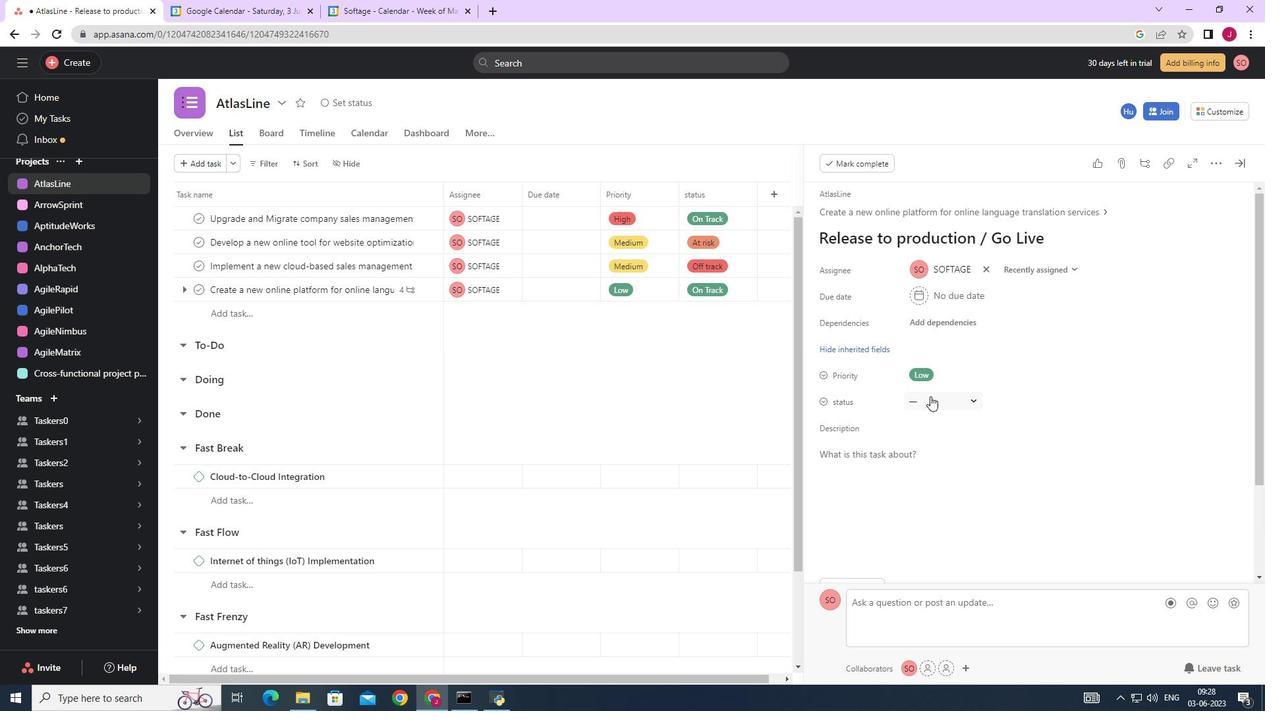 
Action: Mouse moved to (940, 440)
Screenshot: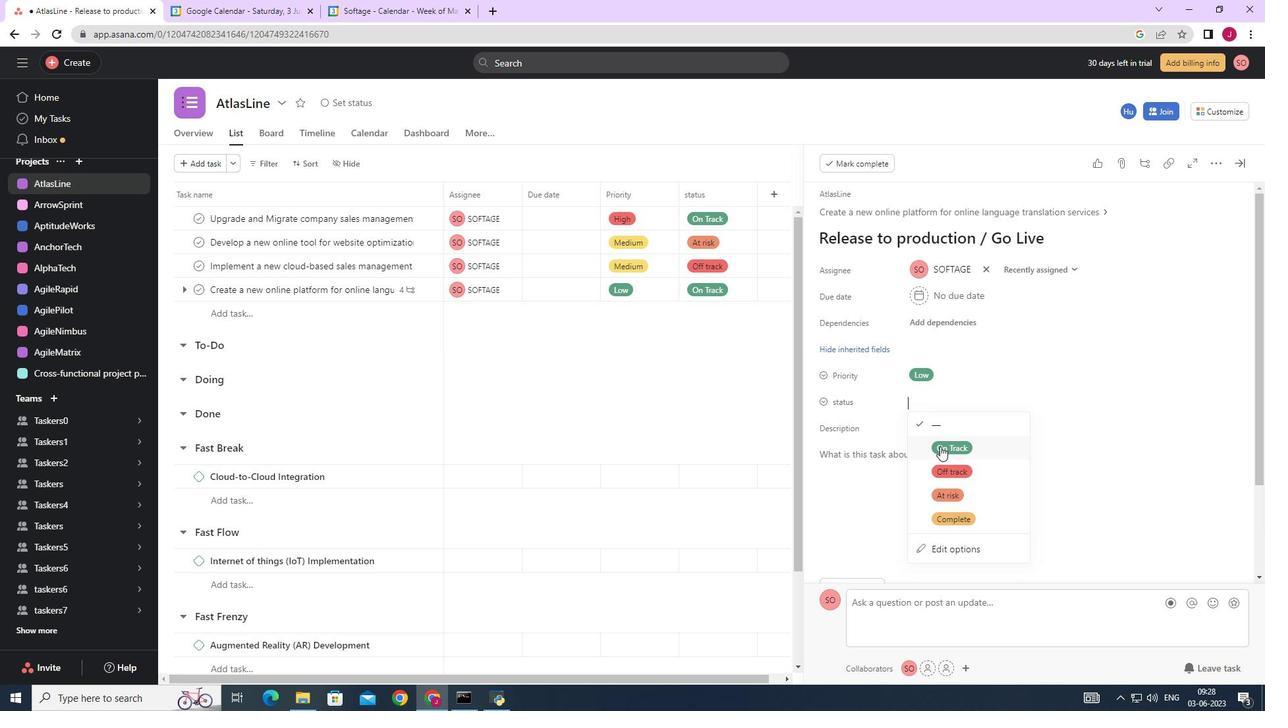 
Action: Mouse pressed left at (940, 440)
Screenshot: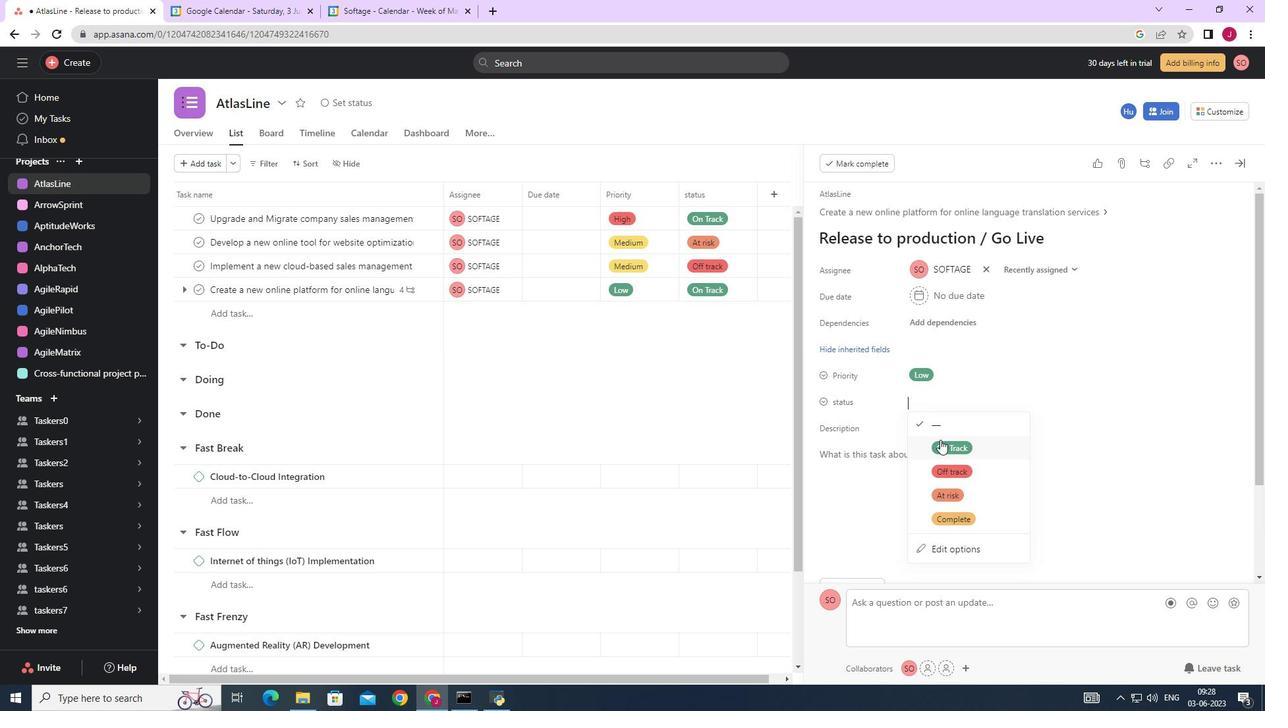 
Action: Mouse moved to (940, 440)
Screenshot: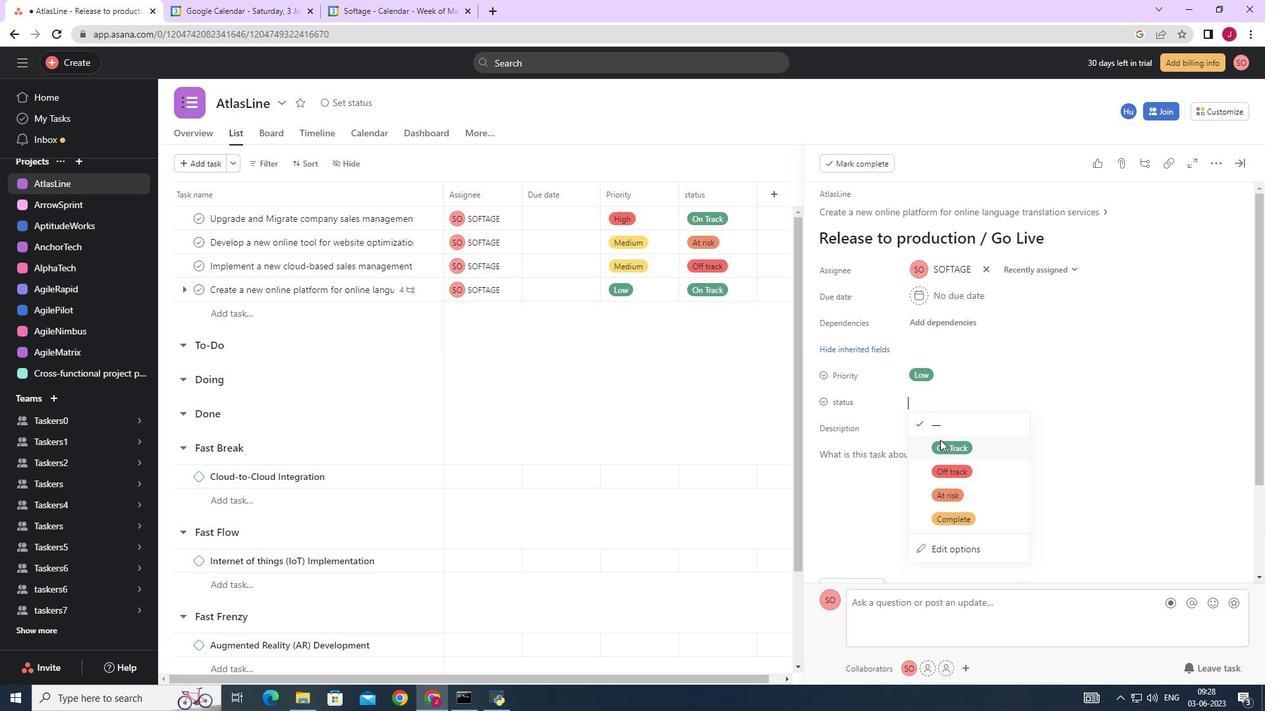 
